 Task: Find connections with filter location Oliver-Valdefierro with filter topic #Feminismwith filter profile language English with filter current company Brillio with filter school FM University with filter industry Fundraising with filter service category Network Support with filter keywords title Virtual Assistant
Action: Mouse moved to (174, 272)
Screenshot: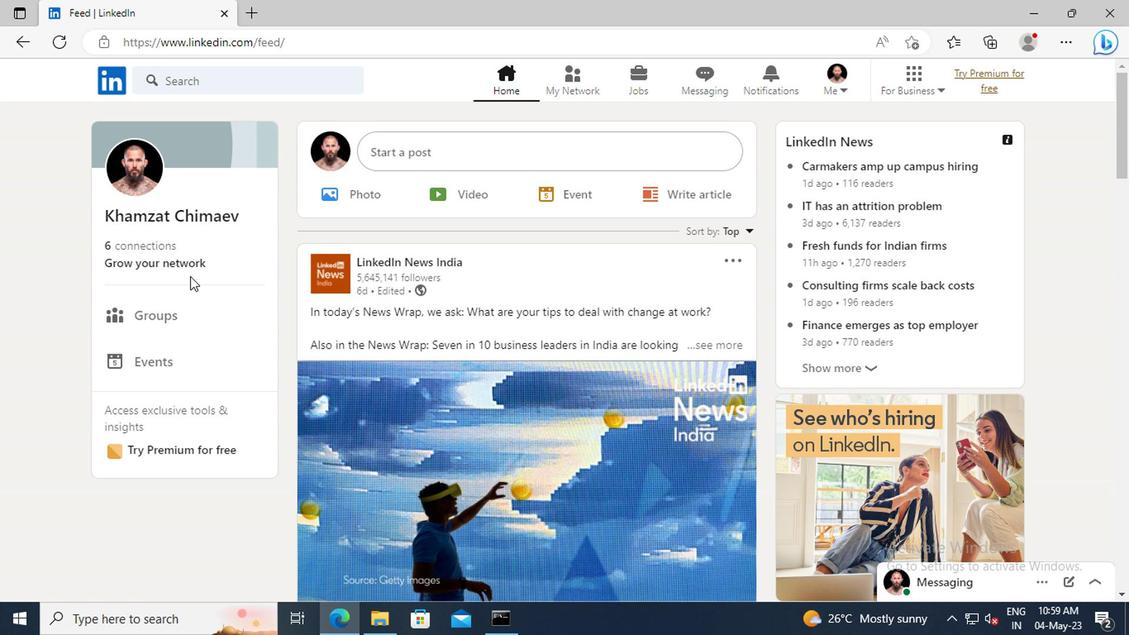 
Action: Mouse pressed left at (174, 272)
Screenshot: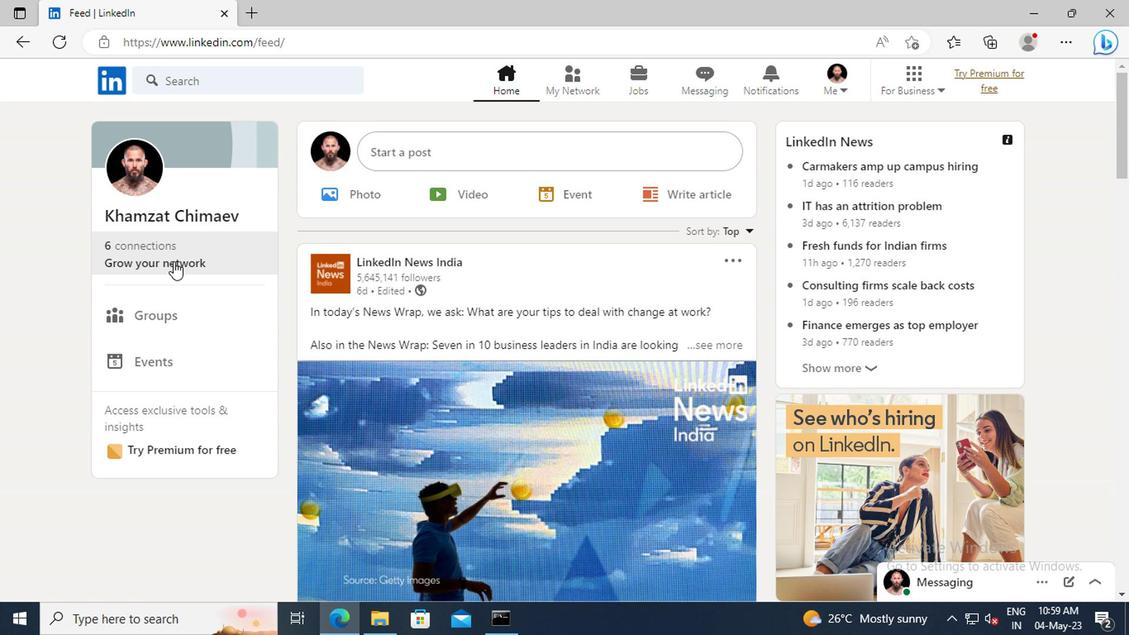 
Action: Mouse moved to (177, 192)
Screenshot: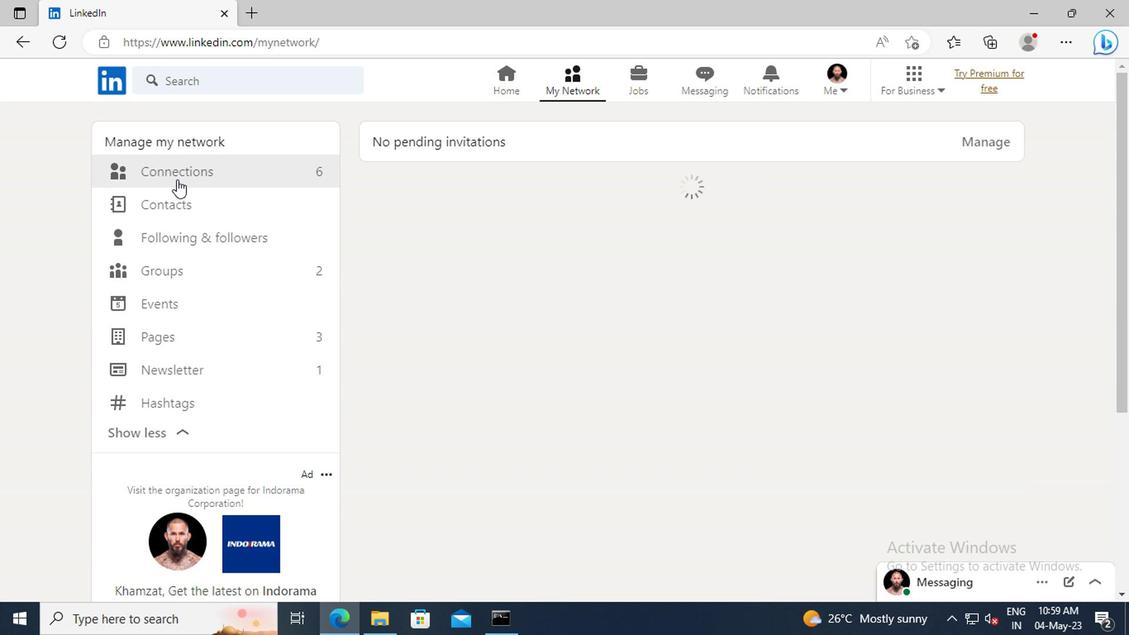 
Action: Mouse pressed left at (177, 192)
Screenshot: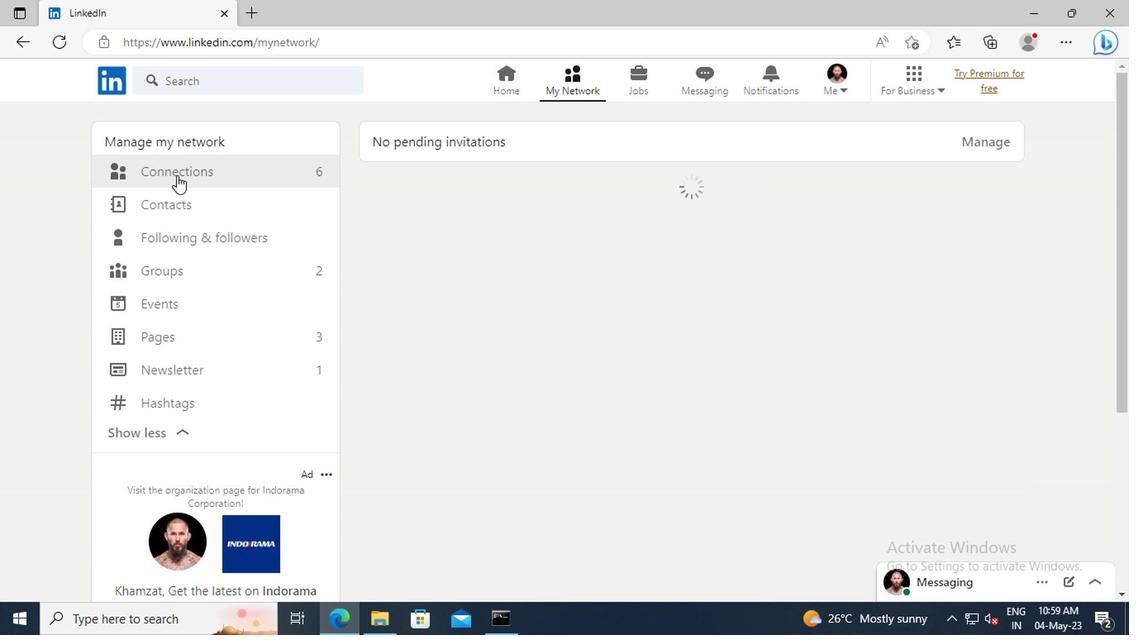 
Action: Mouse moved to (688, 195)
Screenshot: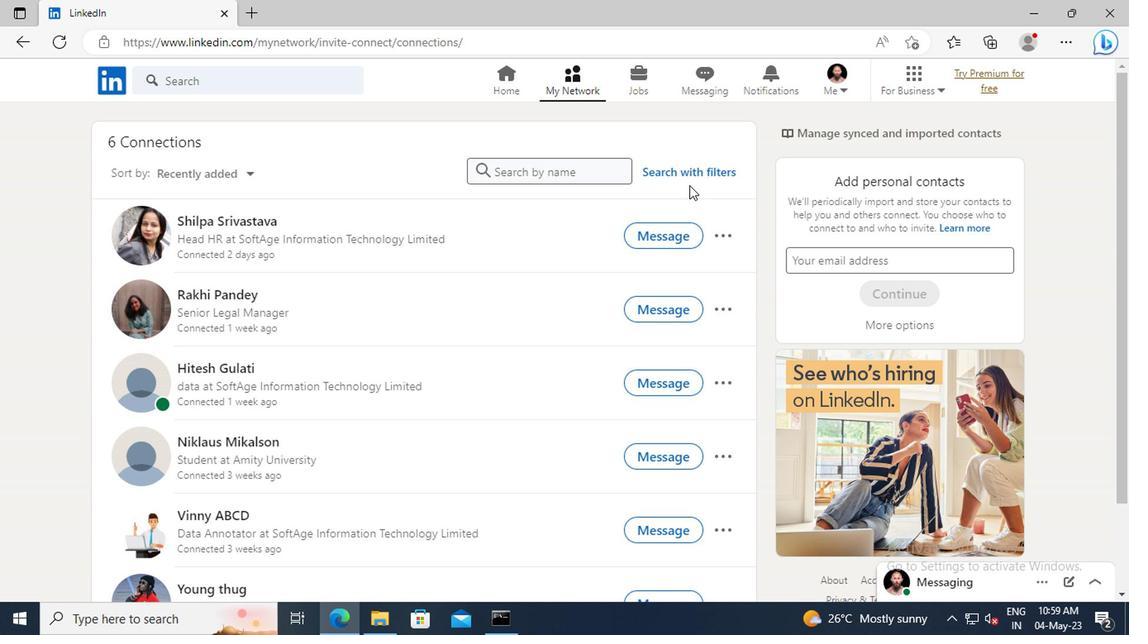 
Action: Mouse pressed left at (688, 195)
Screenshot: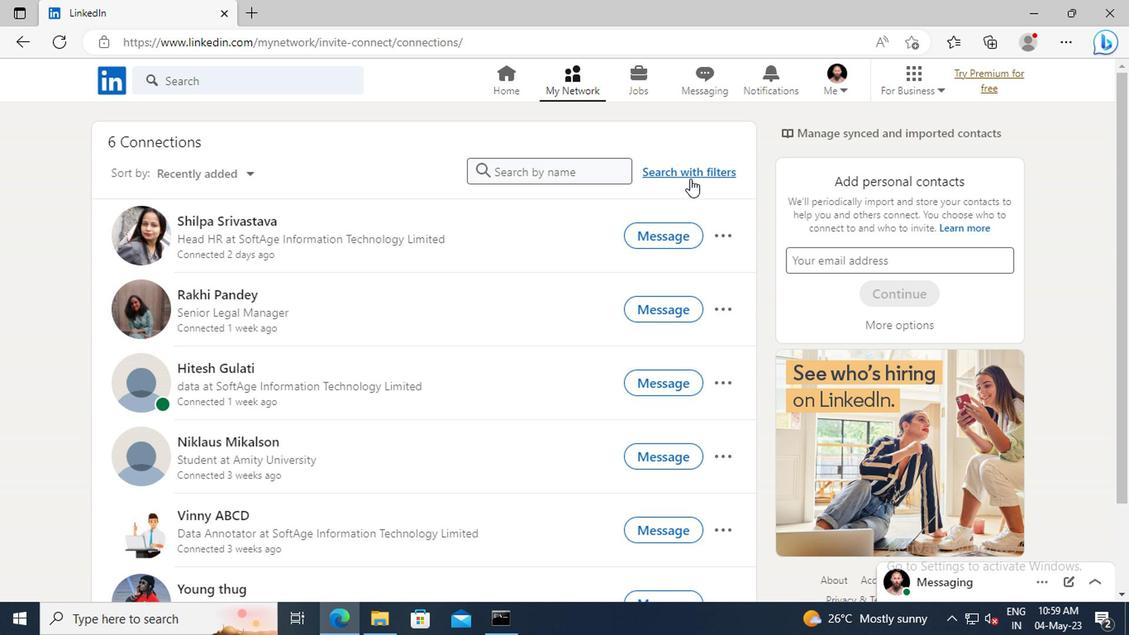 
Action: Mouse moved to (628, 150)
Screenshot: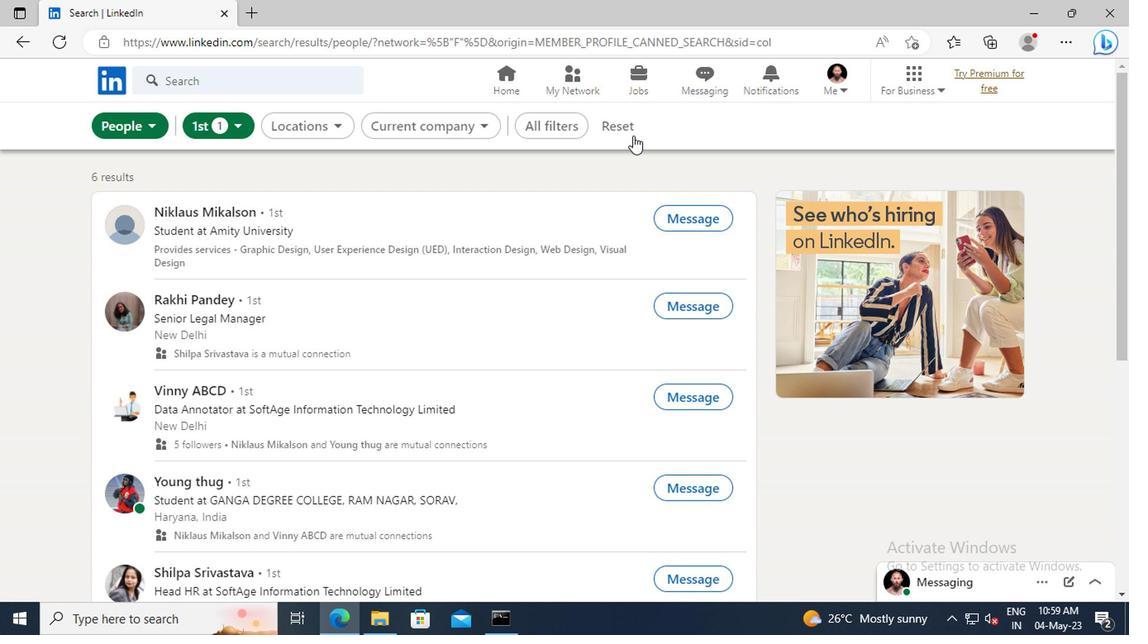 
Action: Mouse pressed left at (628, 150)
Screenshot: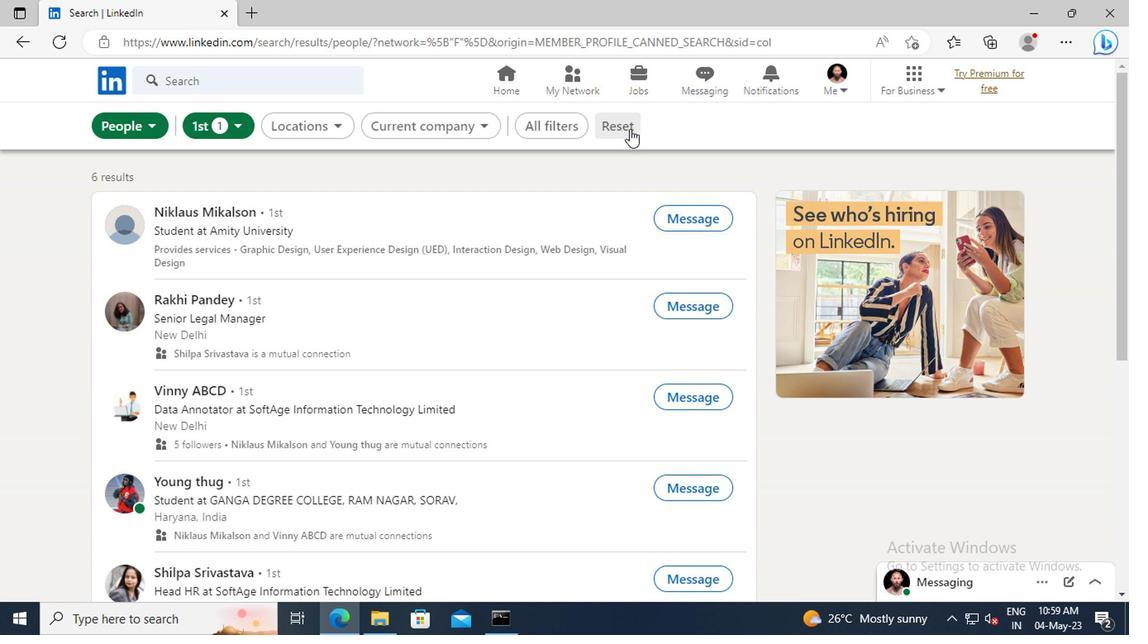 
Action: Mouse moved to (607, 150)
Screenshot: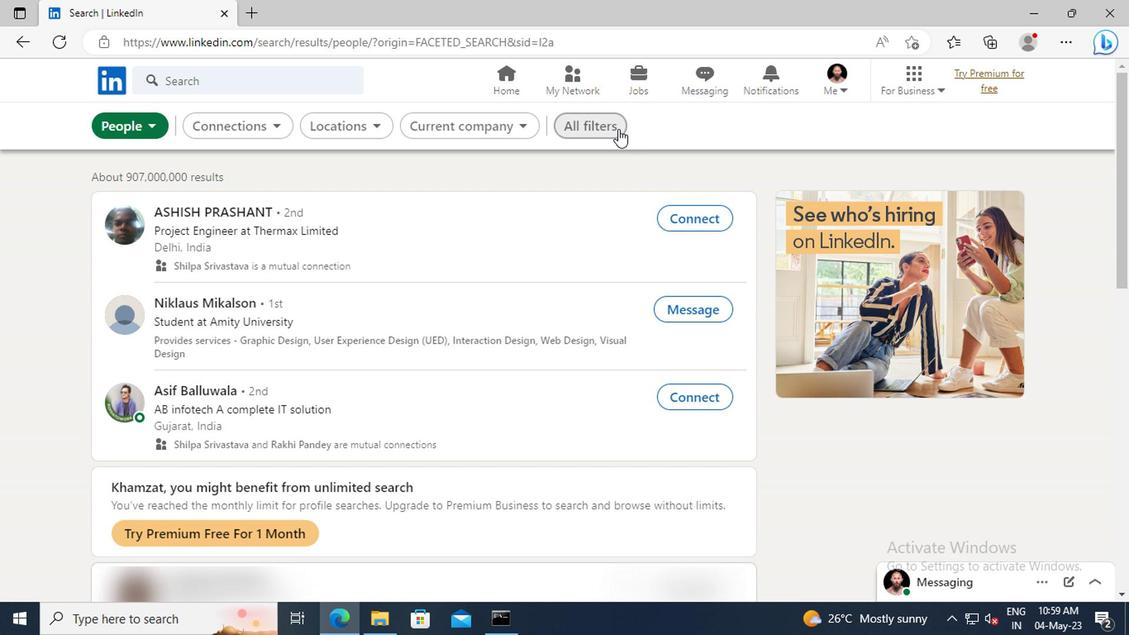 
Action: Mouse pressed left at (607, 150)
Screenshot: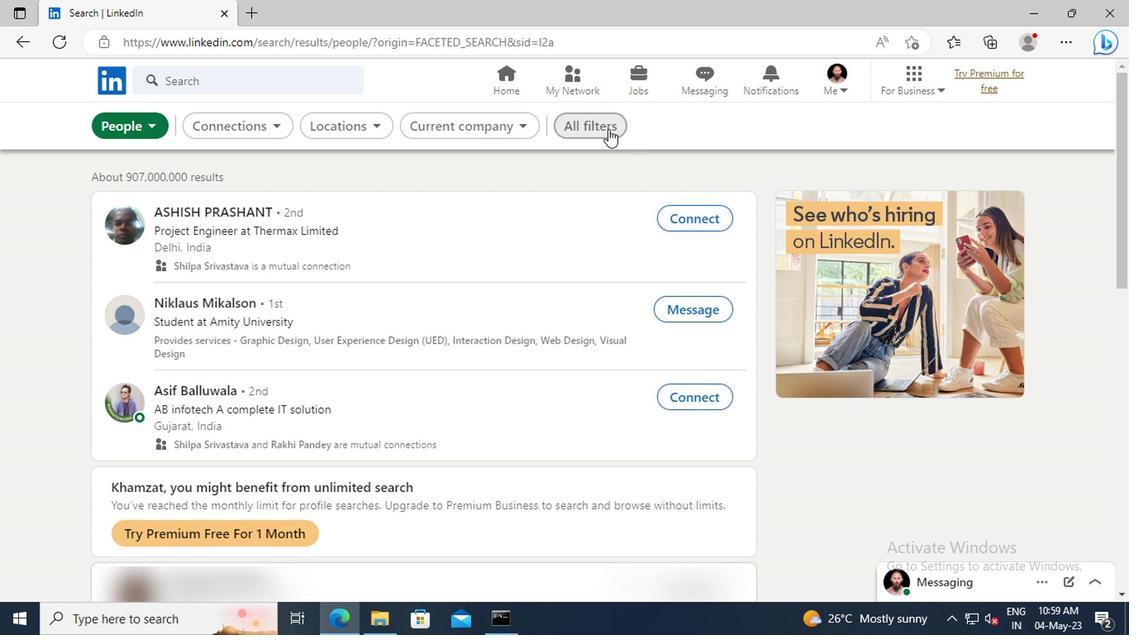 
Action: Mouse moved to (904, 312)
Screenshot: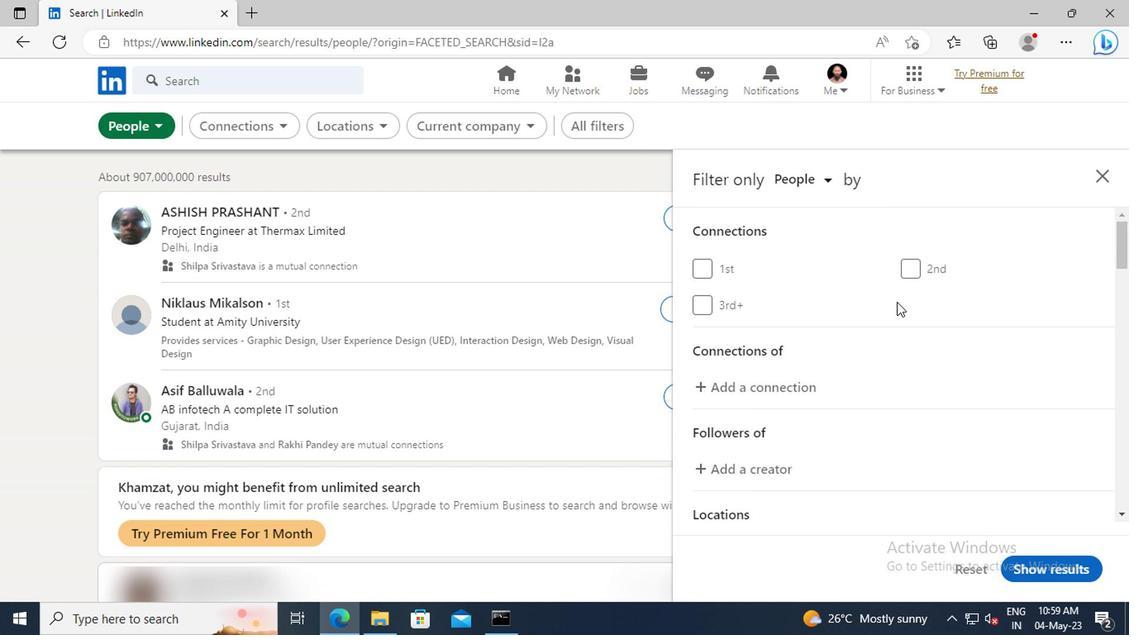 
Action: Mouse scrolled (904, 311) with delta (0, -1)
Screenshot: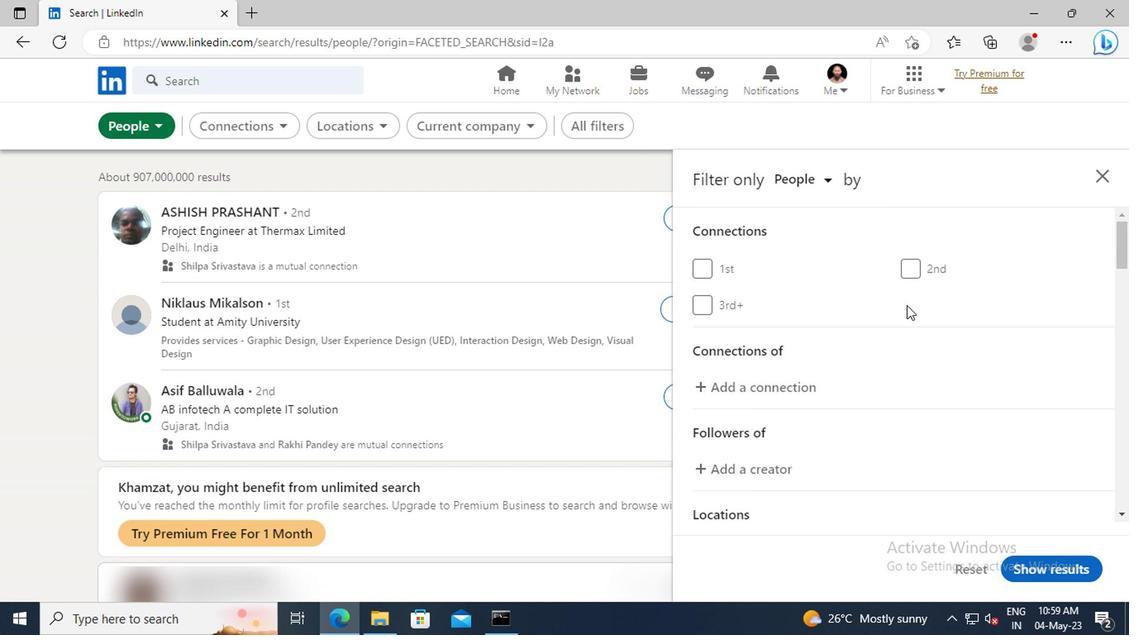 
Action: Mouse scrolled (904, 311) with delta (0, -1)
Screenshot: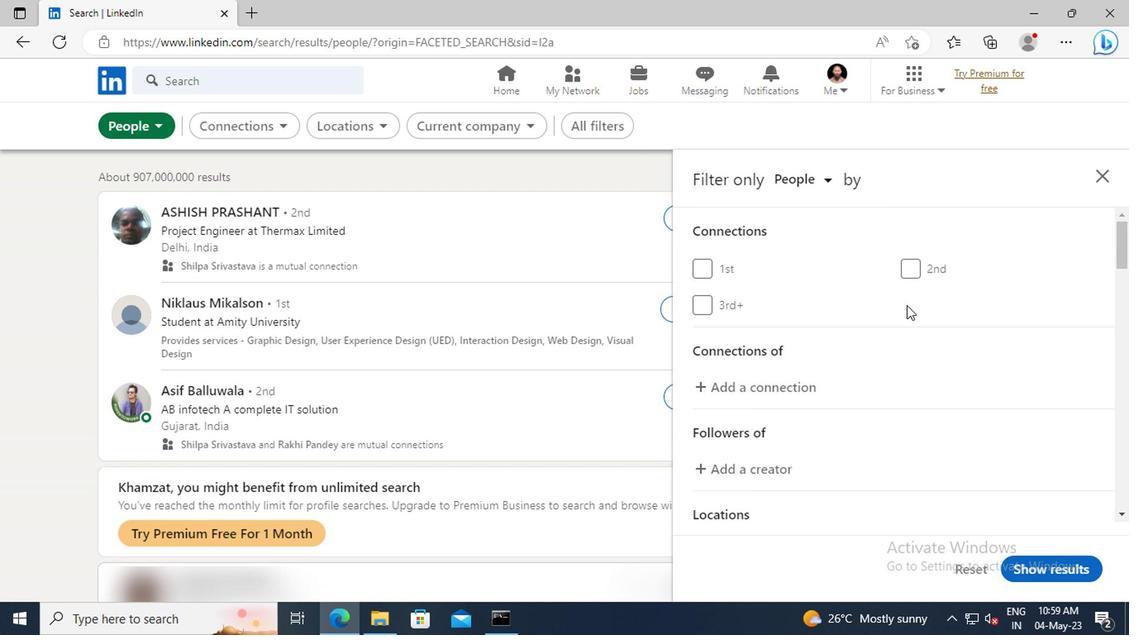 
Action: Mouse scrolled (904, 311) with delta (0, -1)
Screenshot: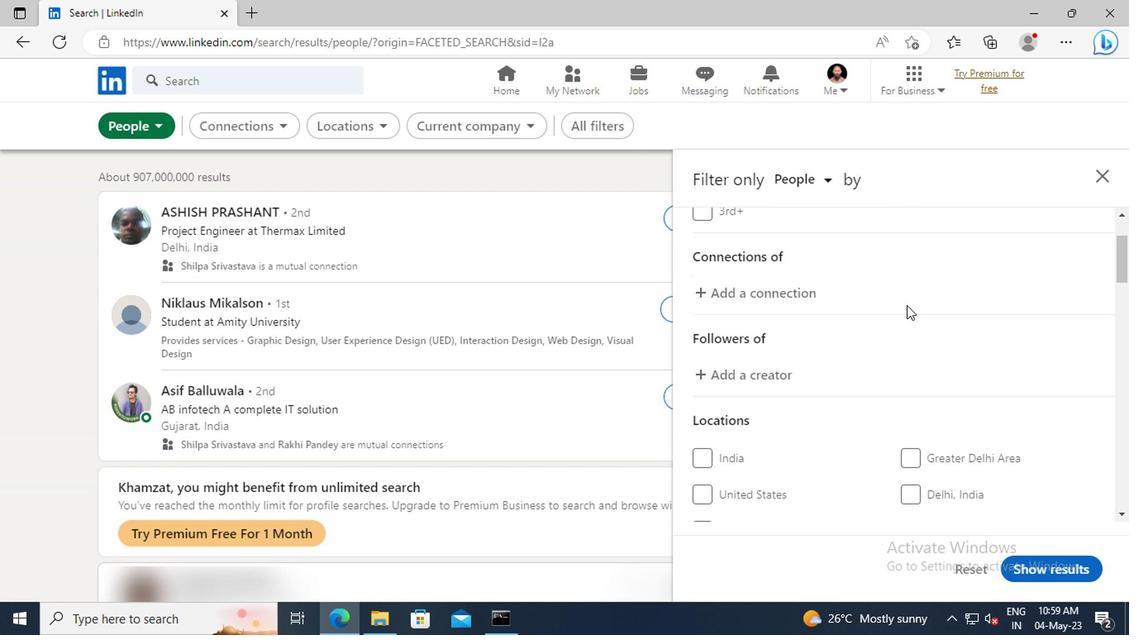 
Action: Mouse scrolled (904, 311) with delta (0, -1)
Screenshot: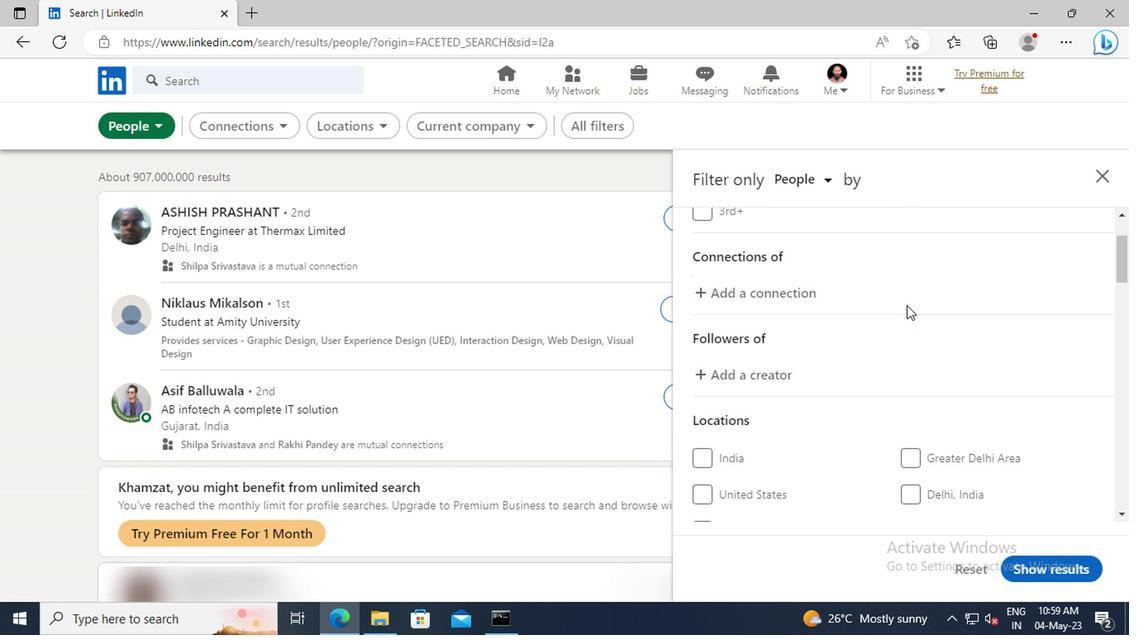
Action: Mouse scrolled (904, 311) with delta (0, -1)
Screenshot: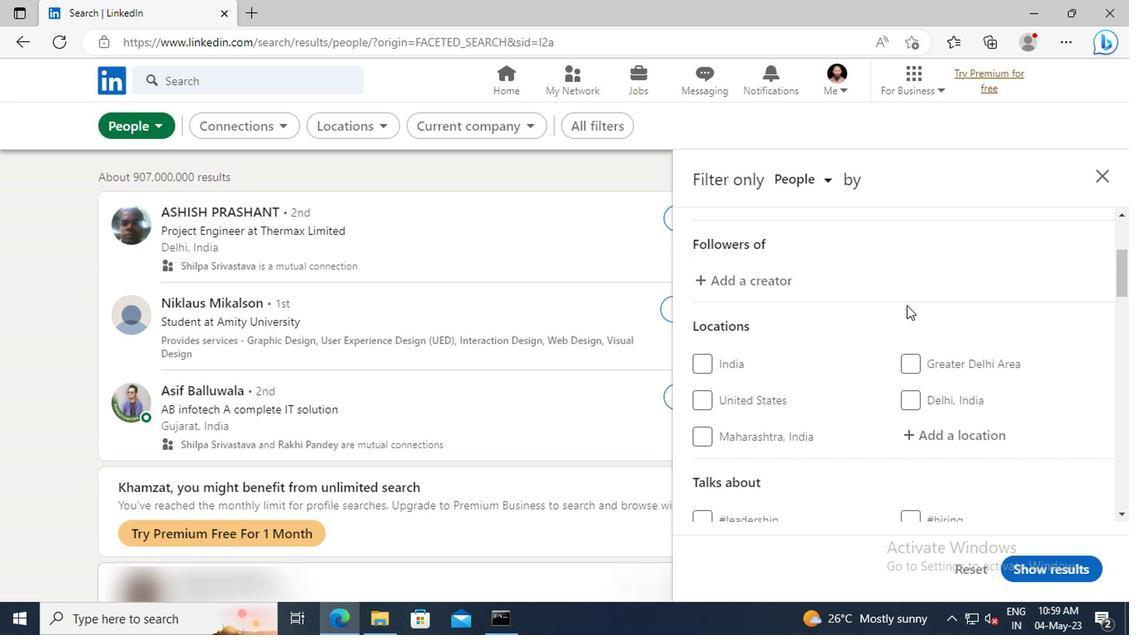 
Action: Mouse scrolled (904, 311) with delta (0, -1)
Screenshot: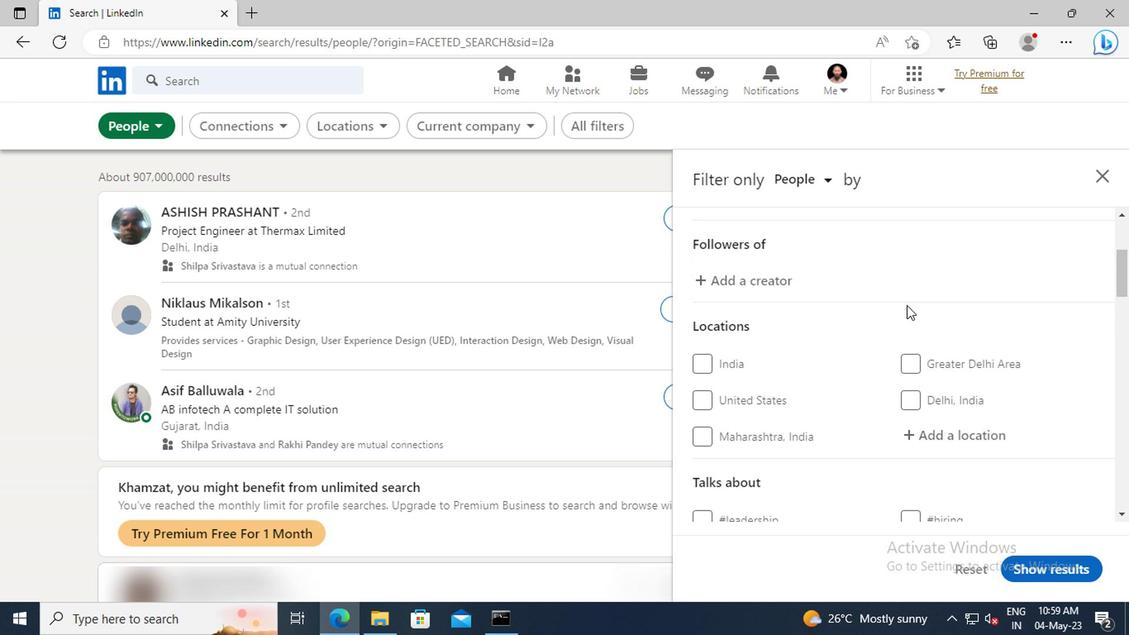 
Action: Mouse moved to (914, 344)
Screenshot: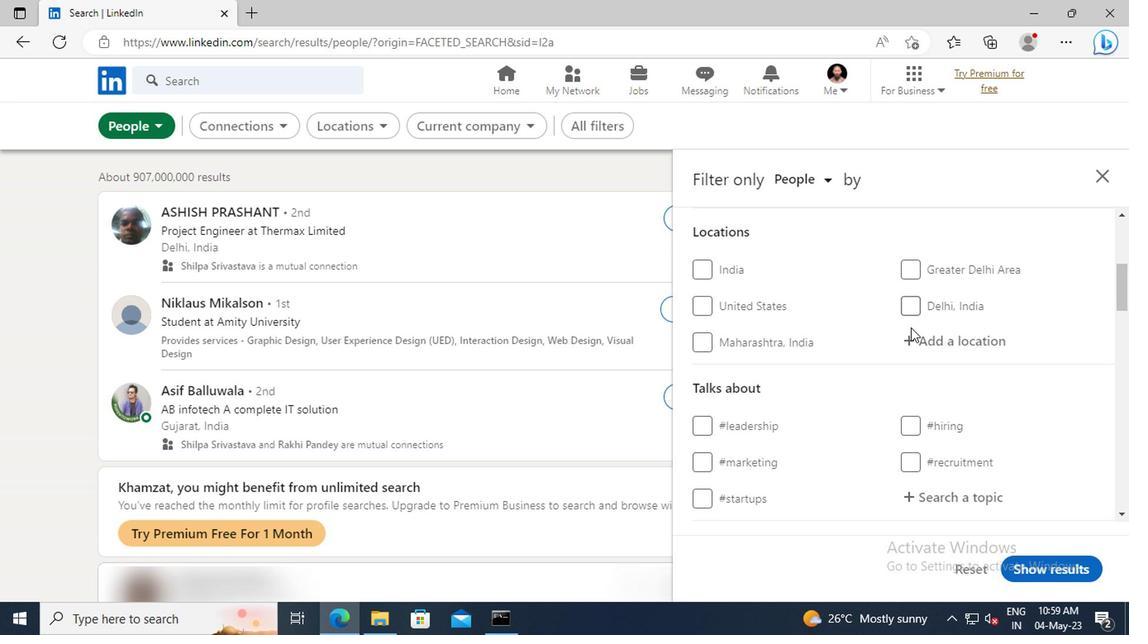 
Action: Mouse pressed left at (914, 344)
Screenshot: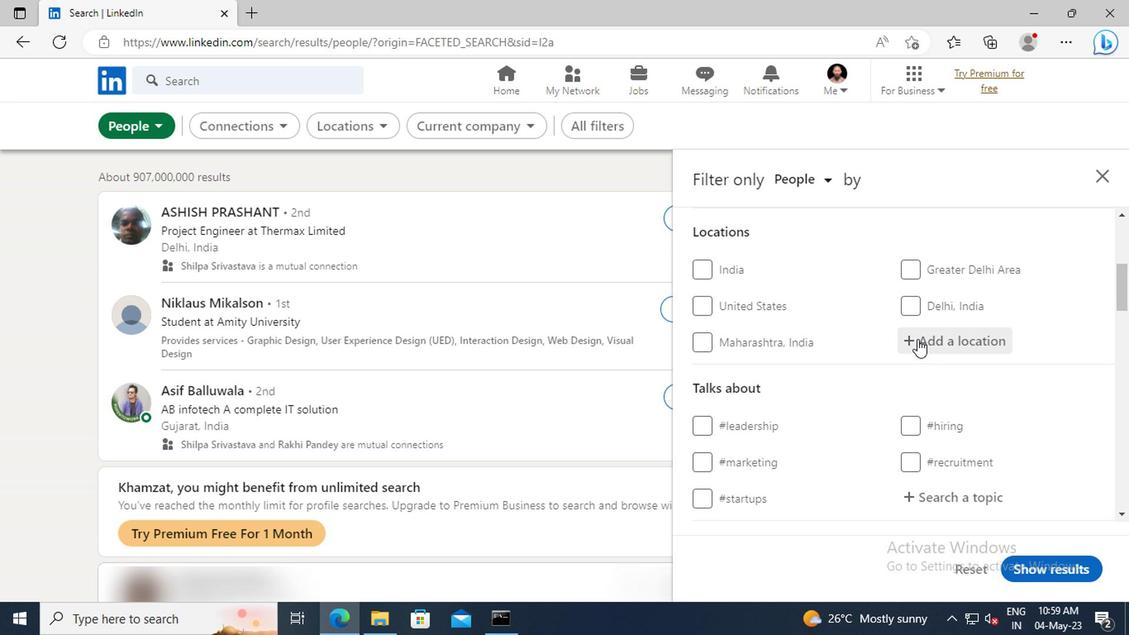 
Action: Key pressed <Key.shift>OLIVER-<Key.shift>VALDEFIERRO<Key.enter>
Screenshot: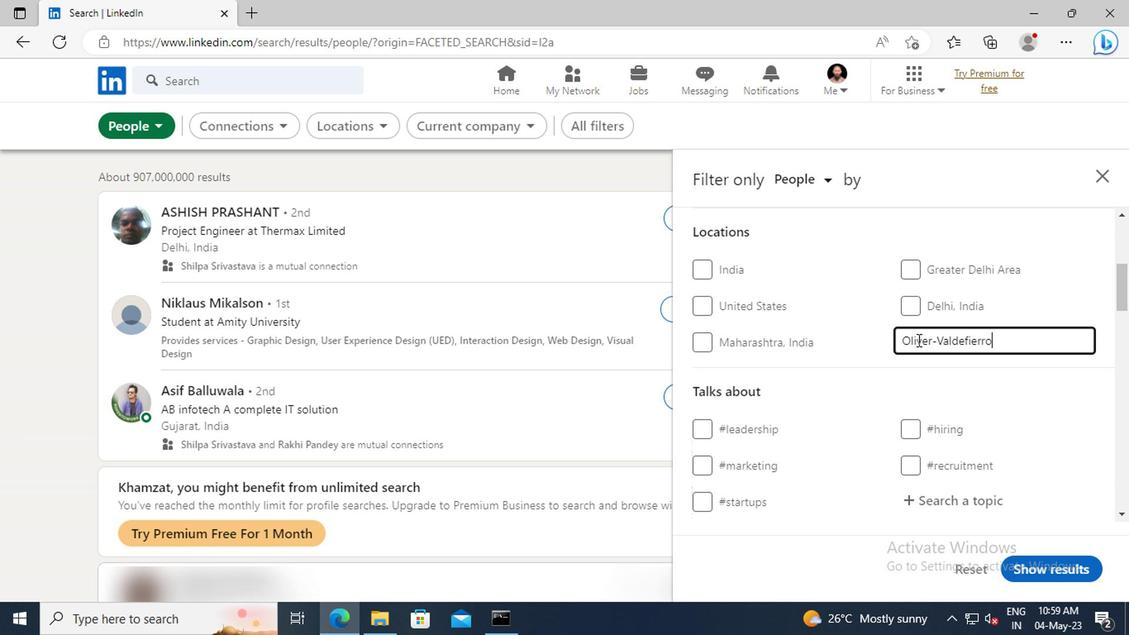 
Action: Mouse scrolled (914, 344) with delta (0, 0)
Screenshot: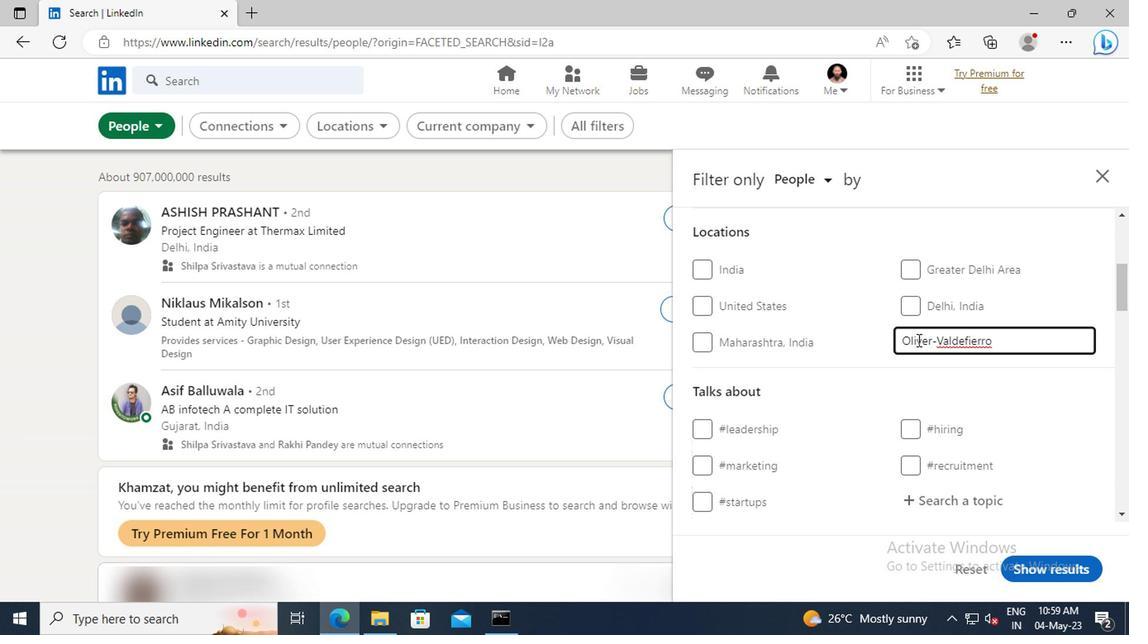 
Action: Mouse scrolled (914, 344) with delta (0, 0)
Screenshot: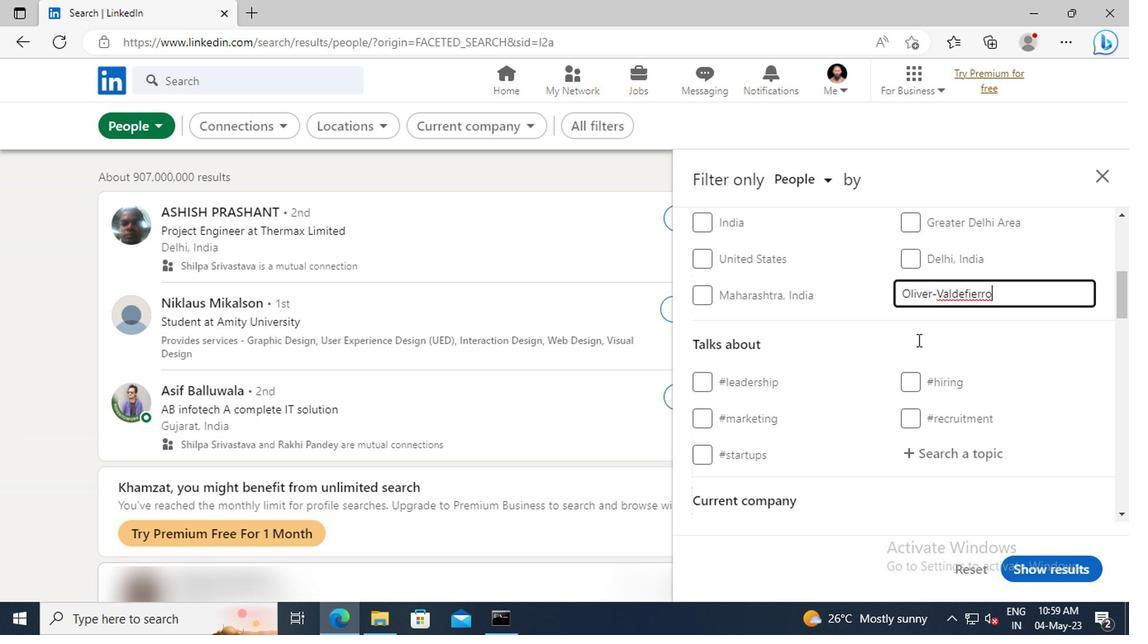
Action: Mouse scrolled (914, 344) with delta (0, 0)
Screenshot: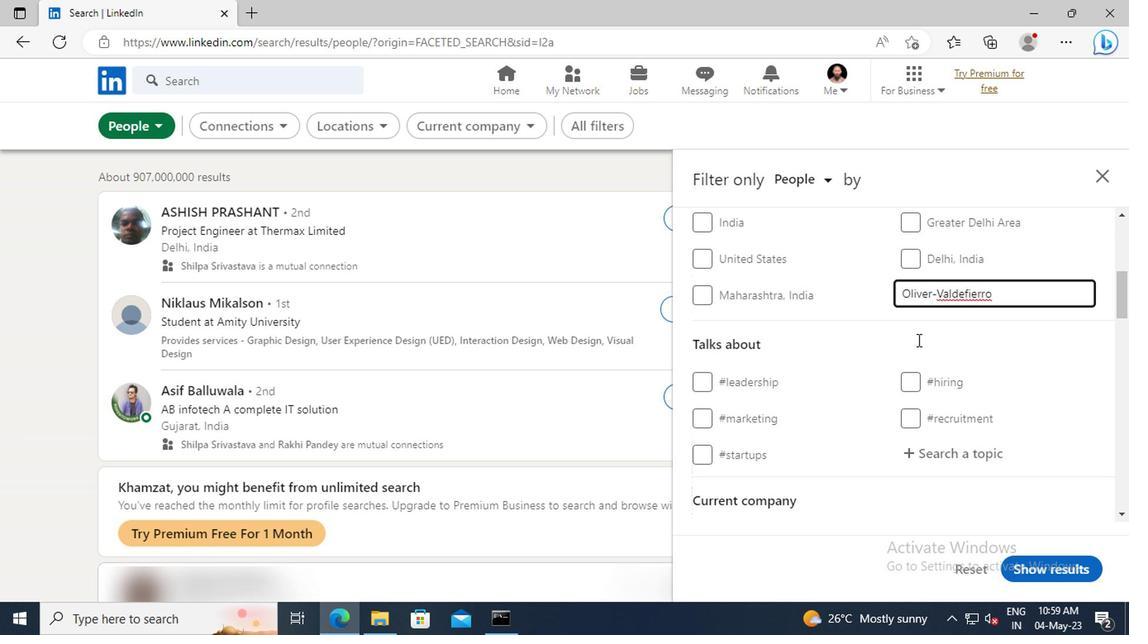 
Action: Mouse moved to (918, 364)
Screenshot: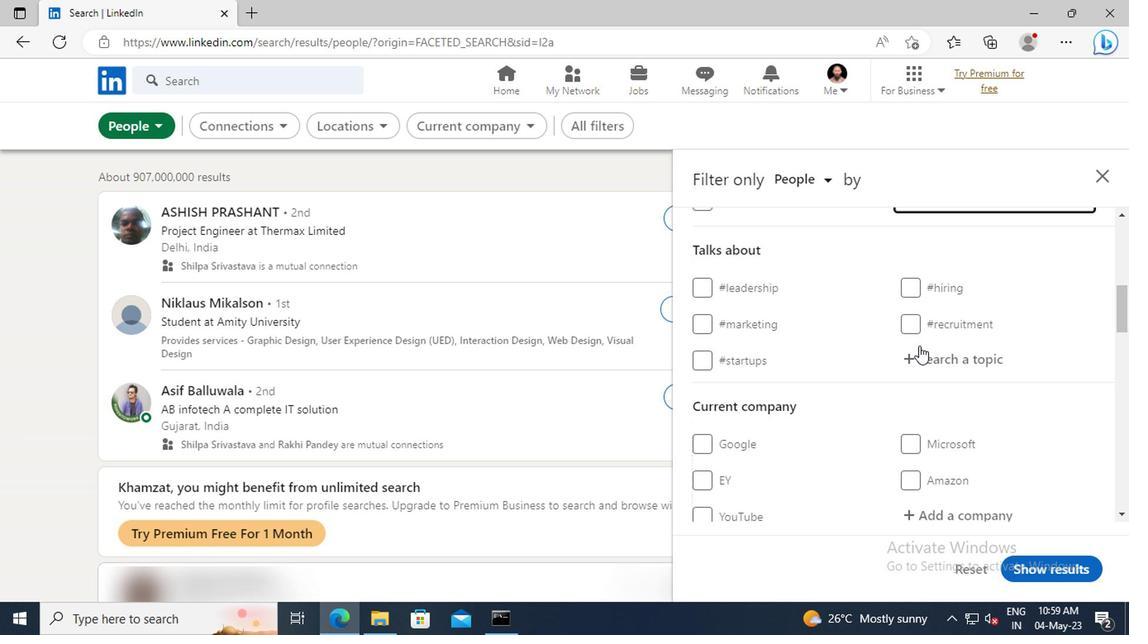 
Action: Mouse pressed left at (918, 364)
Screenshot: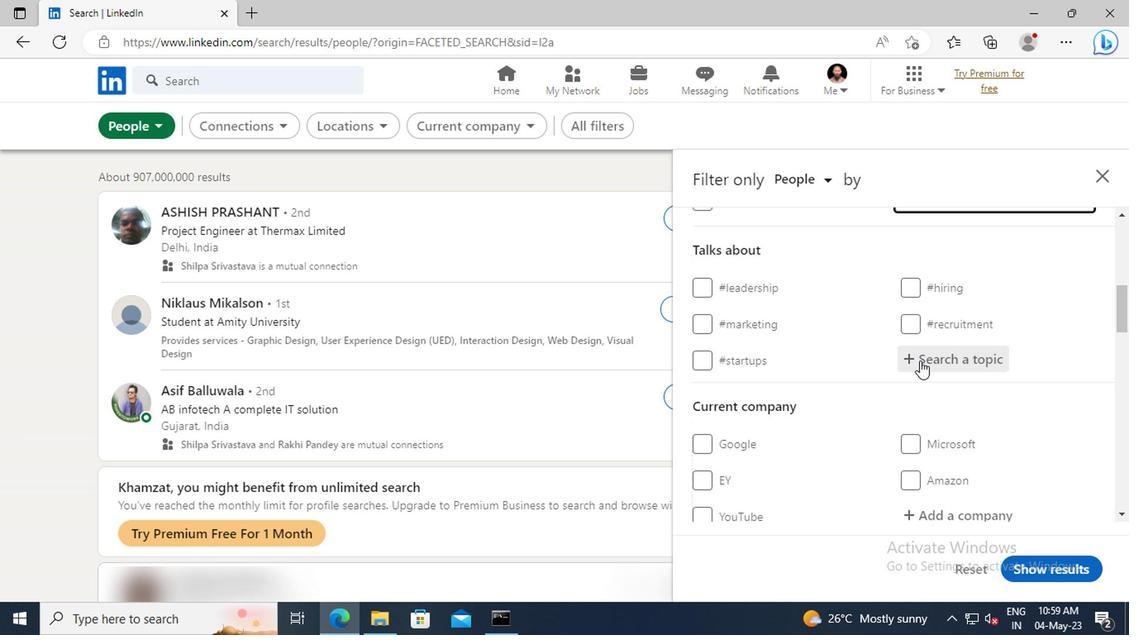 
Action: Mouse moved to (920, 365)
Screenshot: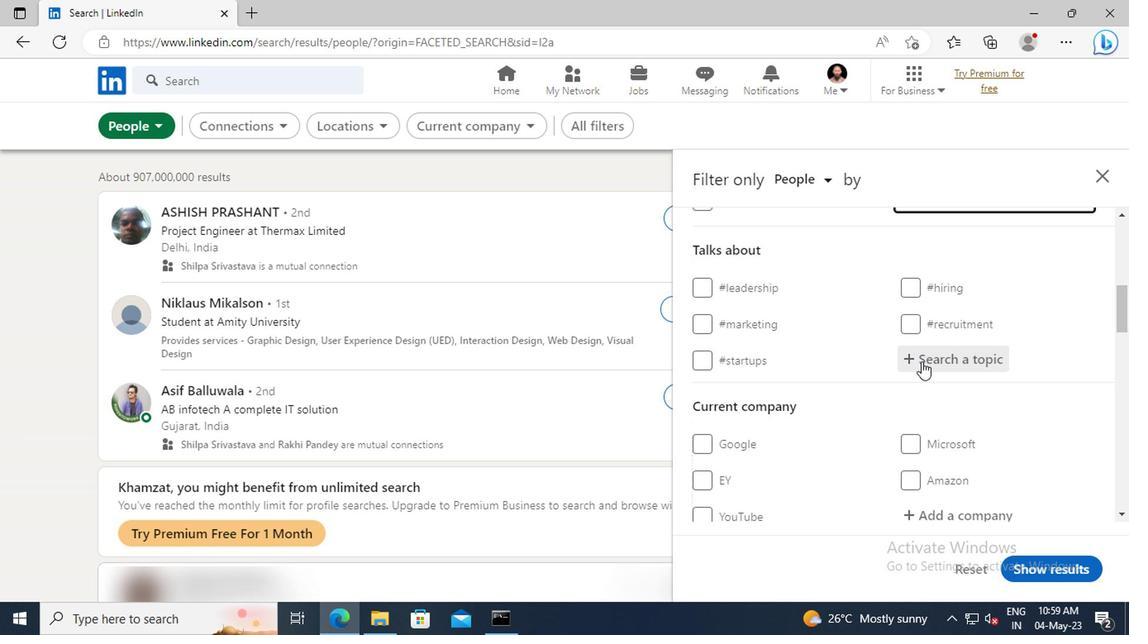 
Action: Key pressed <Key.shift>FEMINI
Screenshot: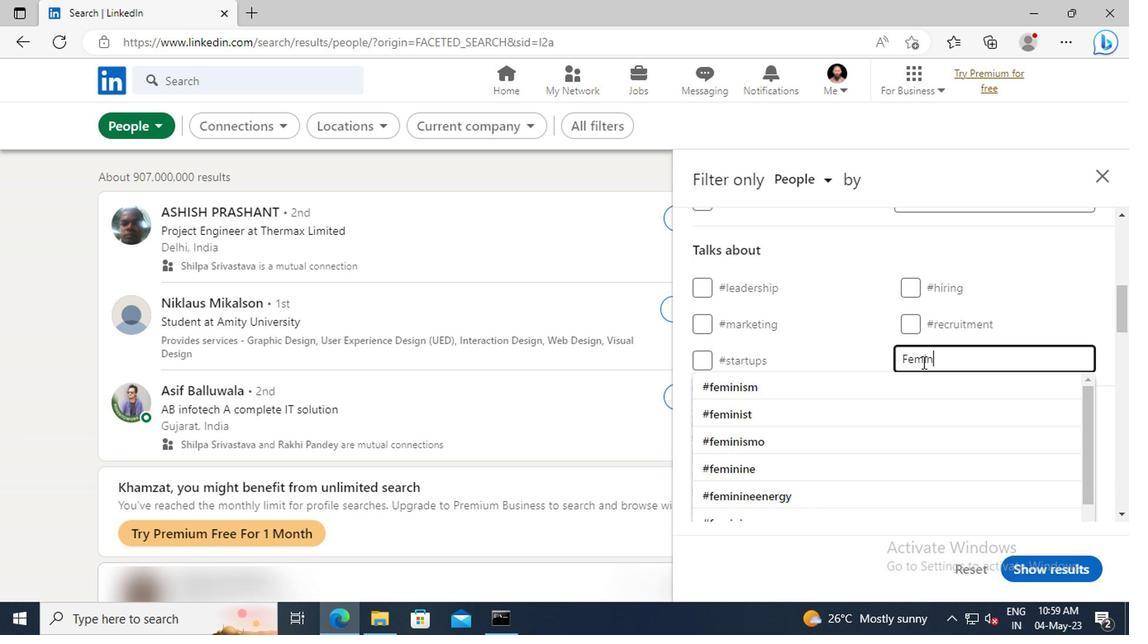 
Action: Mouse moved to (926, 390)
Screenshot: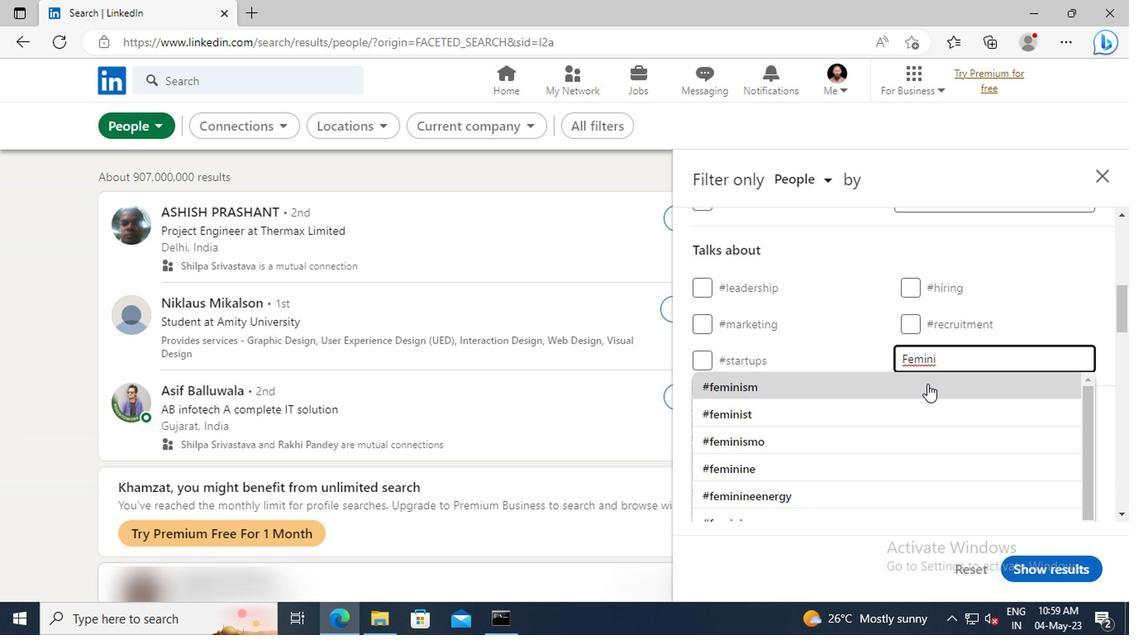 
Action: Mouse pressed left at (926, 390)
Screenshot: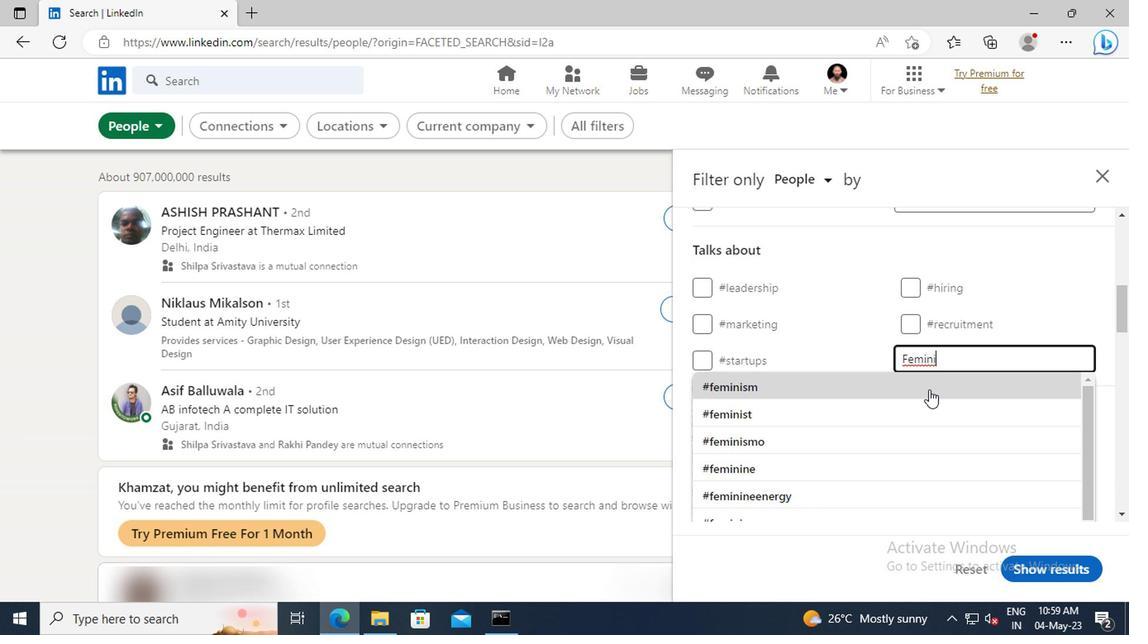 
Action: Mouse scrolled (926, 389) with delta (0, -1)
Screenshot: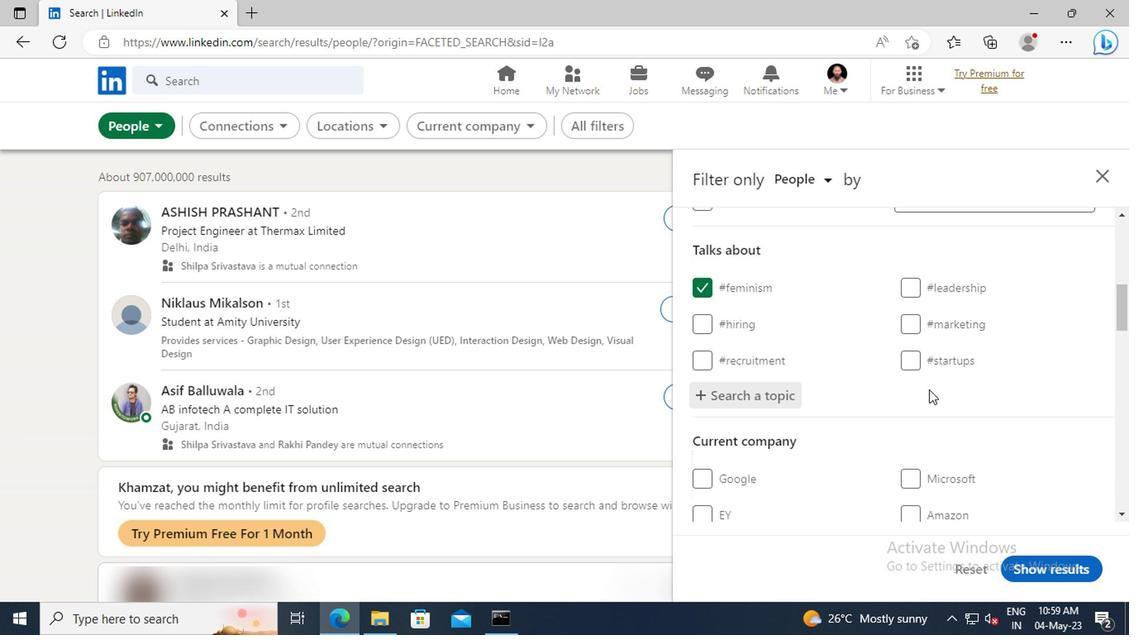 
Action: Mouse scrolled (926, 389) with delta (0, -1)
Screenshot: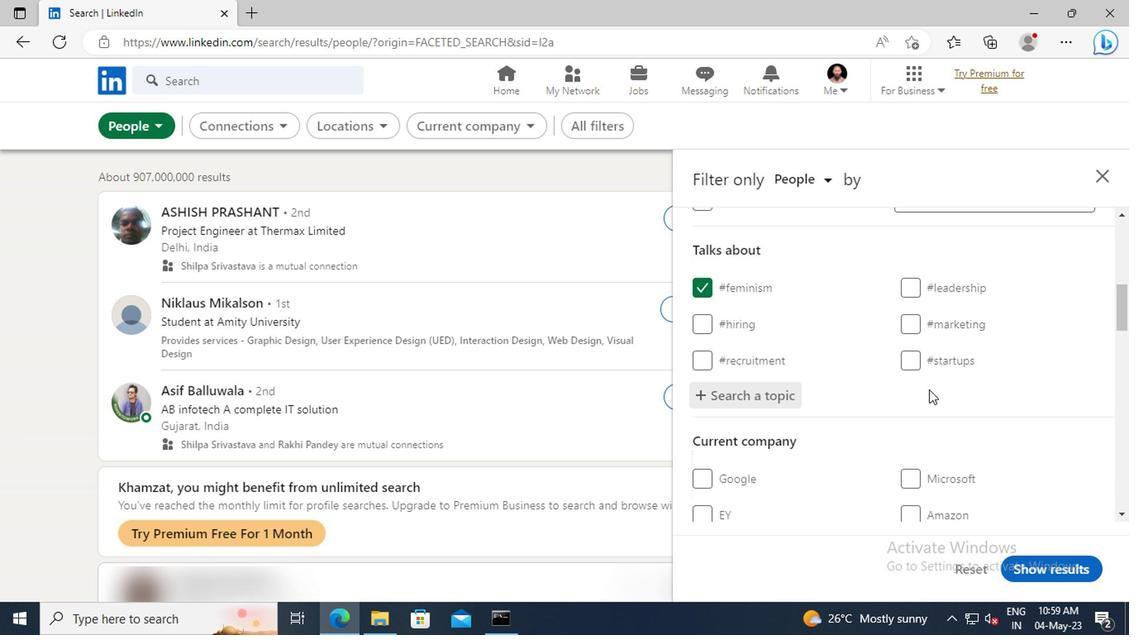 
Action: Mouse scrolled (926, 389) with delta (0, -1)
Screenshot: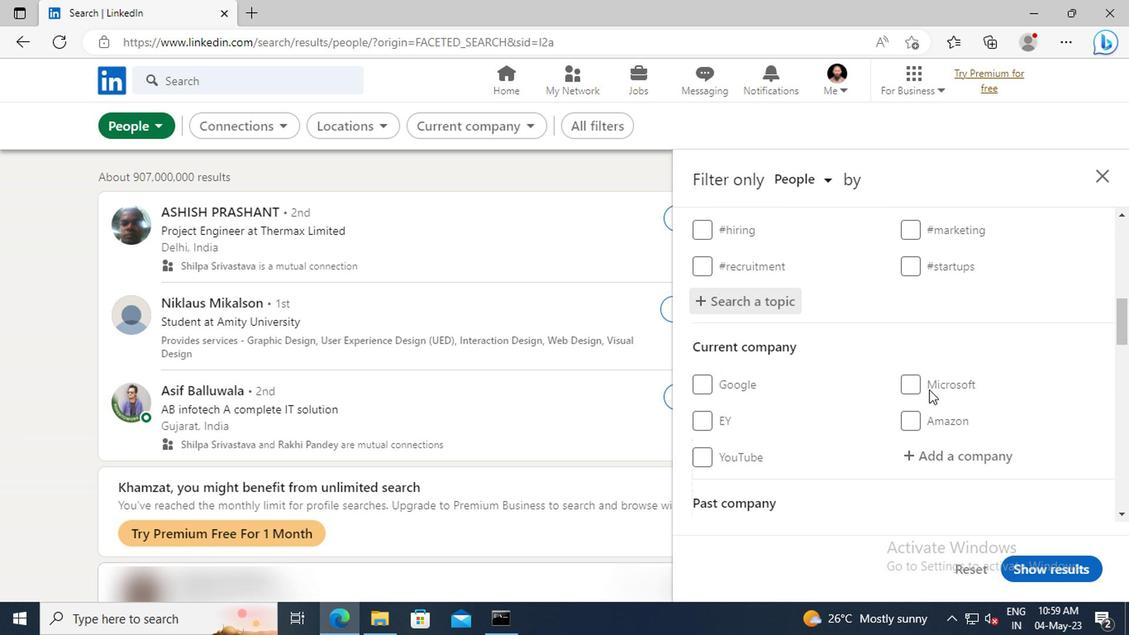 
Action: Mouse scrolled (926, 389) with delta (0, -1)
Screenshot: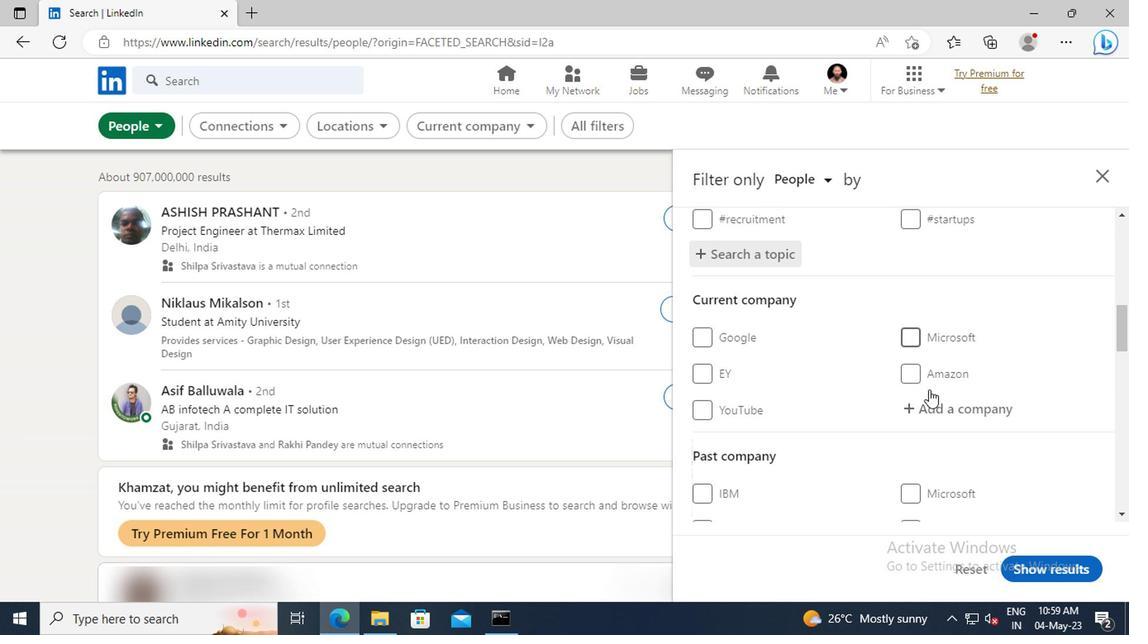
Action: Mouse scrolled (926, 389) with delta (0, -1)
Screenshot: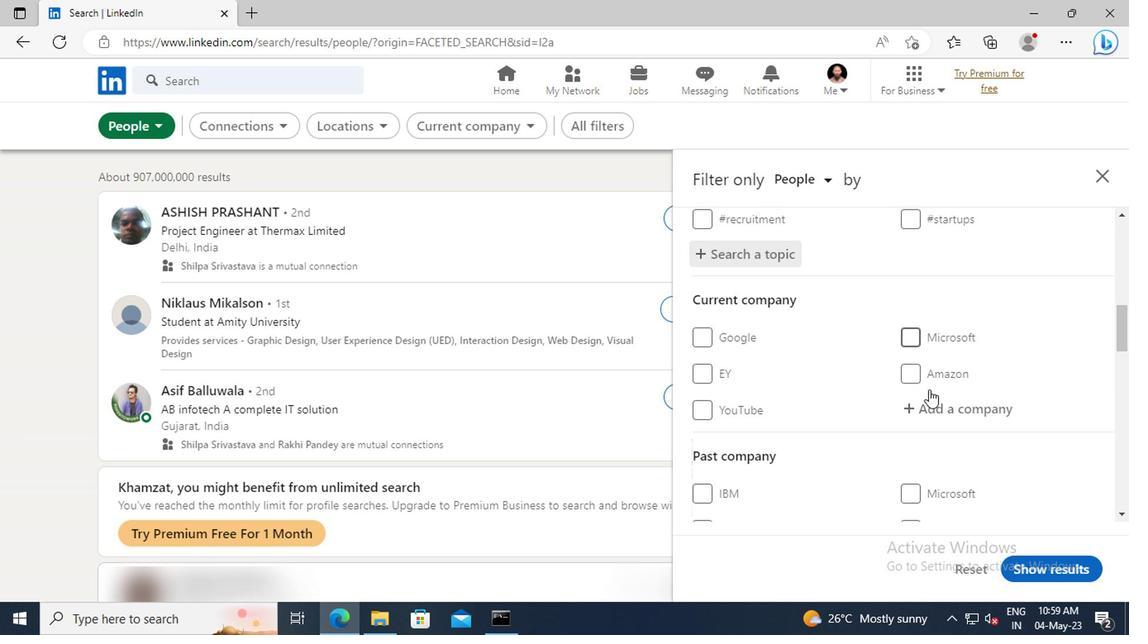 
Action: Mouse scrolled (926, 389) with delta (0, -1)
Screenshot: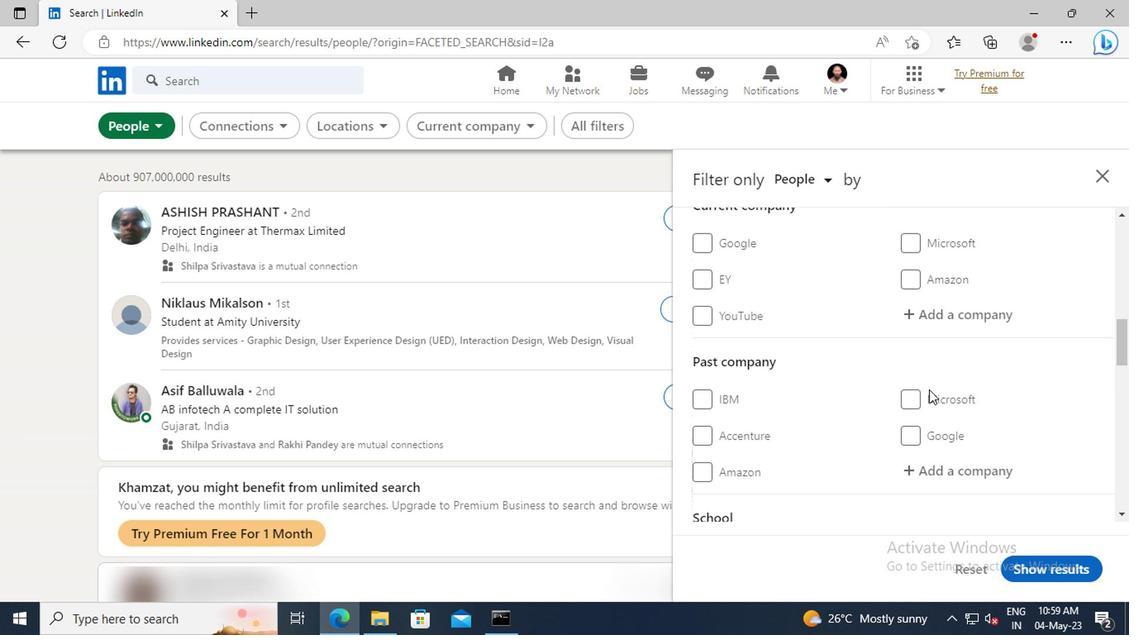 
Action: Mouse scrolled (926, 389) with delta (0, -1)
Screenshot: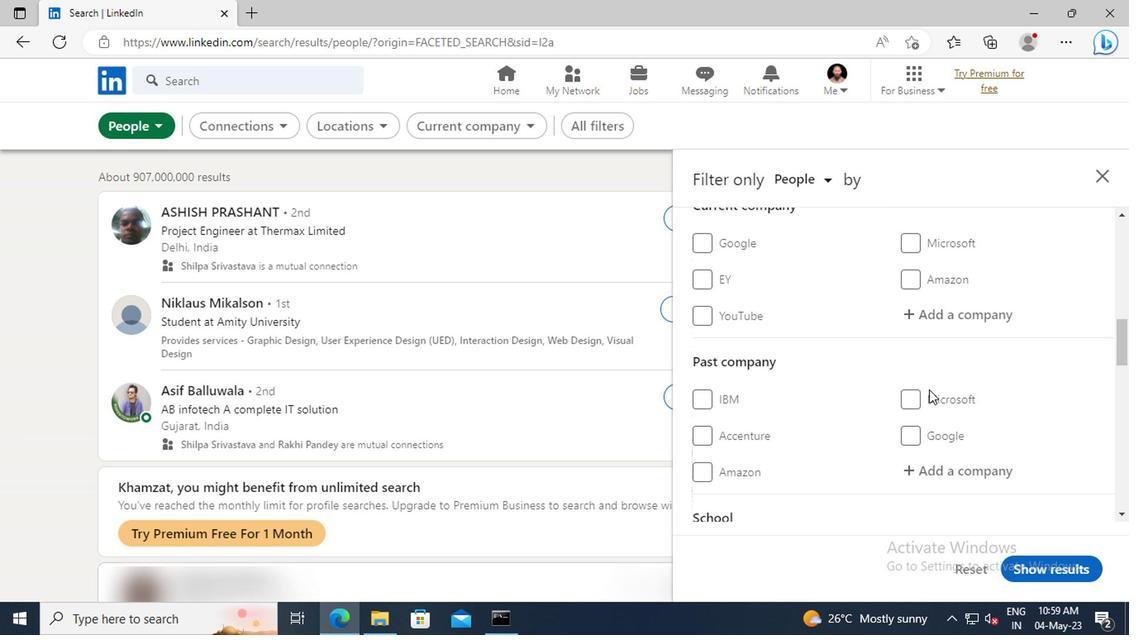 
Action: Mouse scrolled (926, 389) with delta (0, -1)
Screenshot: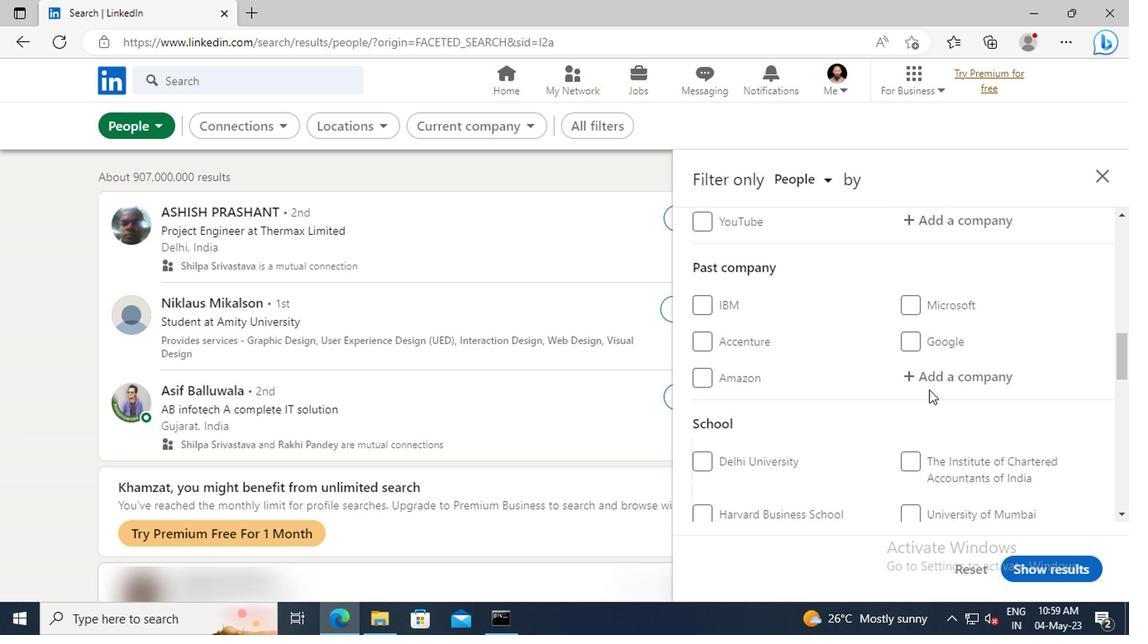 
Action: Mouse scrolled (926, 389) with delta (0, -1)
Screenshot: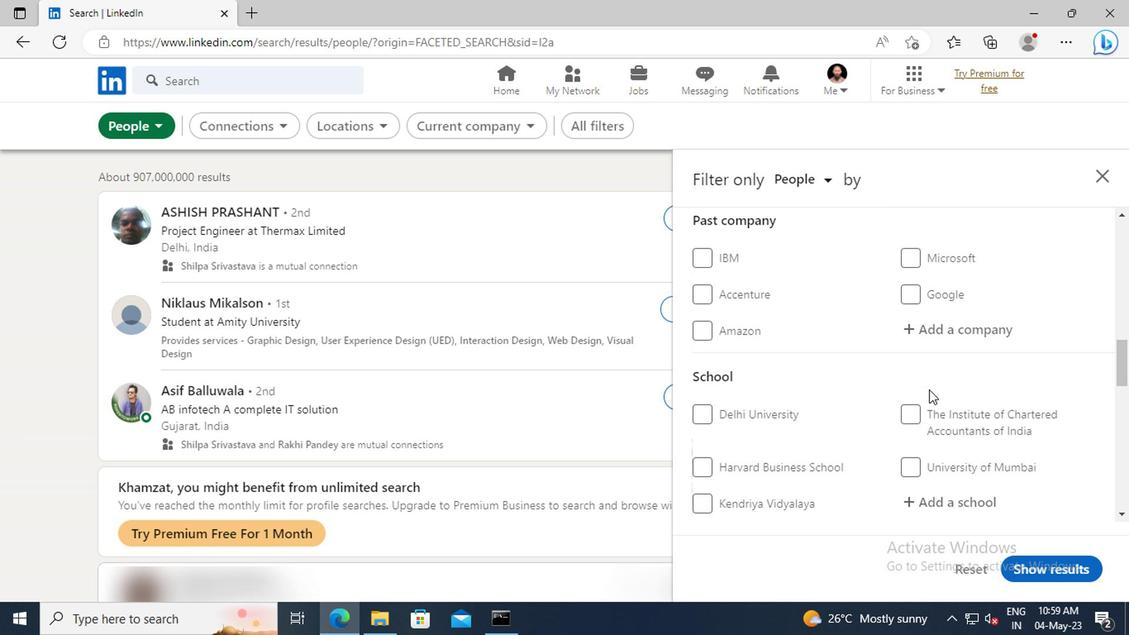 
Action: Mouse scrolled (926, 389) with delta (0, -1)
Screenshot: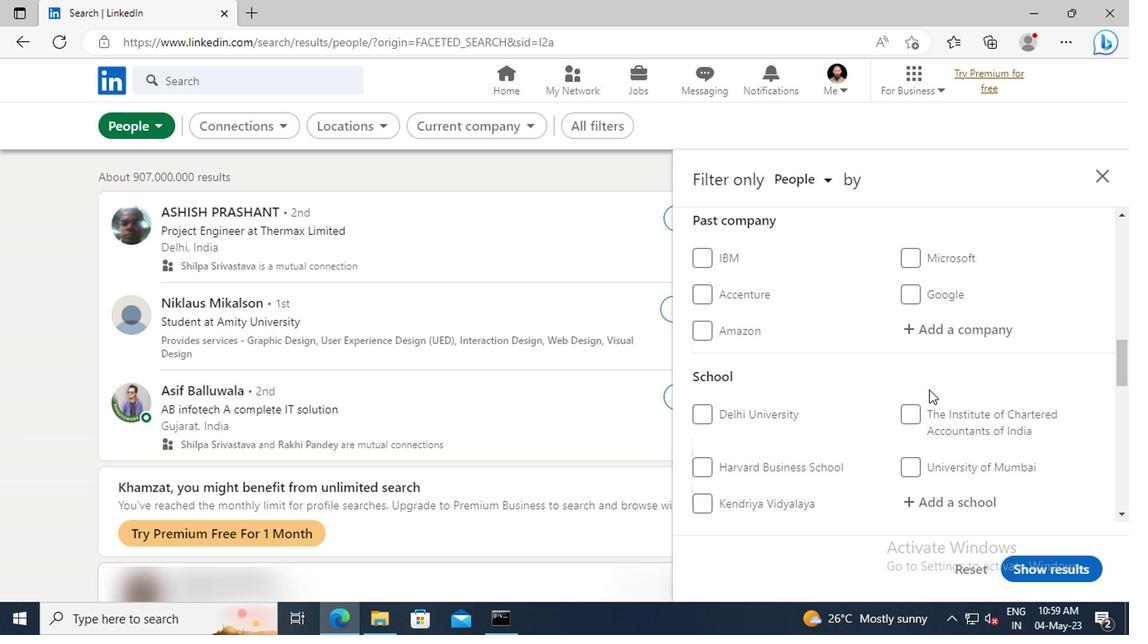 
Action: Mouse scrolled (926, 389) with delta (0, -1)
Screenshot: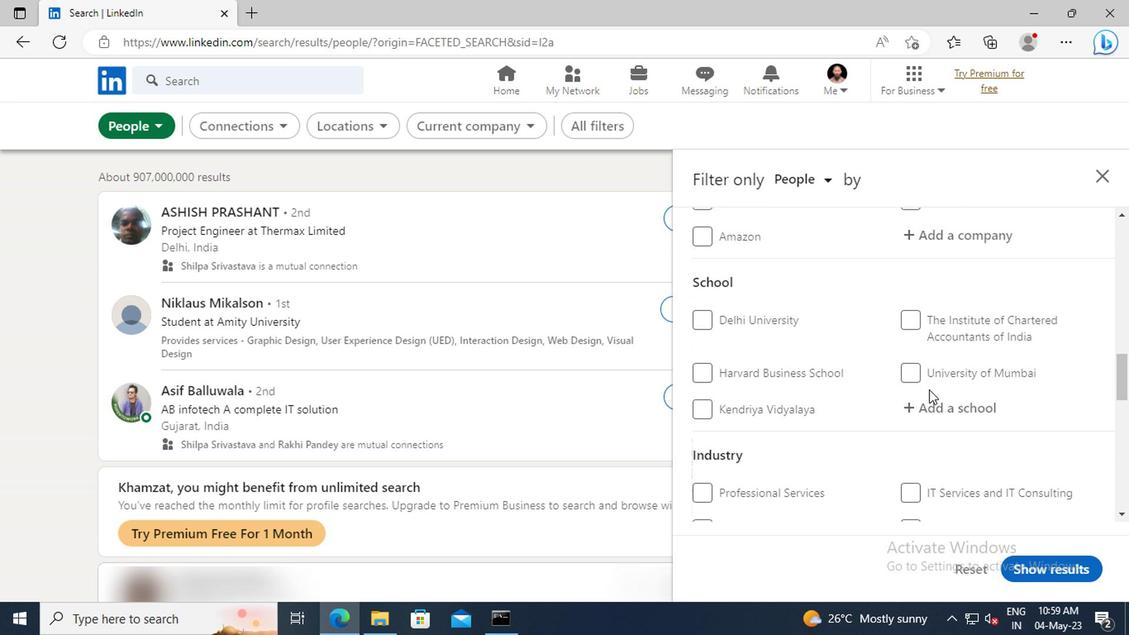 
Action: Mouse scrolled (926, 389) with delta (0, -1)
Screenshot: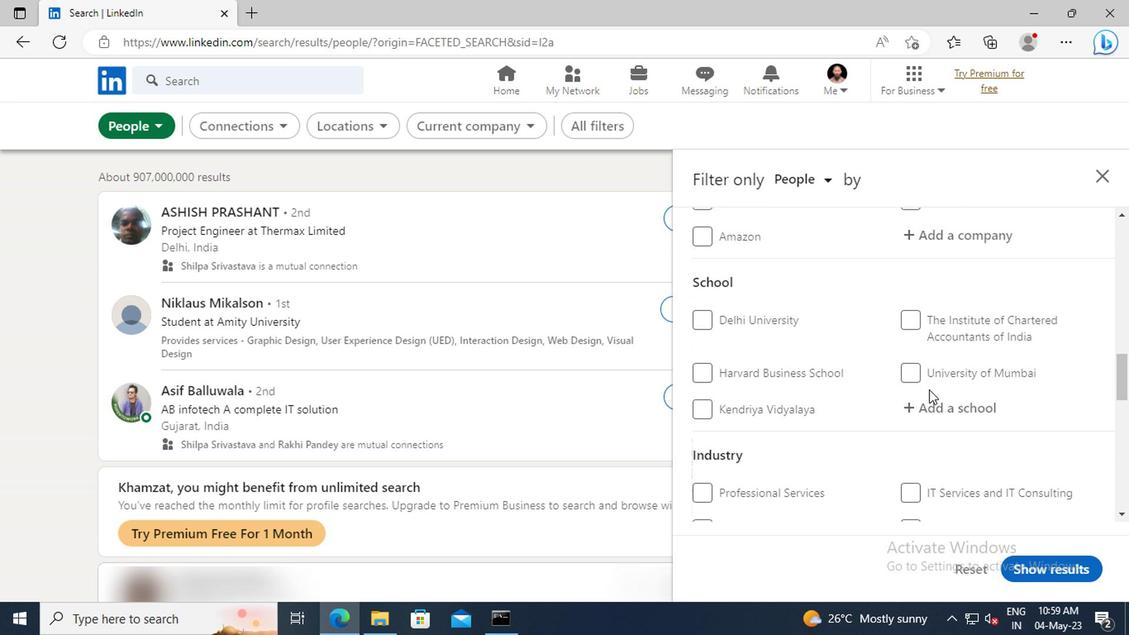 
Action: Mouse scrolled (926, 389) with delta (0, -1)
Screenshot: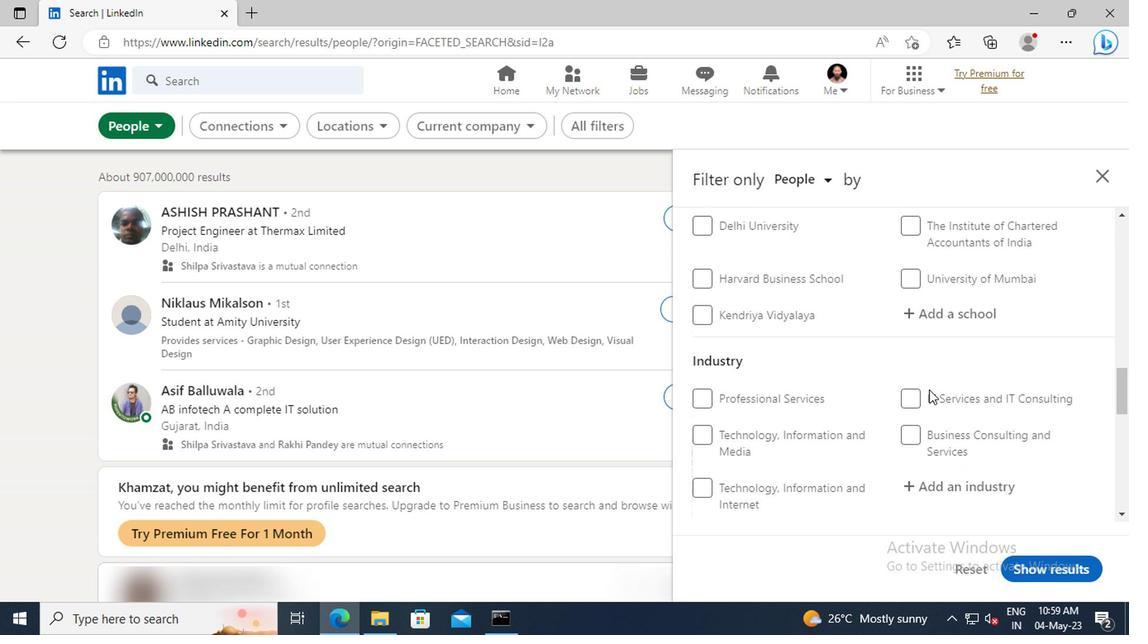 
Action: Mouse scrolled (926, 389) with delta (0, -1)
Screenshot: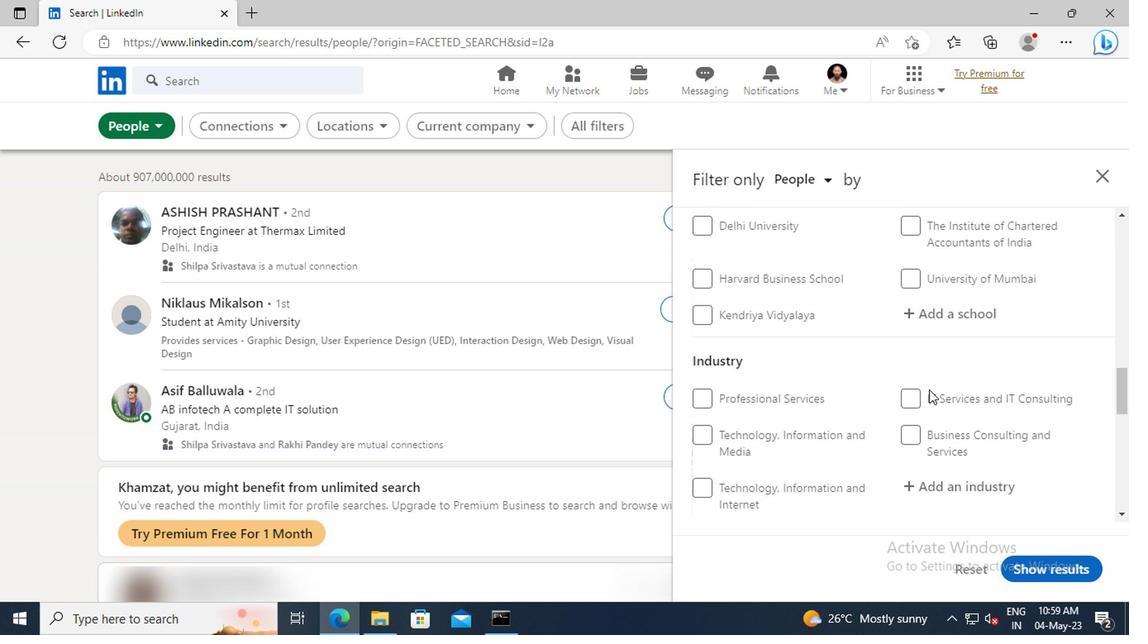 
Action: Mouse scrolled (926, 389) with delta (0, -1)
Screenshot: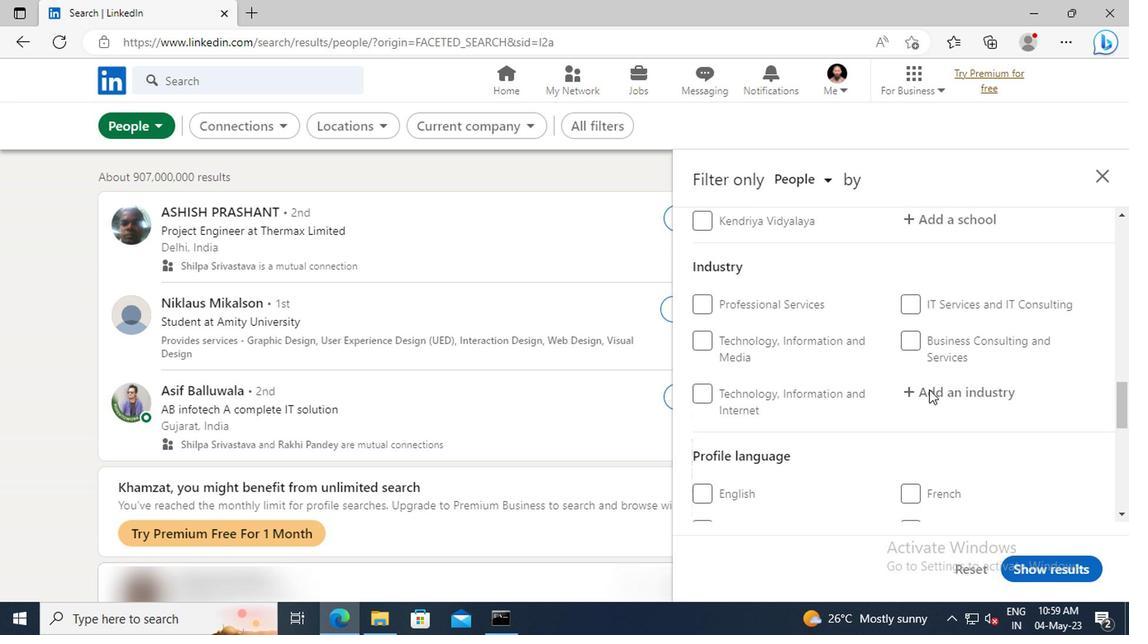 
Action: Mouse scrolled (926, 389) with delta (0, -1)
Screenshot: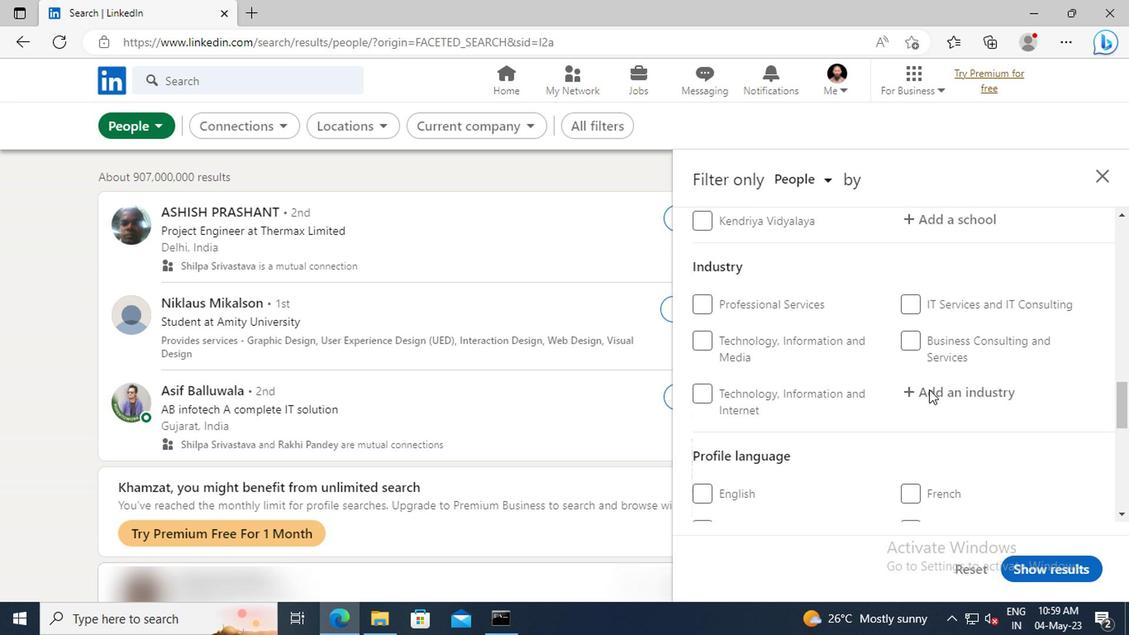 
Action: Mouse moved to (705, 402)
Screenshot: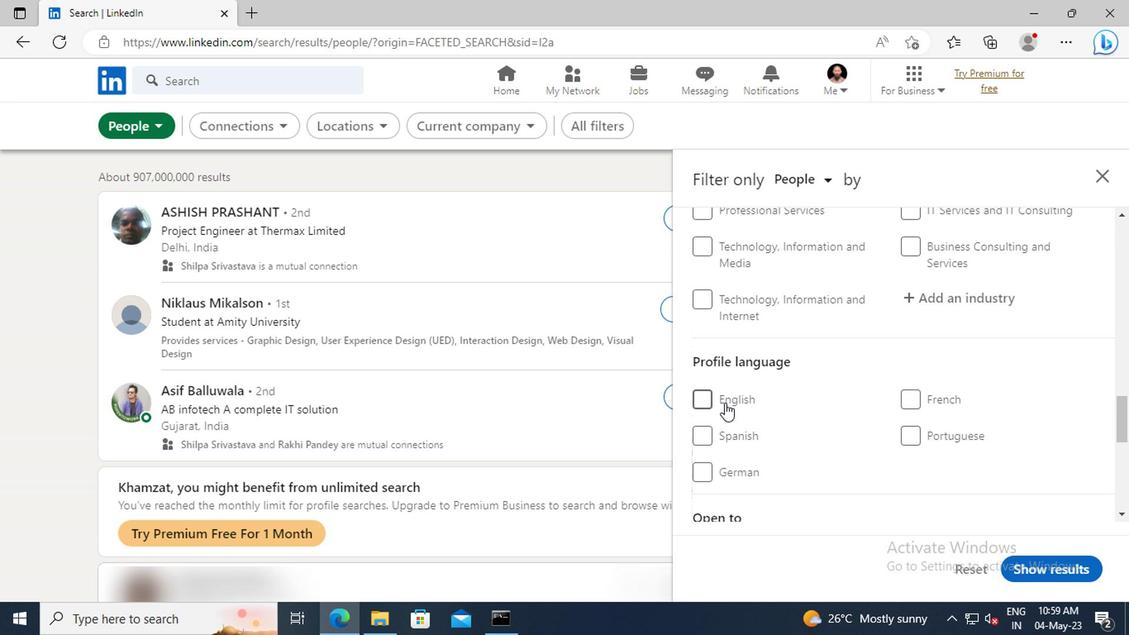 
Action: Mouse pressed left at (705, 402)
Screenshot: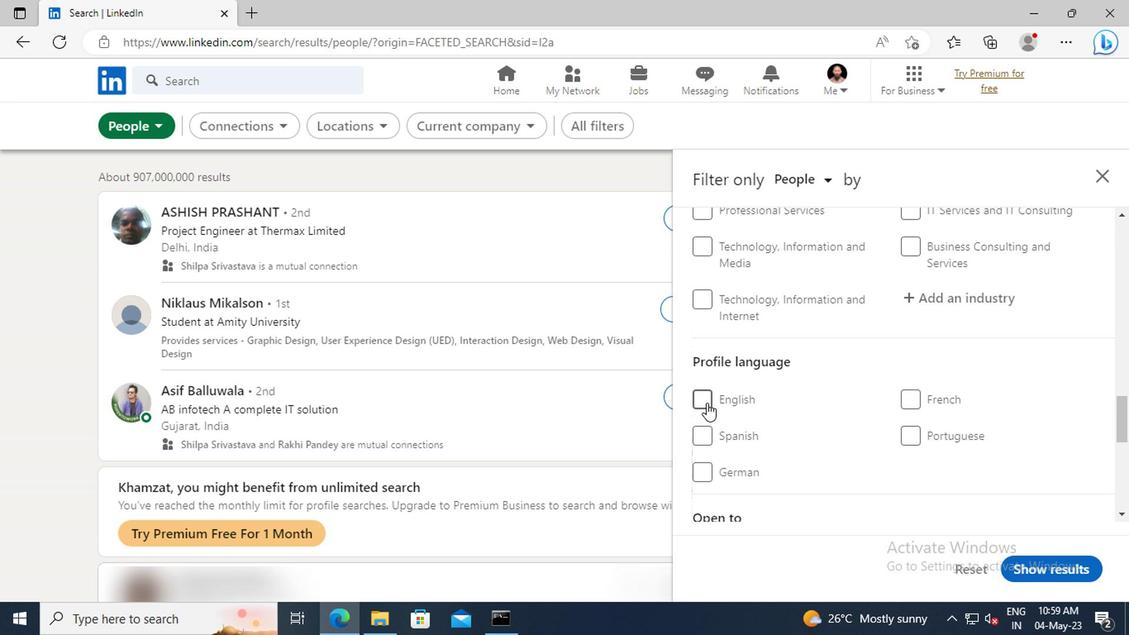 
Action: Mouse moved to (887, 396)
Screenshot: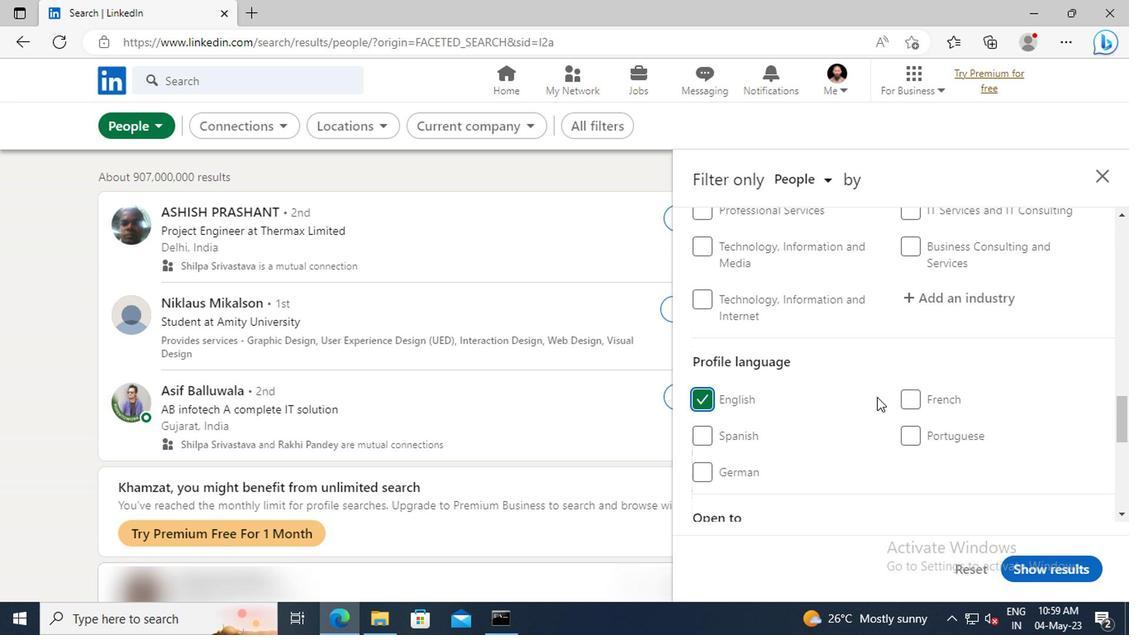 
Action: Mouse scrolled (887, 397) with delta (0, 0)
Screenshot: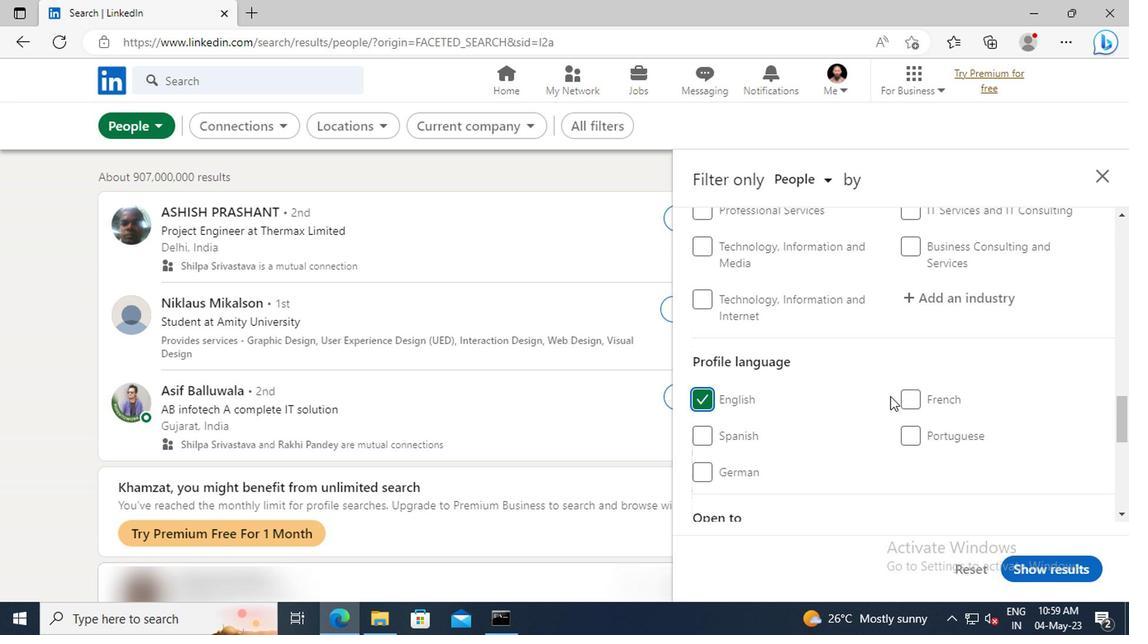 
Action: Mouse scrolled (887, 397) with delta (0, 0)
Screenshot: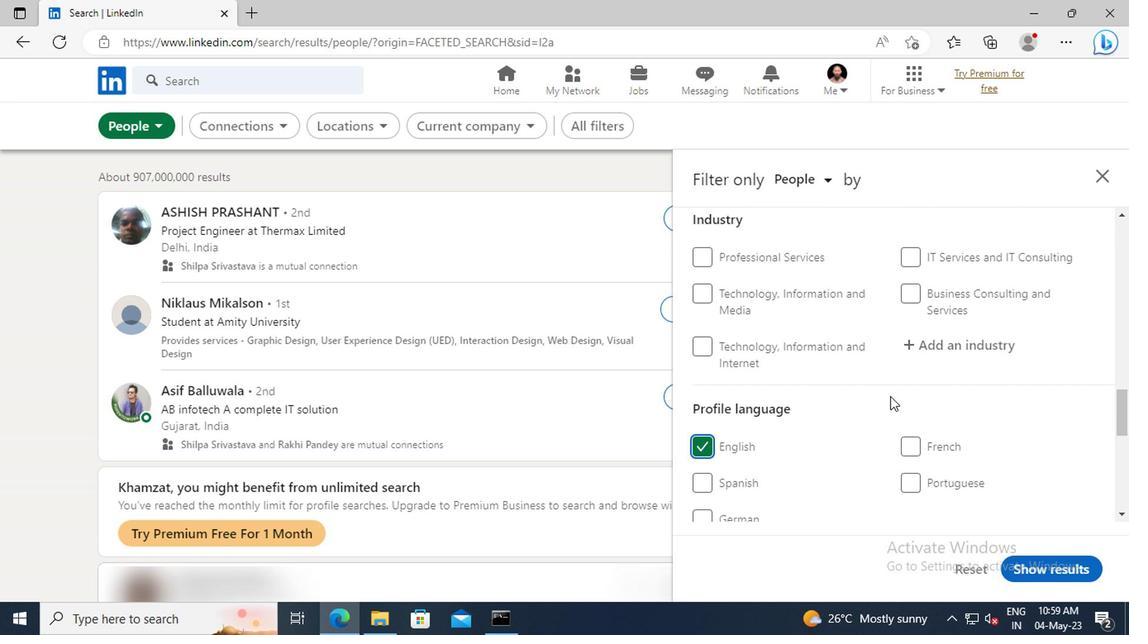 
Action: Mouse scrolled (887, 397) with delta (0, 0)
Screenshot: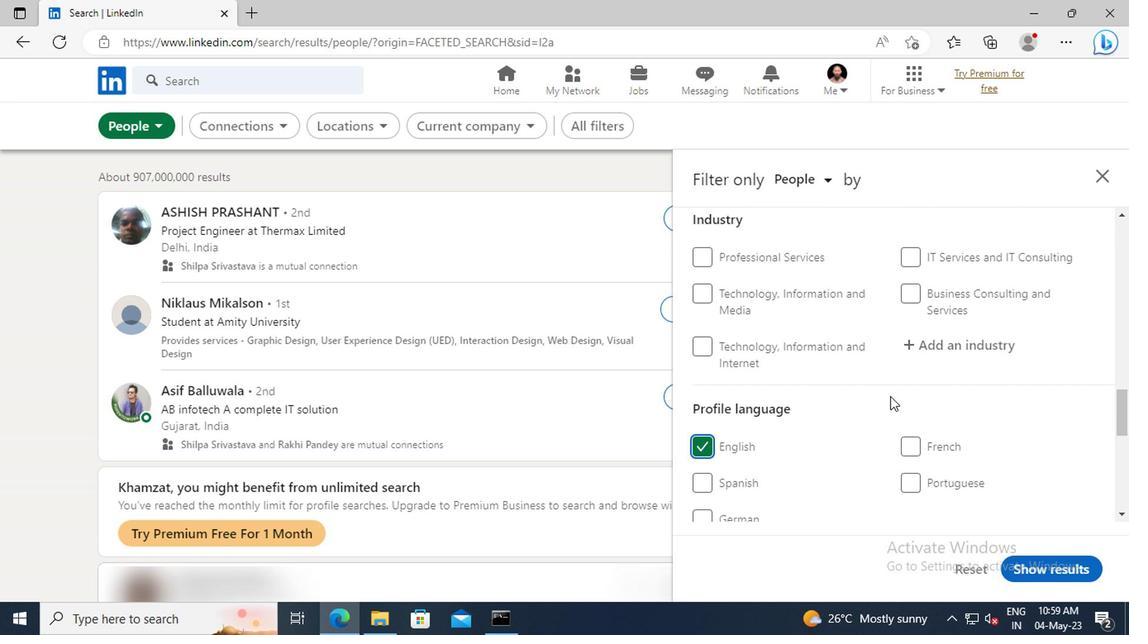 
Action: Mouse scrolled (887, 397) with delta (0, 0)
Screenshot: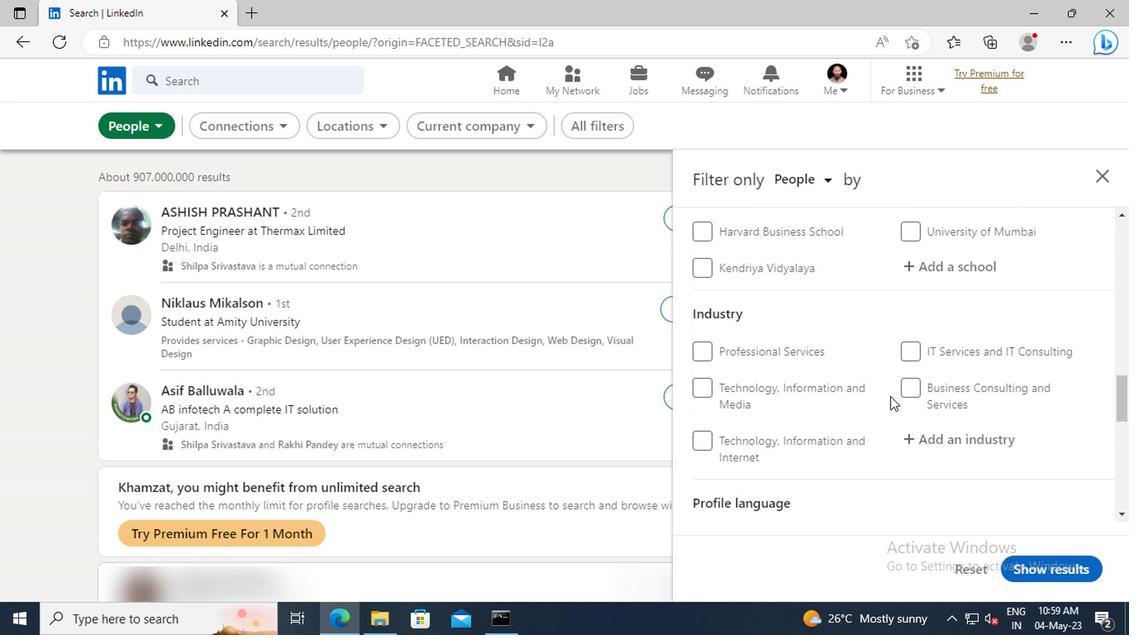 
Action: Mouse scrolled (887, 397) with delta (0, 0)
Screenshot: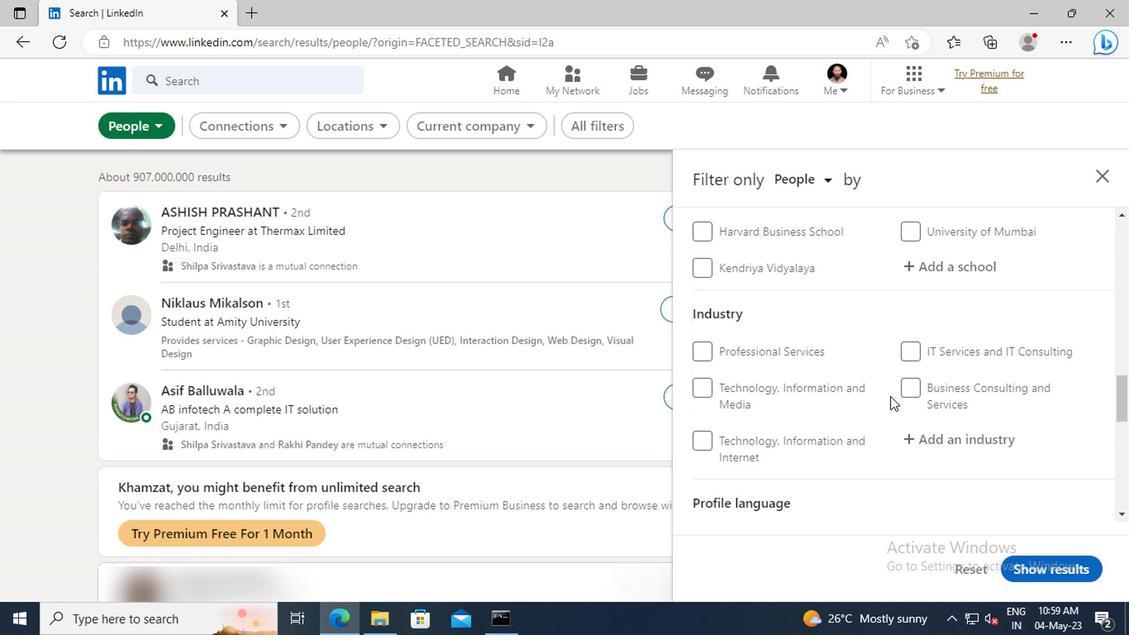 
Action: Mouse scrolled (887, 397) with delta (0, 0)
Screenshot: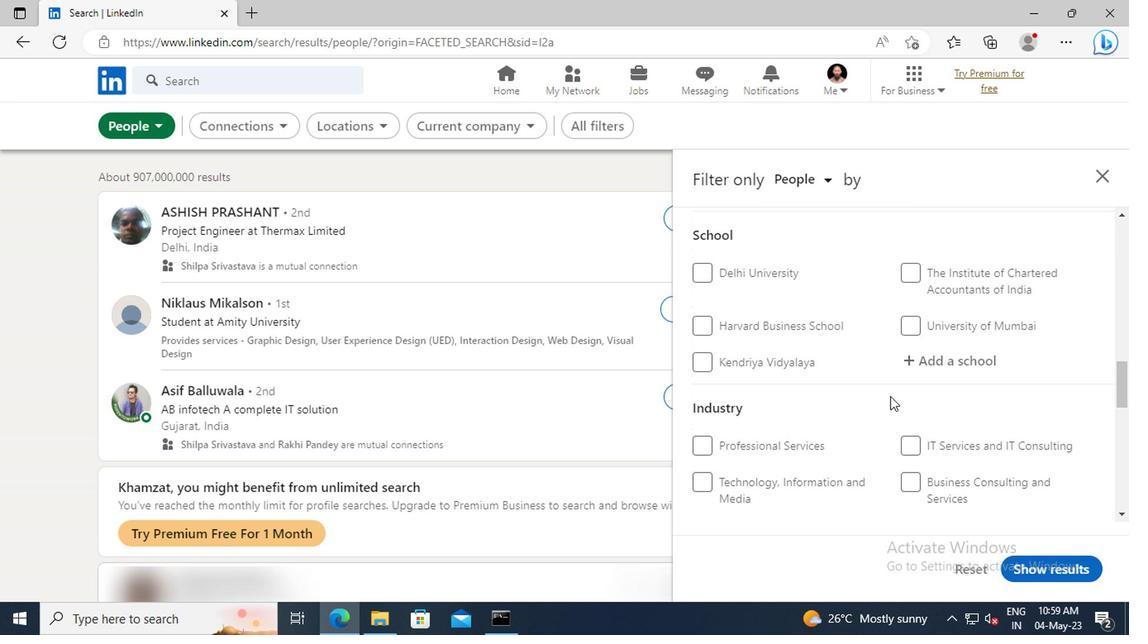 
Action: Mouse scrolled (887, 397) with delta (0, 0)
Screenshot: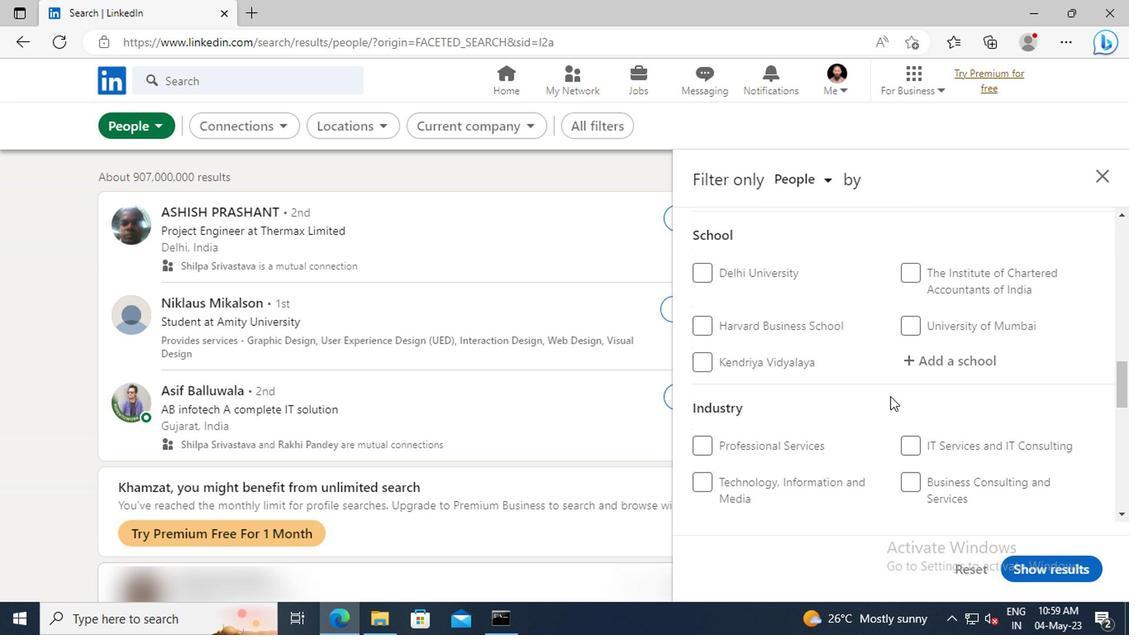 
Action: Mouse scrolled (887, 397) with delta (0, 0)
Screenshot: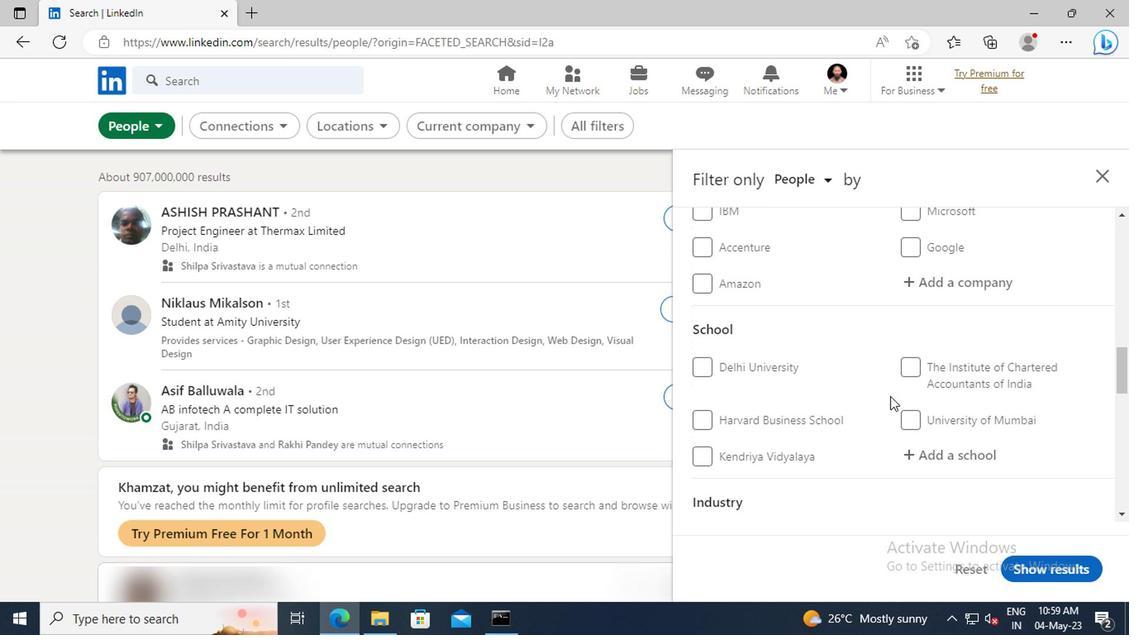 
Action: Mouse scrolled (887, 397) with delta (0, 0)
Screenshot: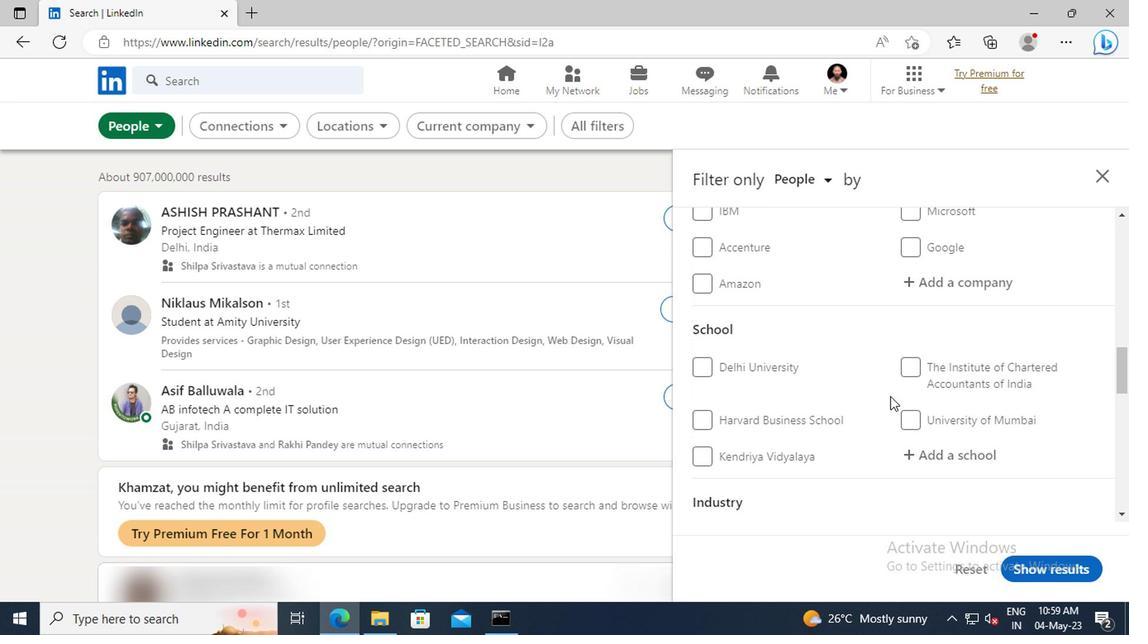 
Action: Mouse scrolled (887, 397) with delta (0, 0)
Screenshot: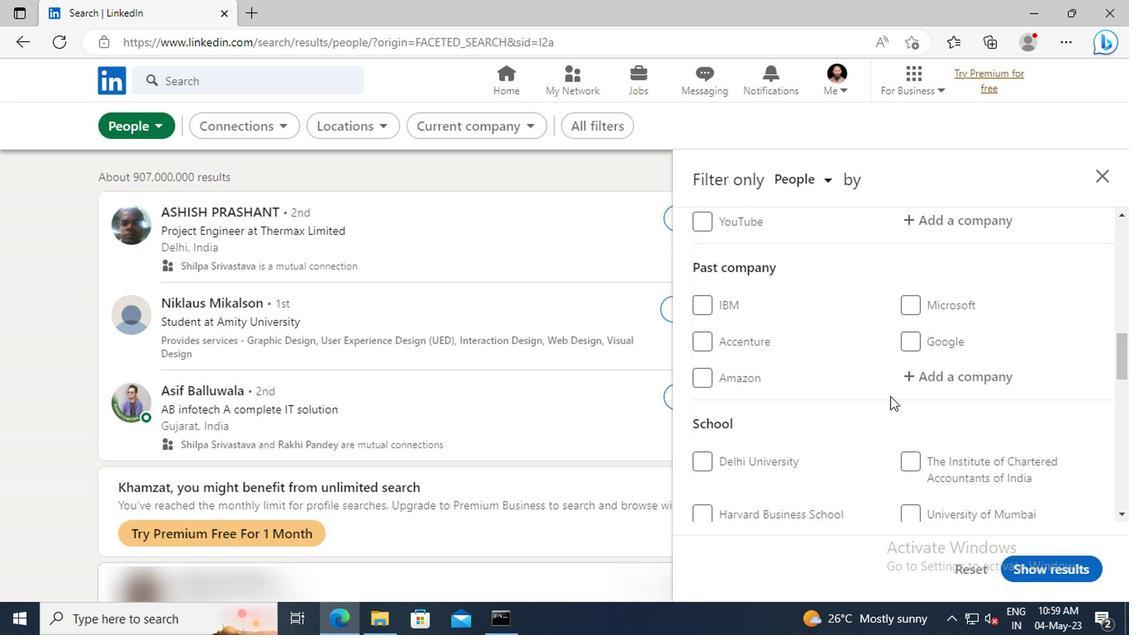 
Action: Mouse scrolled (887, 397) with delta (0, 0)
Screenshot: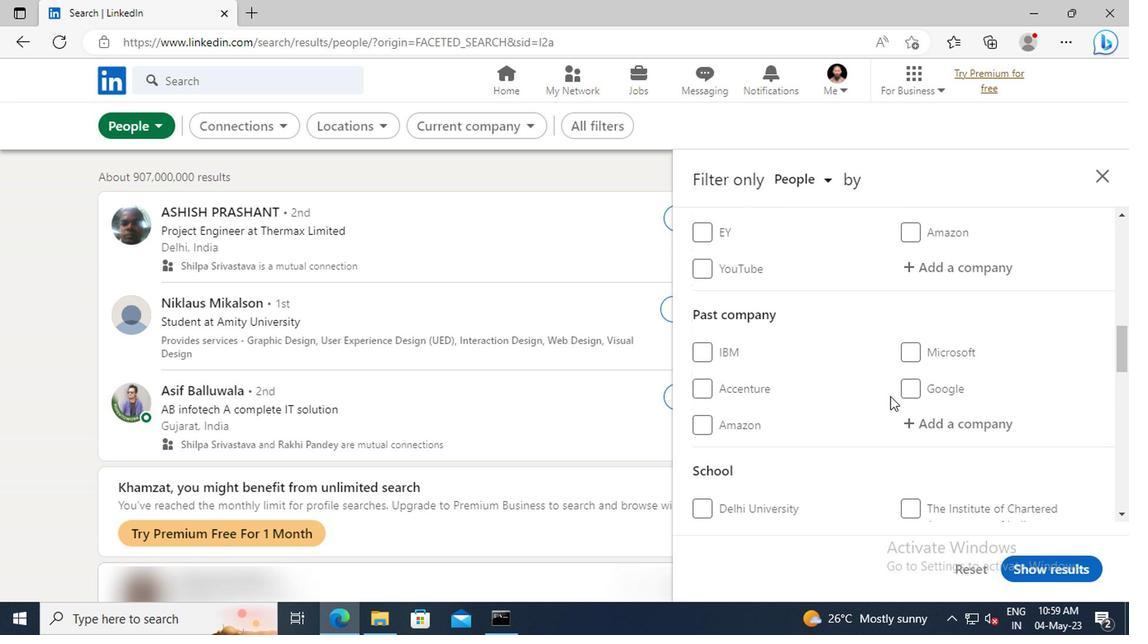 
Action: Mouse scrolled (887, 397) with delta (0, 0)
Screenshot: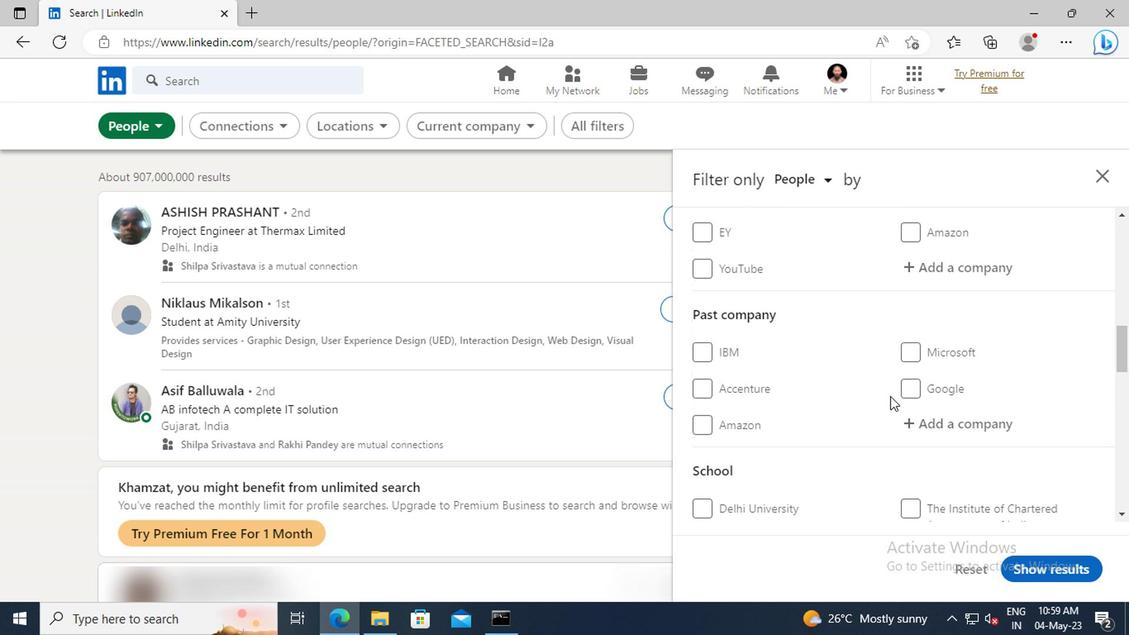 
Action: Mouse scrolled (887, 397) with delta (0, 0)
Screenshot: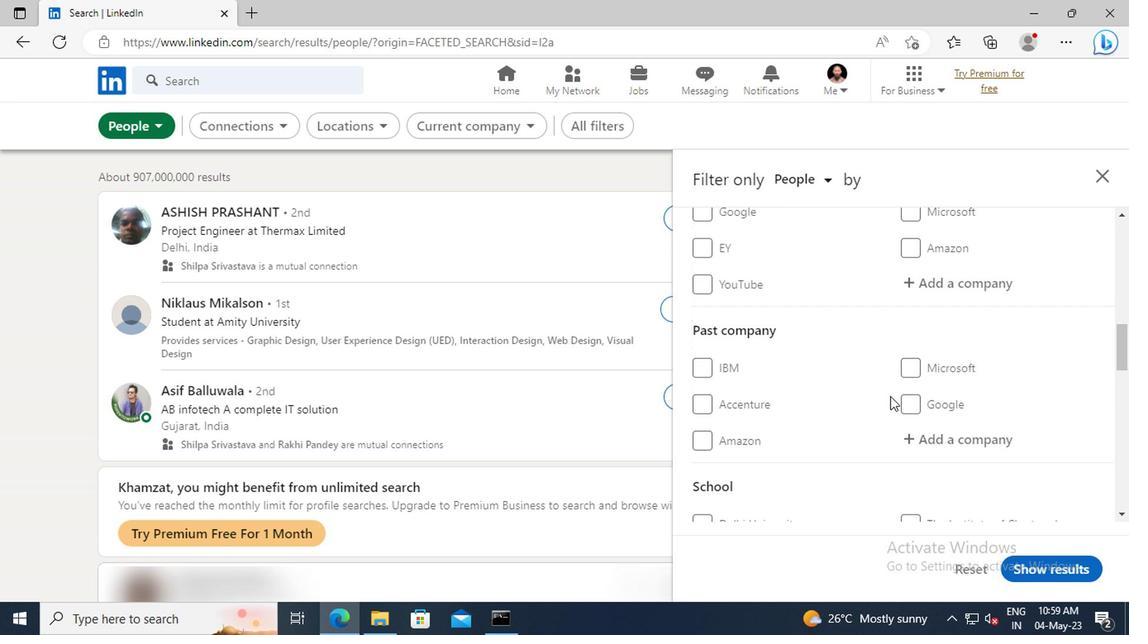 
Action: Mouse moved to (908, 404)
Screenshot: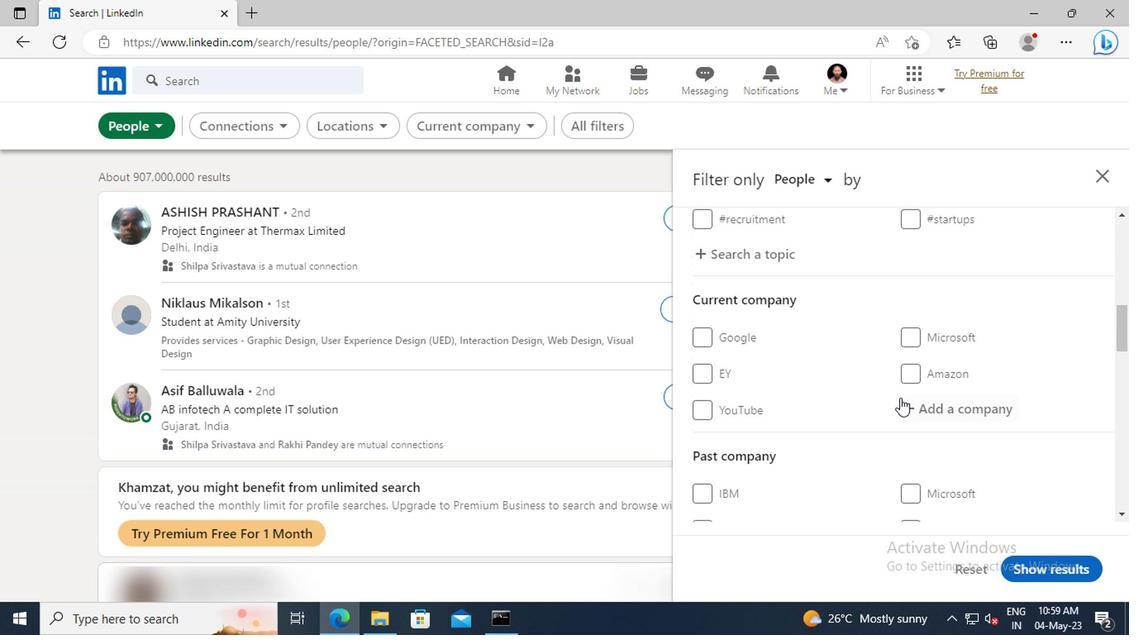 
Action: Mouse pressed left at (908, 404)
Screenshot: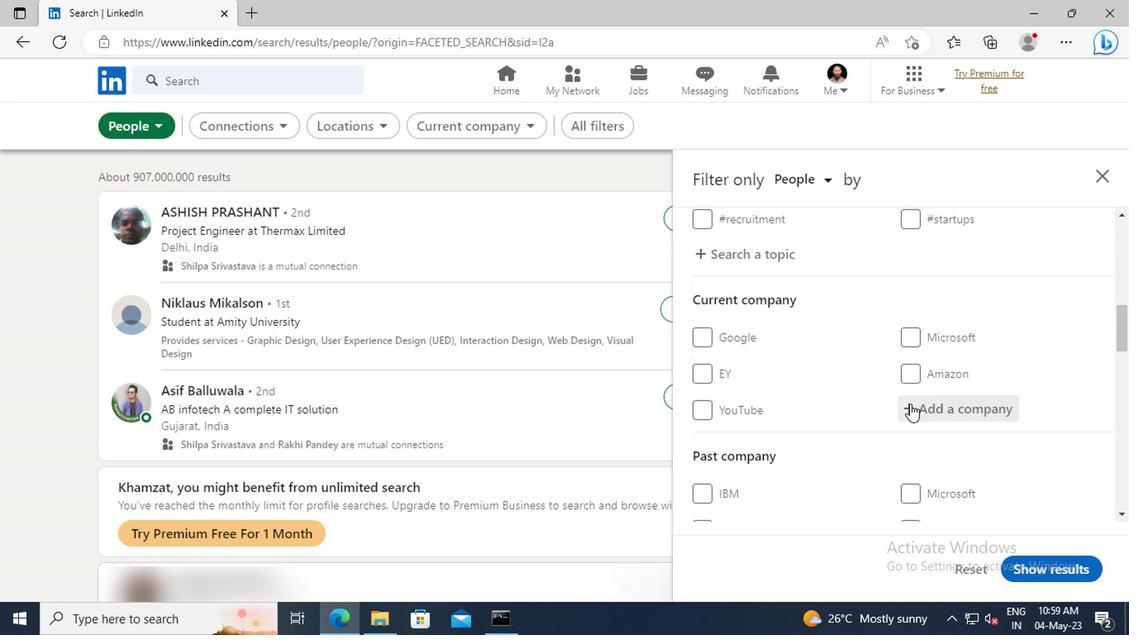 
Action: Mouse moved to (904, 409)
Screenshot: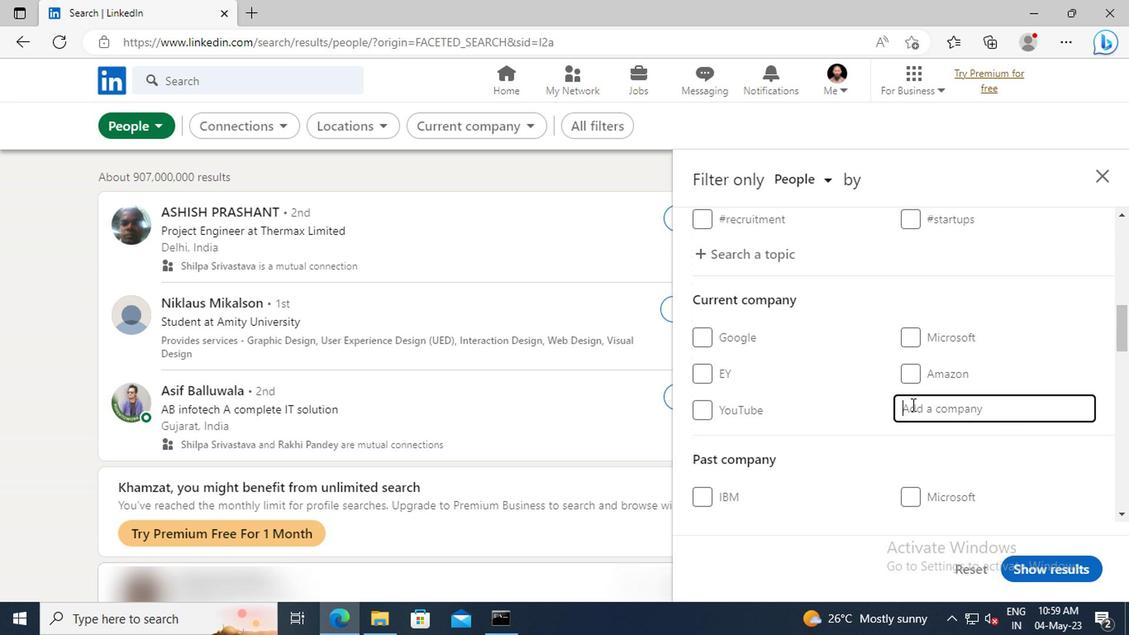 
Action: Key pressed <Key.shift>BRIL
Screenshot: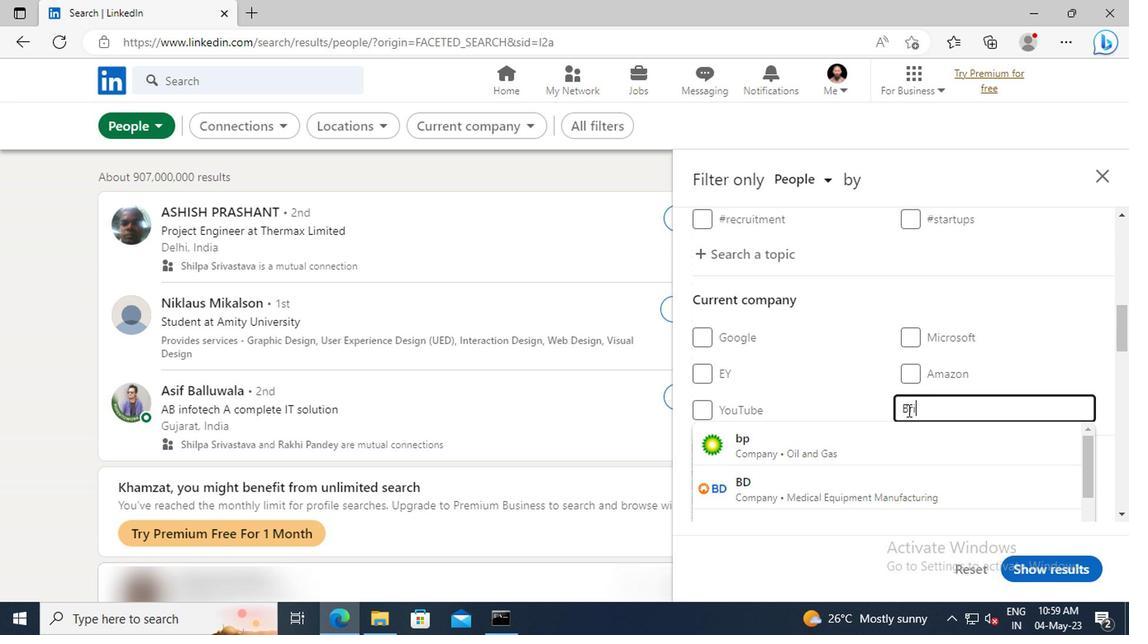 
Action: Mouse moved to (904, 409)
Screenshot: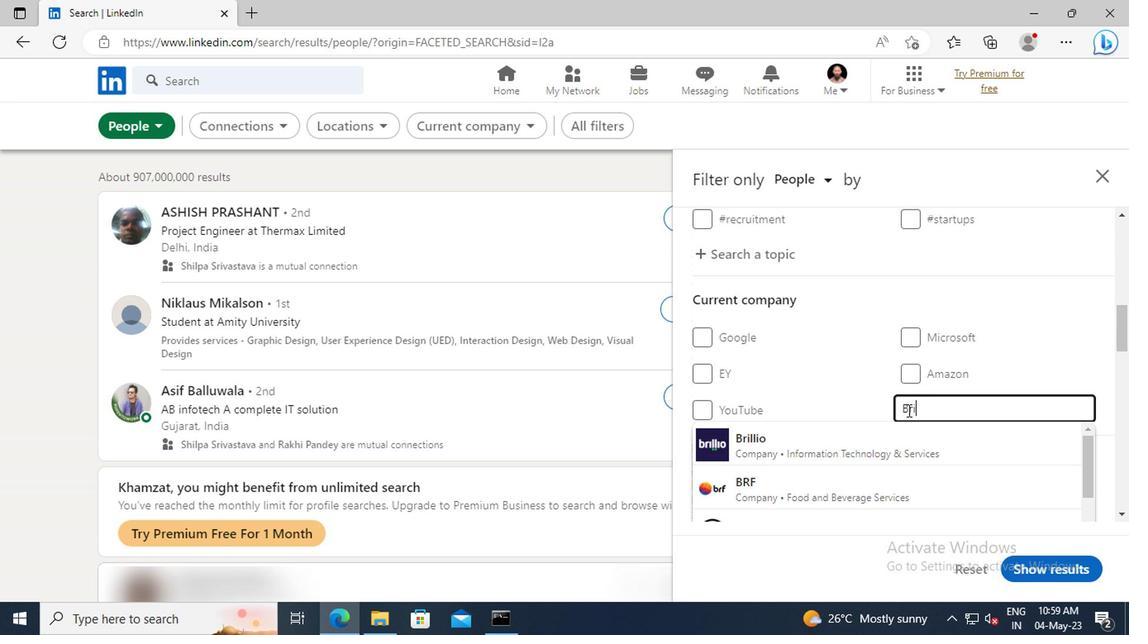 
Action: Key pressed LO
Screenshot: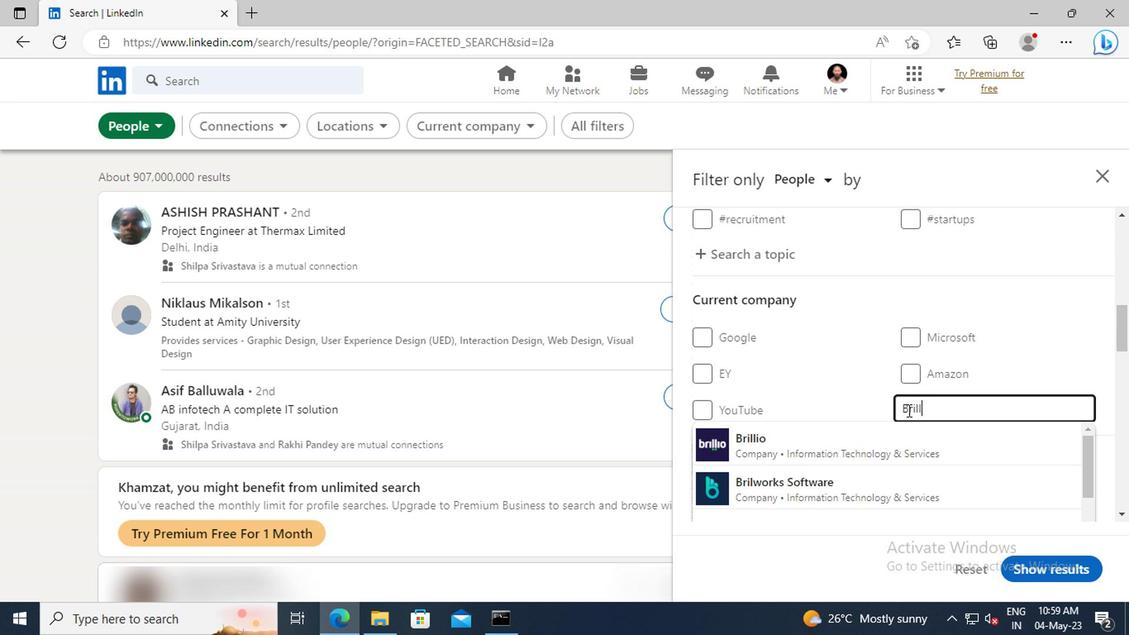 
Action: Mouse moved to (902, 409)
Screenshot: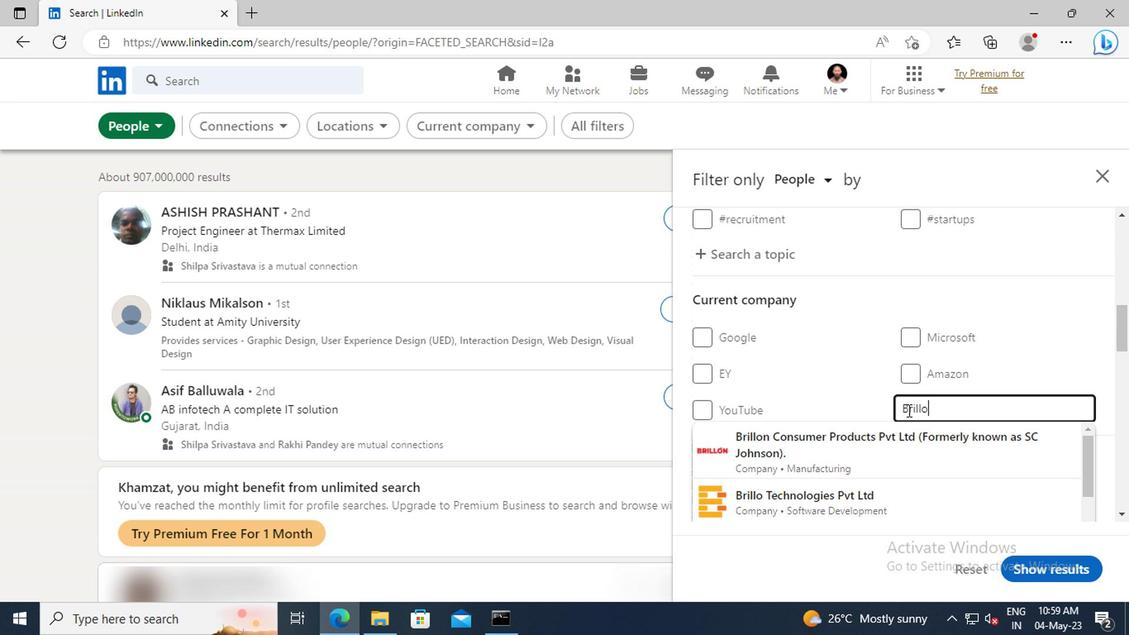 
Action: Key pressed <Key.enter>
Screenshot: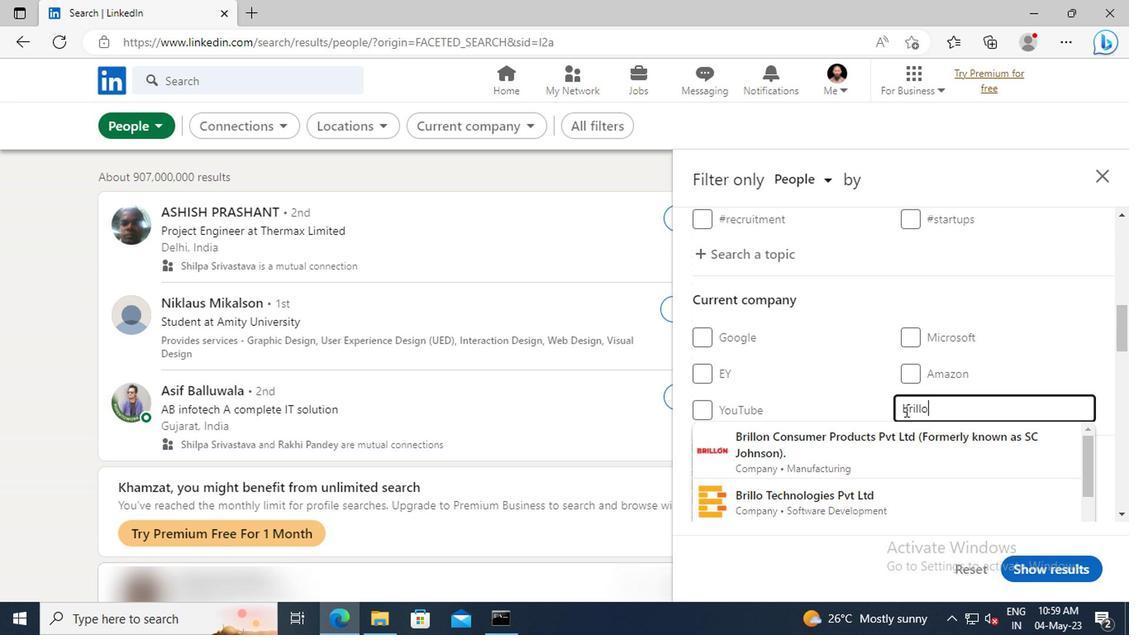 
Action: Mouse scrolled (902, 408) with delta (0, 0)
Screenshot: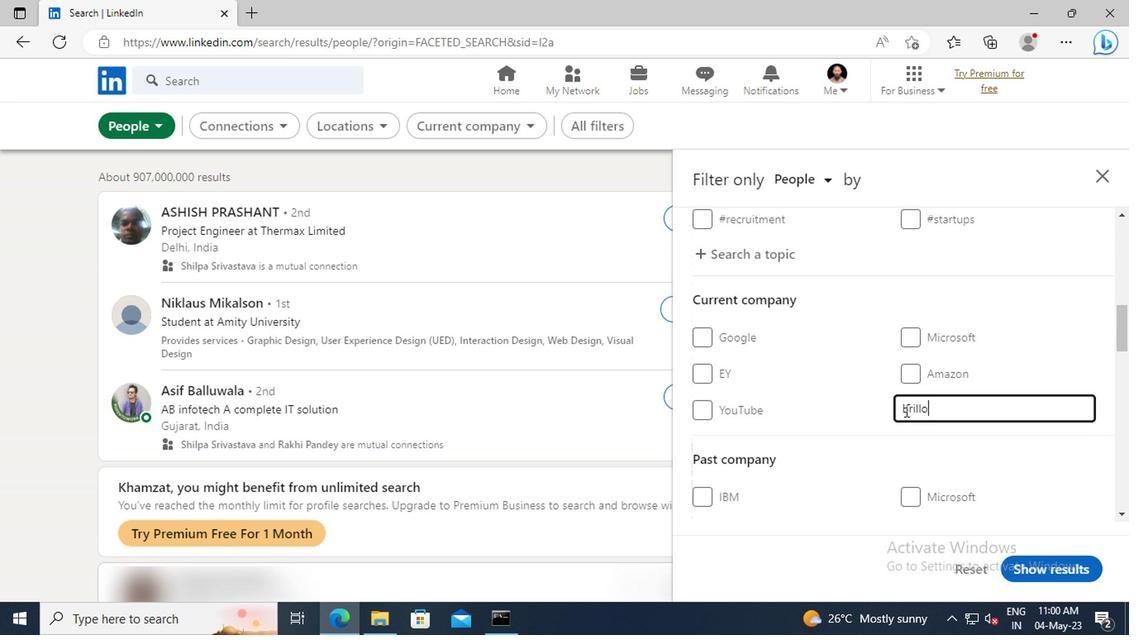 
Action: Mouse scrolled (902, 408) with delta (0, 0)
Screenshot: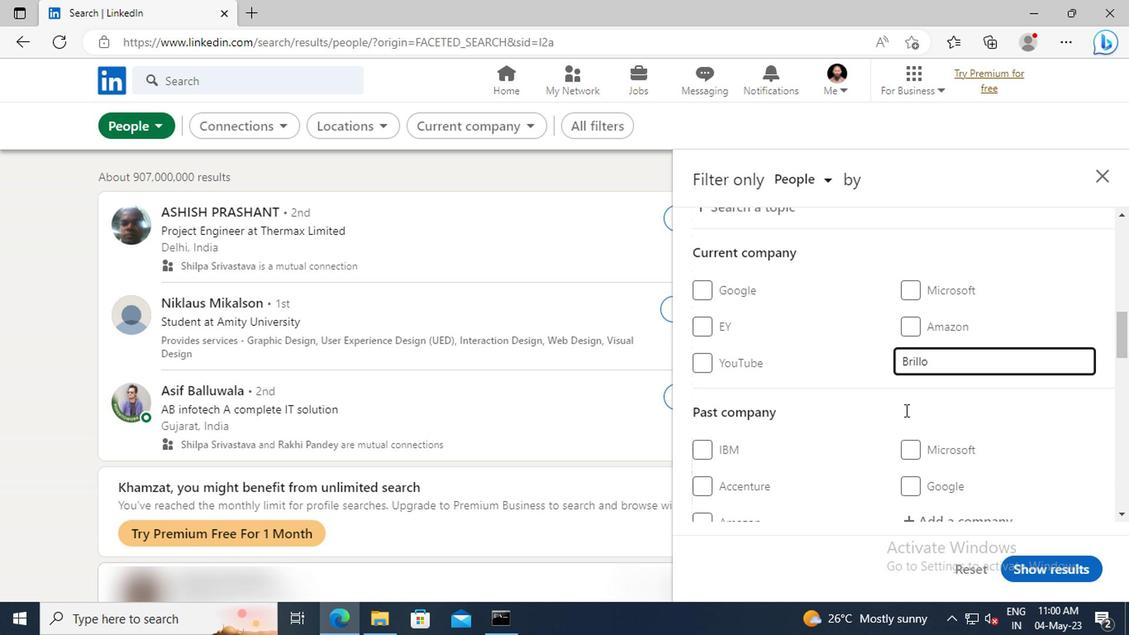 
Action: Mouse scrolled (902, 408) with delta (0, 0)
Screenshot: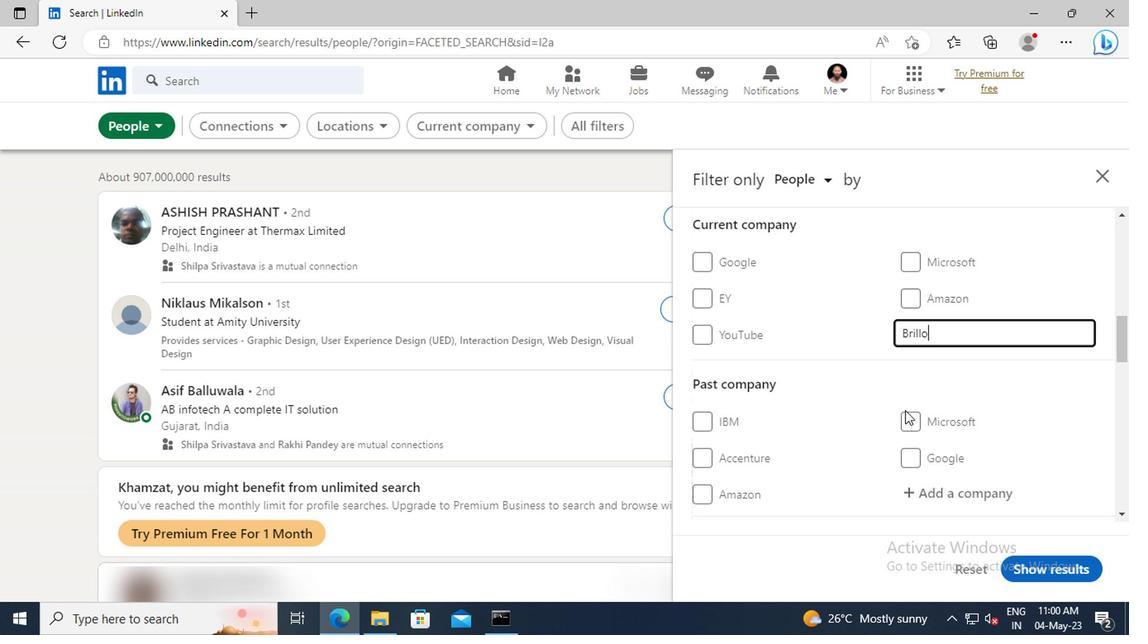 
Action: Mouse moved to (901, 409)
Screenshot: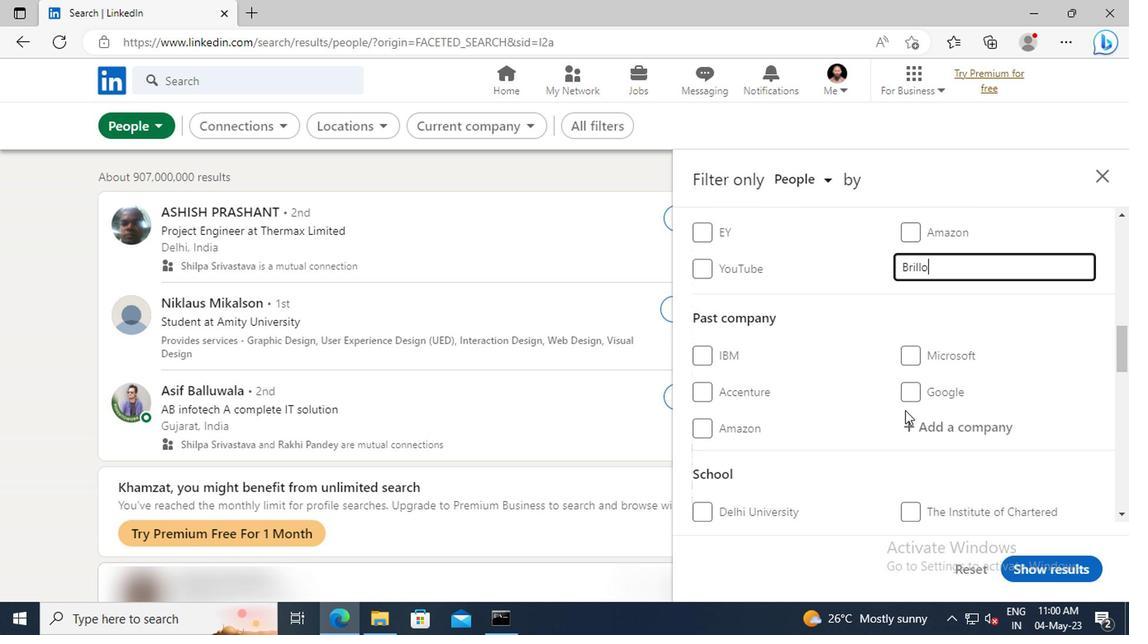 
Action: Mouse scrolled (901, 408) with delta (0, 0)
Screenshot: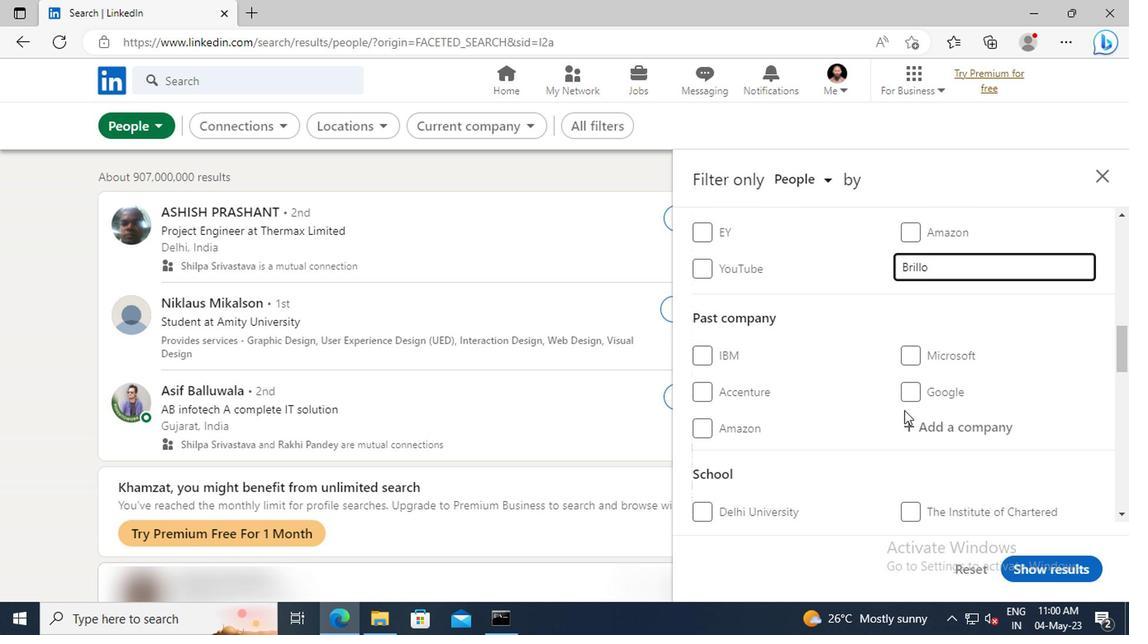 
Action: Mouse scrolled (901, 408) with delta (0, 0)
Screenshot: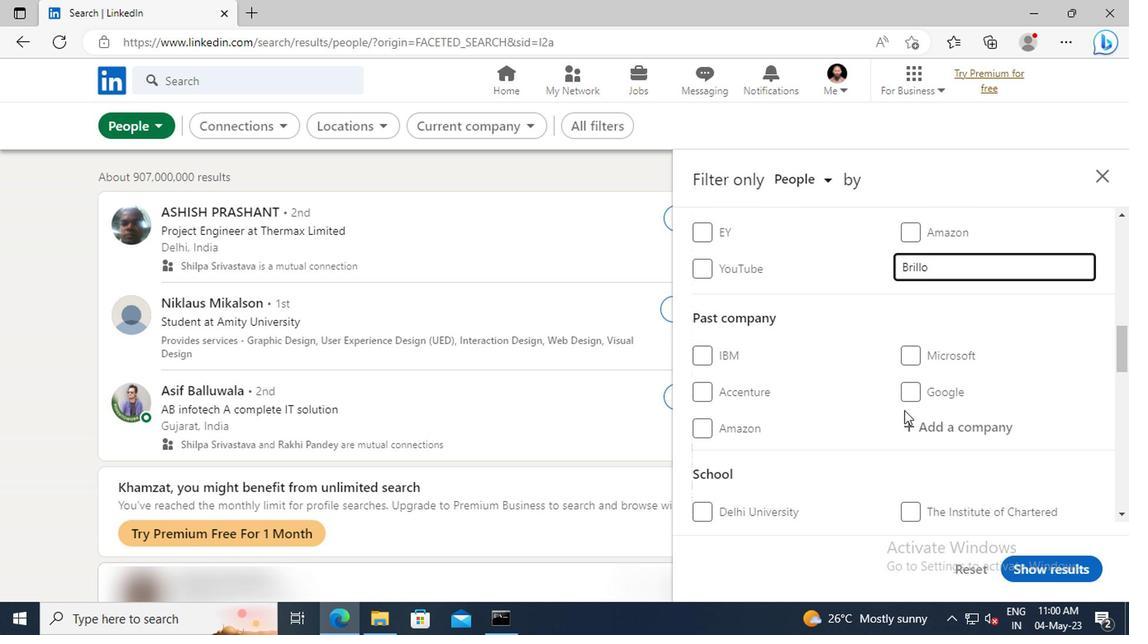 
Action: Mouse moved to (901, 408)
Screenshot: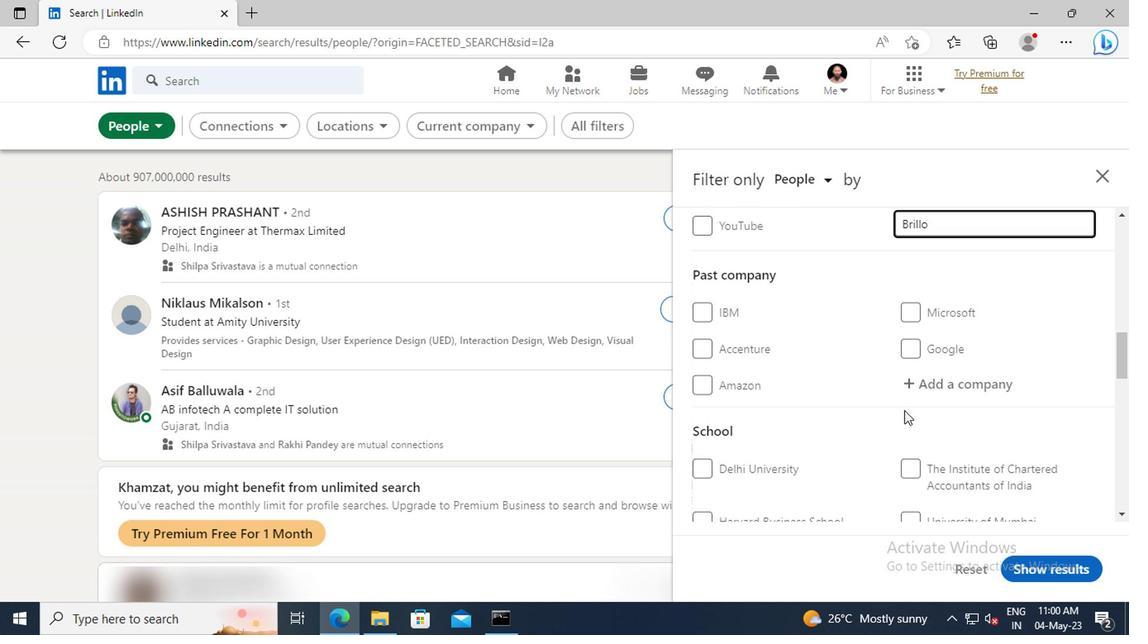 
Action: Mouse scrolled (901, 408) with delta (0, 0)
Screenshot: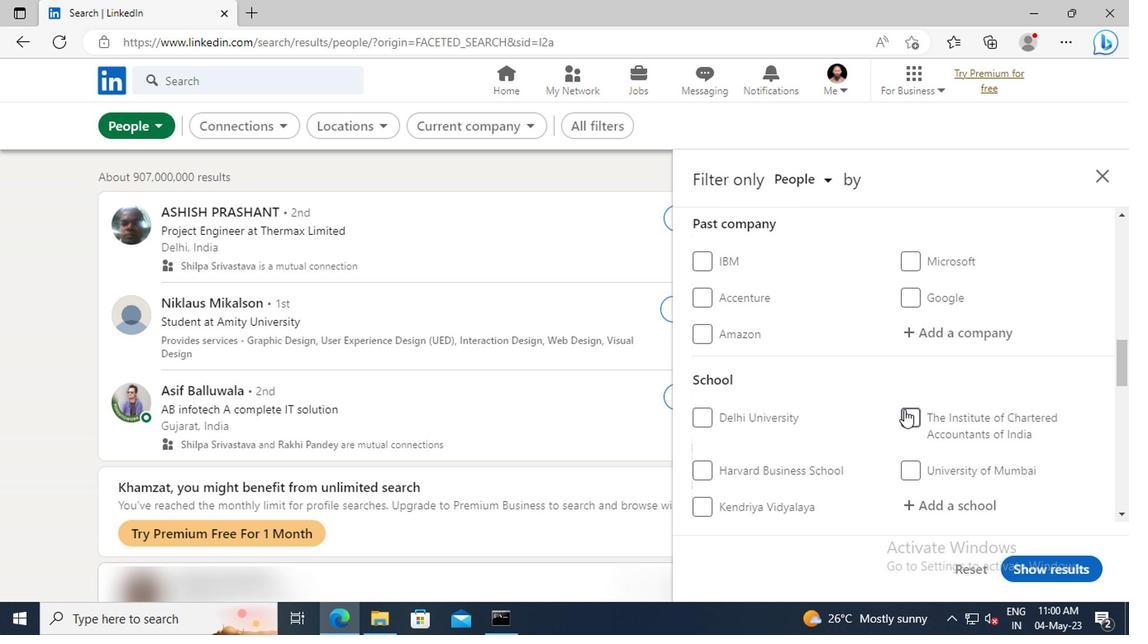 
Action: Mouse scrolled (901, 408) with delta (0, 0)
Screenshot: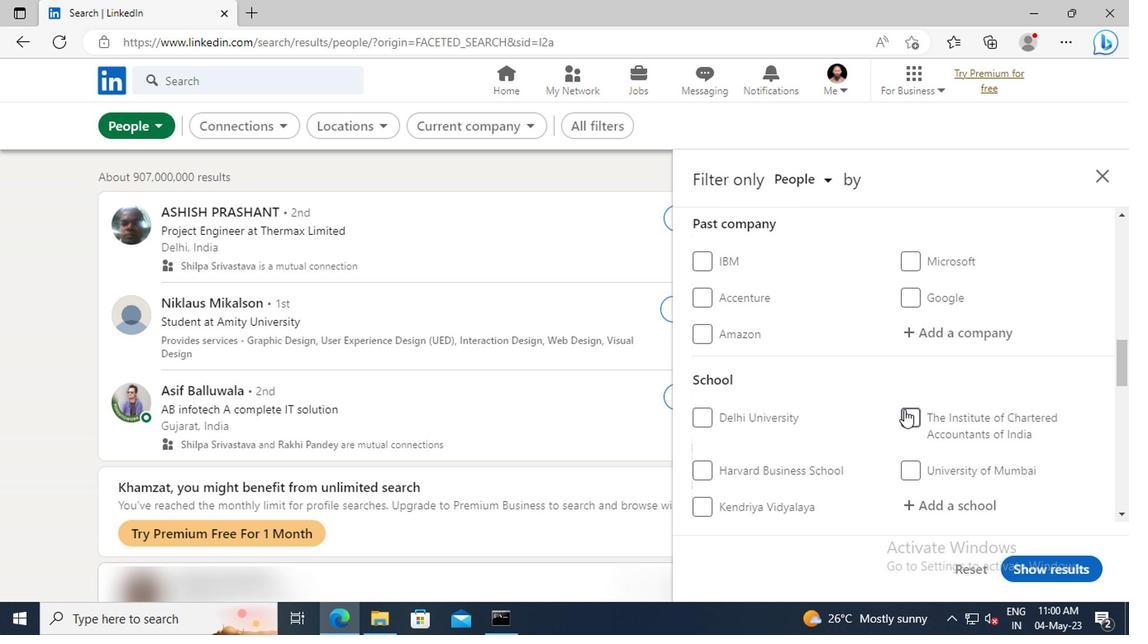
Action: Mouse moved to (912, 409)
Screenshot: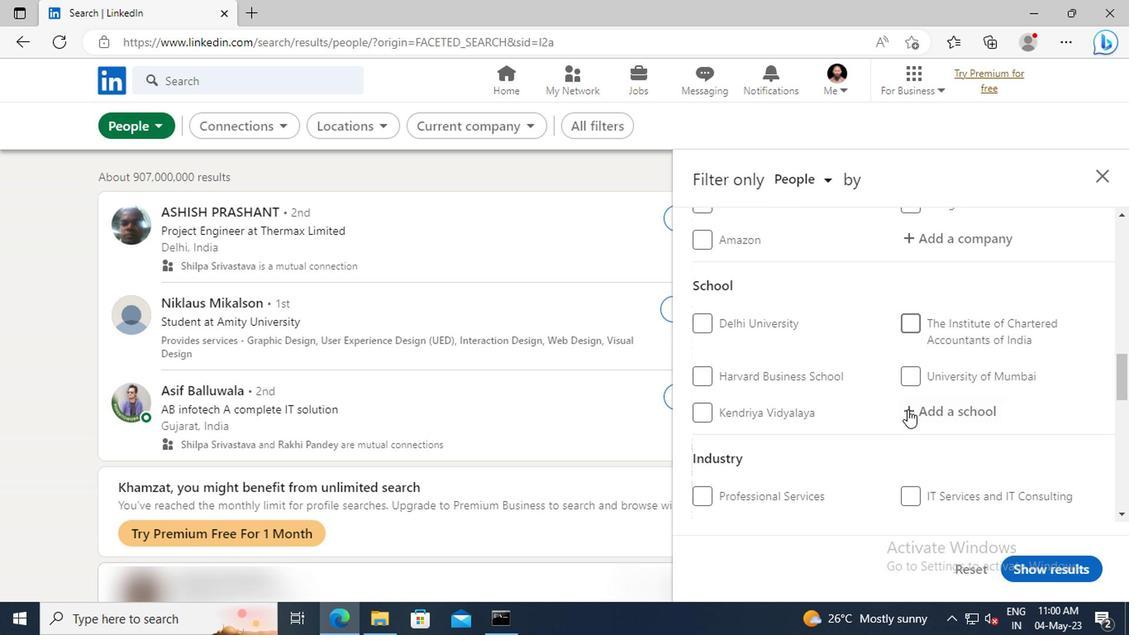 
Action: Mouse pressed left at (912, 409)
Screenshot: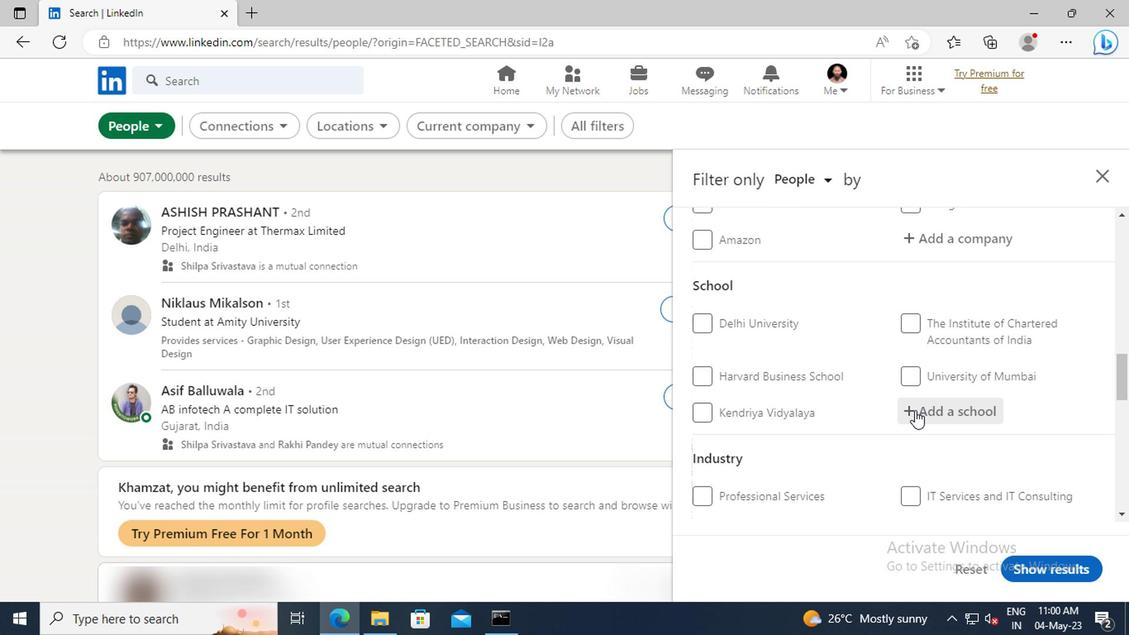 
Action: Key pressed <Key.shift>FM<Key.space><Key.shift>UNI
Screenshot: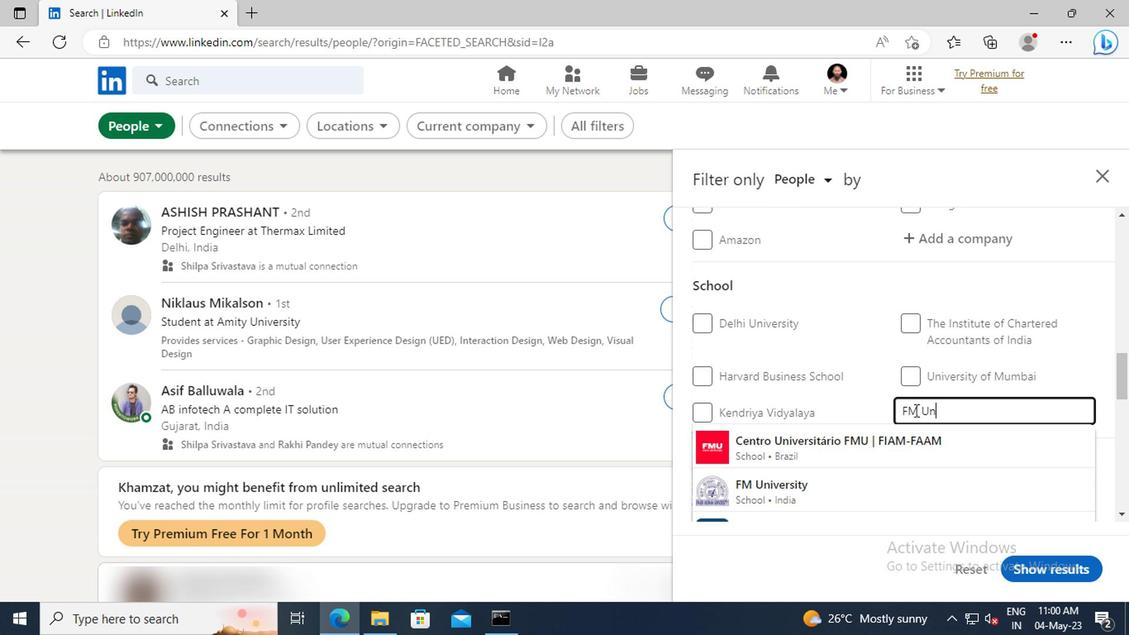 
Action: Mouse moved to (914, 435)
Screenshot: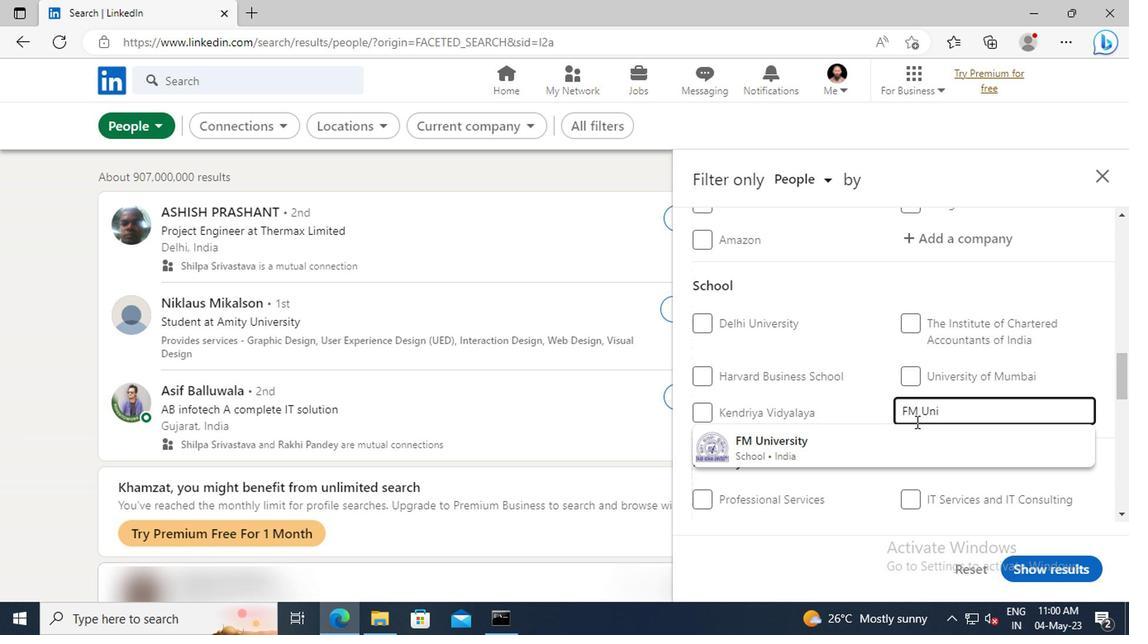 
Action: Mouse pressed left at (914, 435)
Screenshot: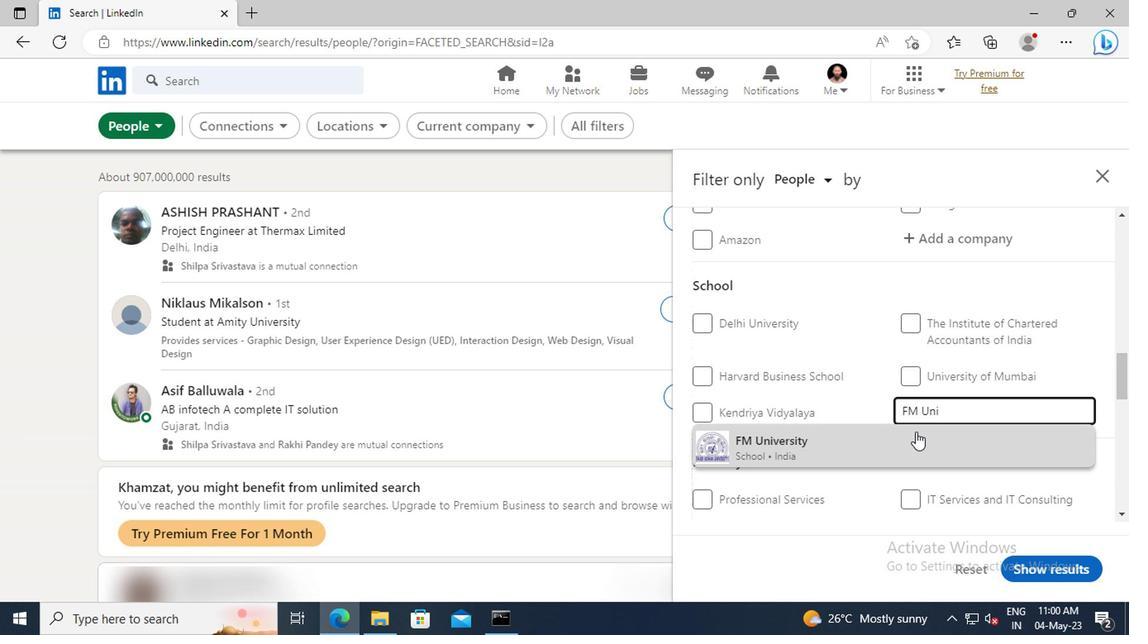
Action: Mouse scrolled (914, 434) with delta (0, 0)
Screenshot: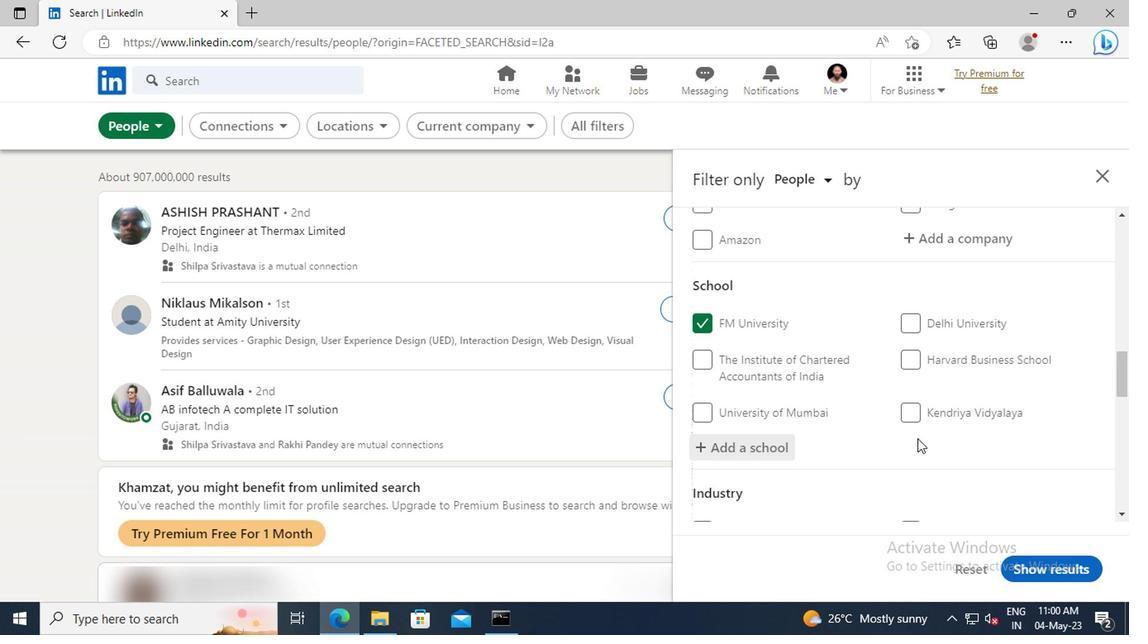 
Action: Mouse scrolled (914, 434) with delta (0, 0)
Screenshot: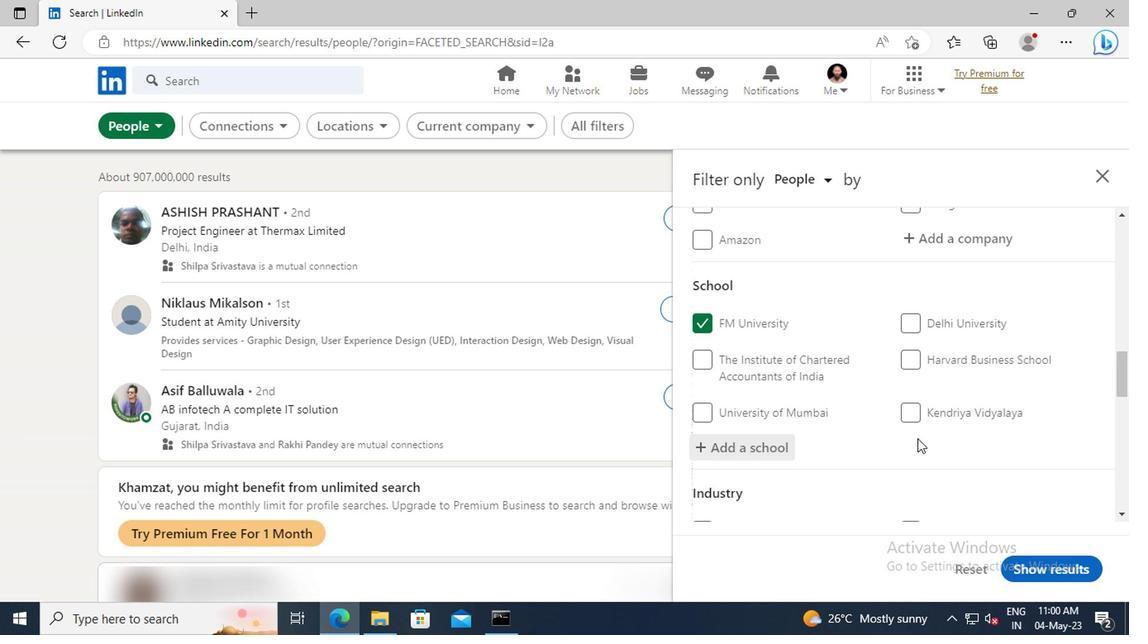 
Action: Mouse moved to (905, 401)
Screenshot: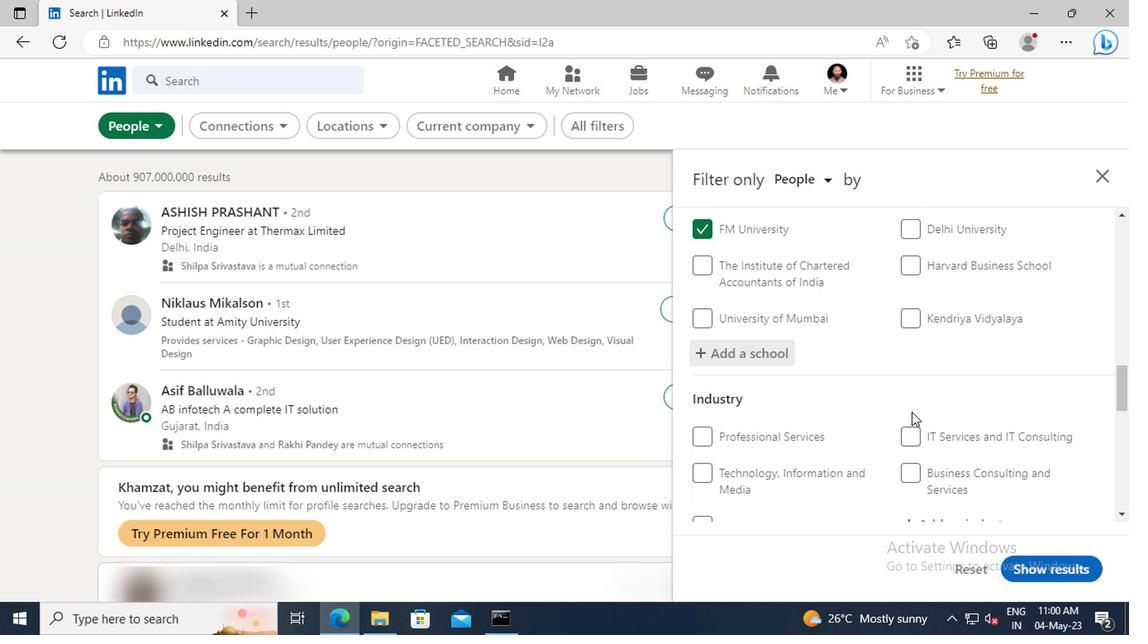 
Action: Mouse scrolled (905, 400) with delta (0, 0)
Screenshot: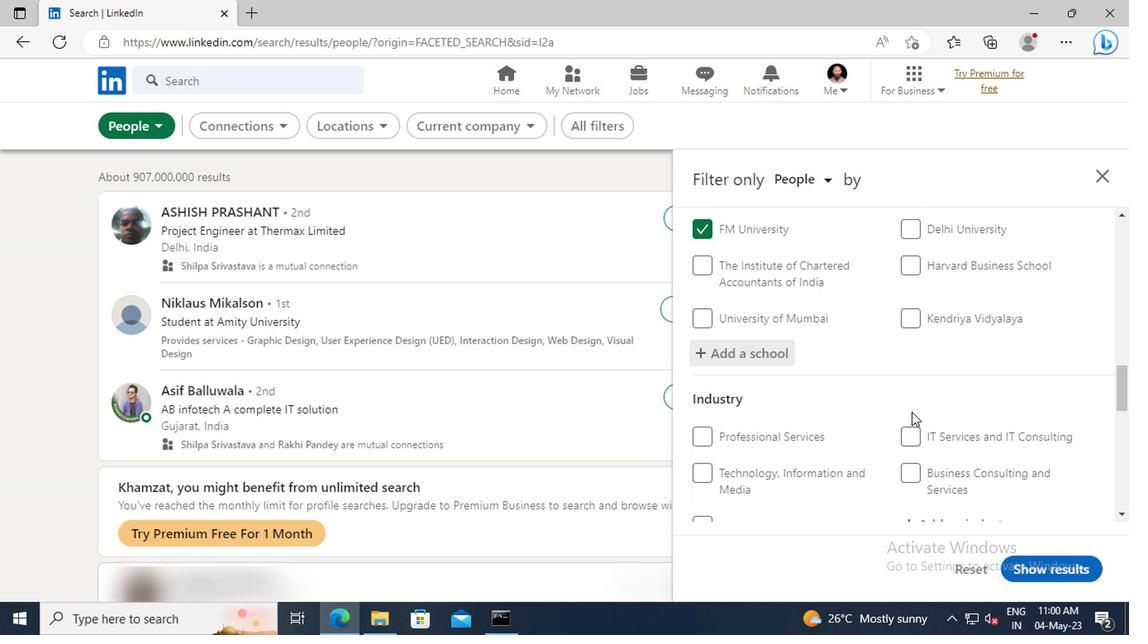 
Action: Mouse moved to (904, 399)
Screenshot: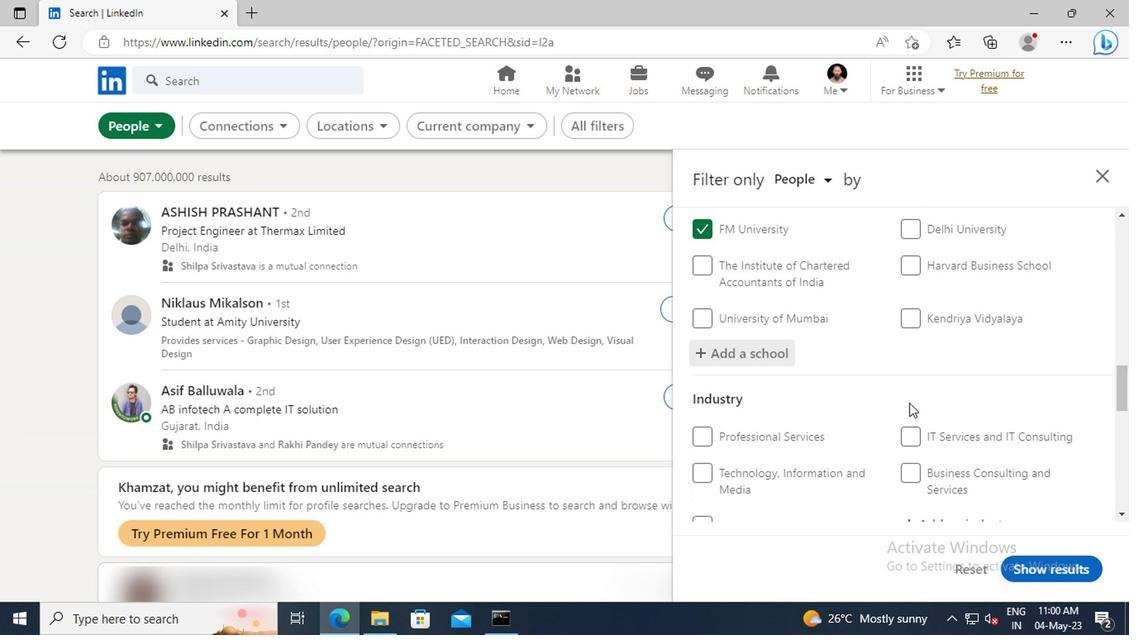
Action: Mouse scrolled (904, 398) with delta (0, 0)
Screenshot: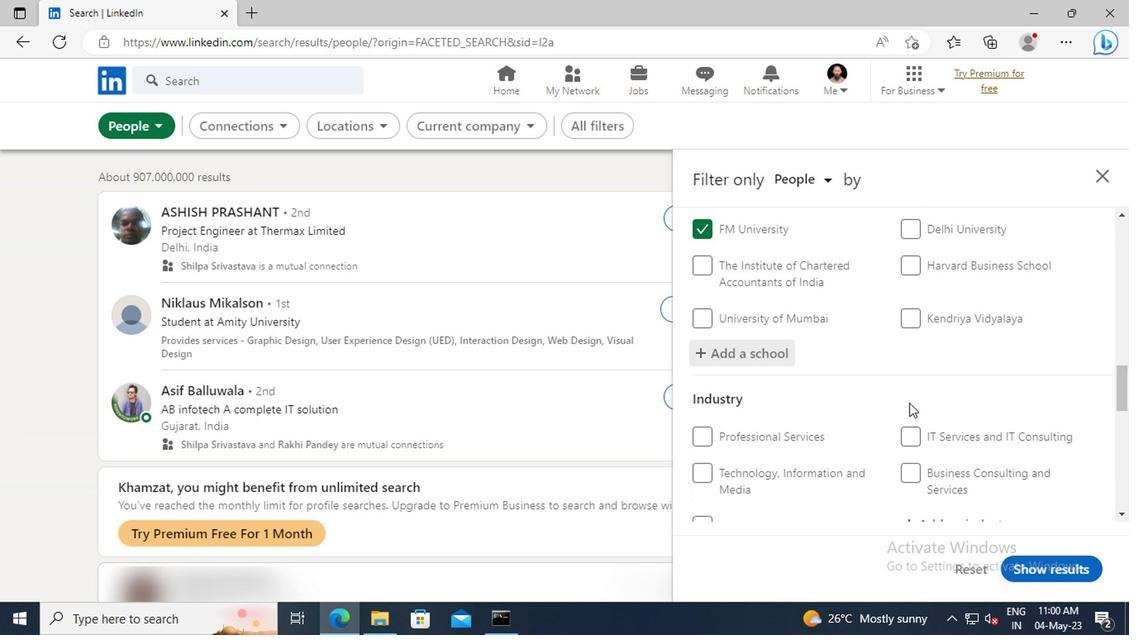 
Action: Mouse moved to (901, 391)
Screenshot: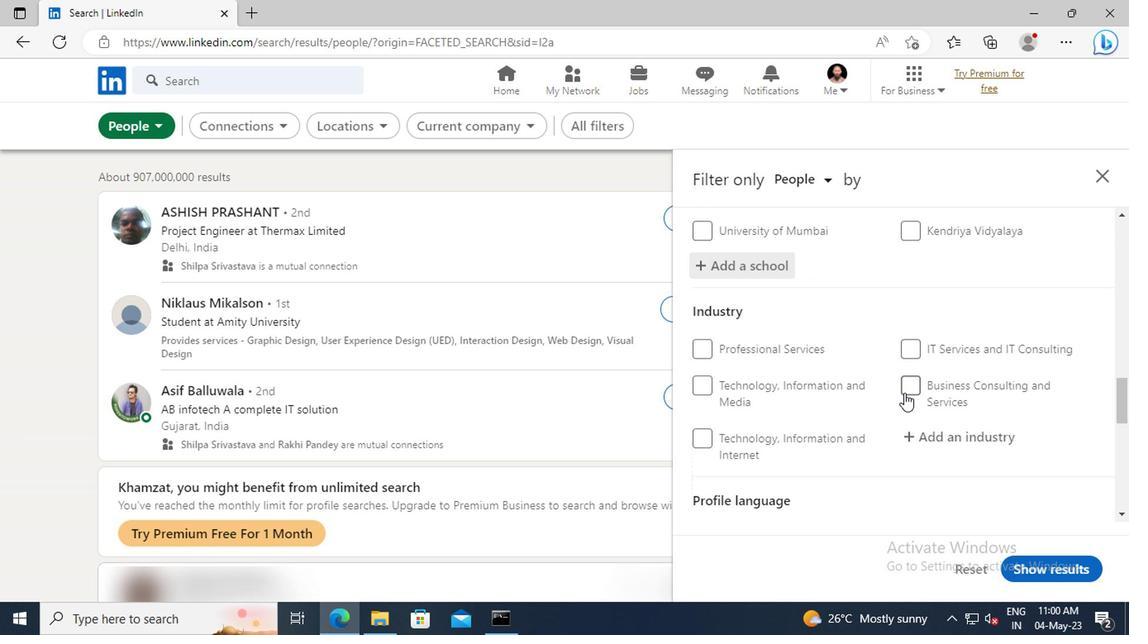 
Action: Mouse scrolled (901, 391) with delta (0, 0)
Screenshot: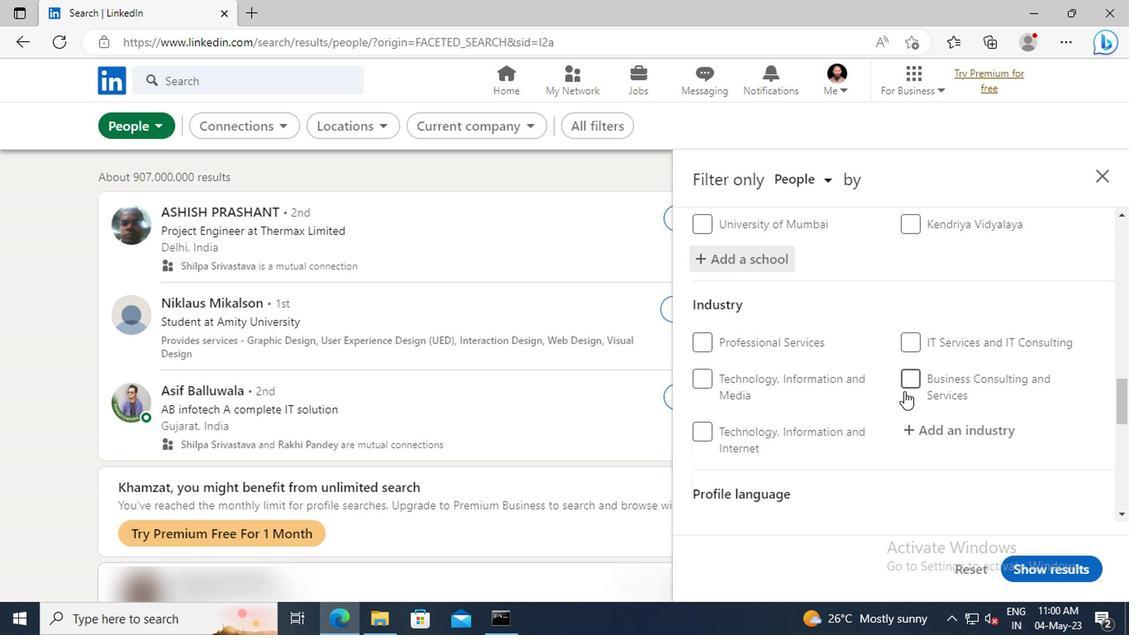 
Action: Mouse moved to (918, 386)
Screenshot: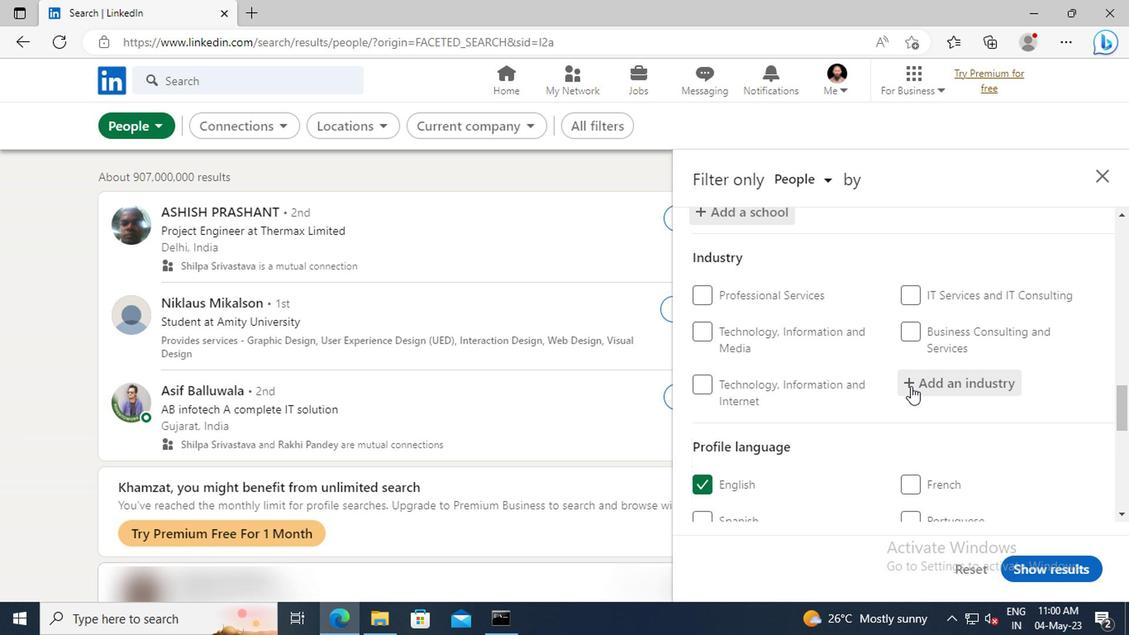 
Action: Mouse pressed left at (918, 386)
Screenshot: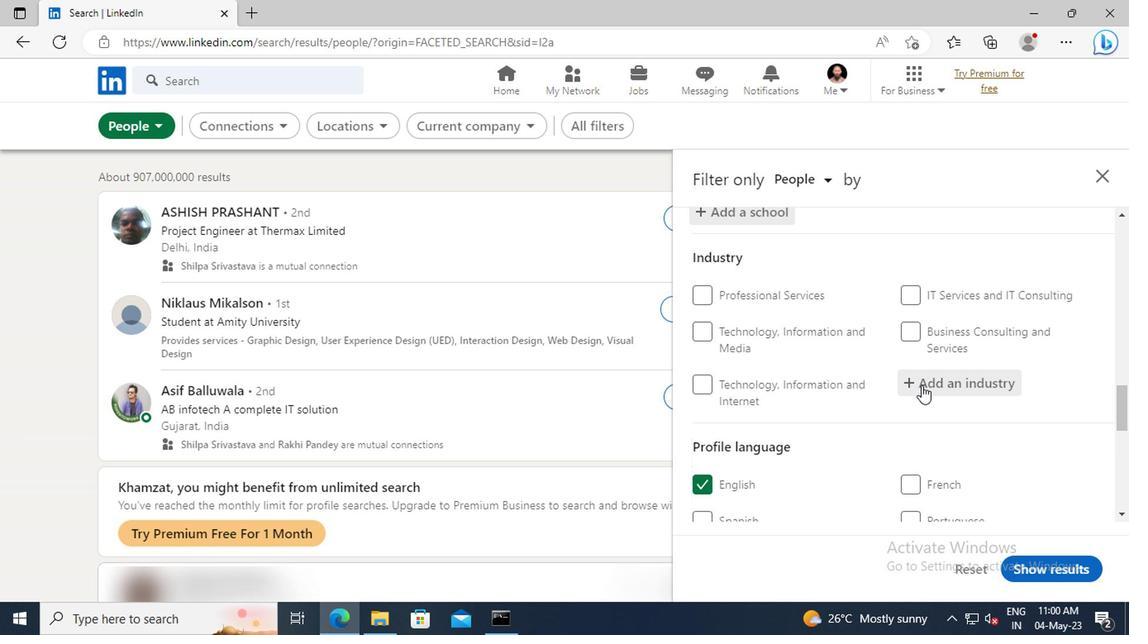 
Action: Mouse moved to (915, 386)
Screenshot: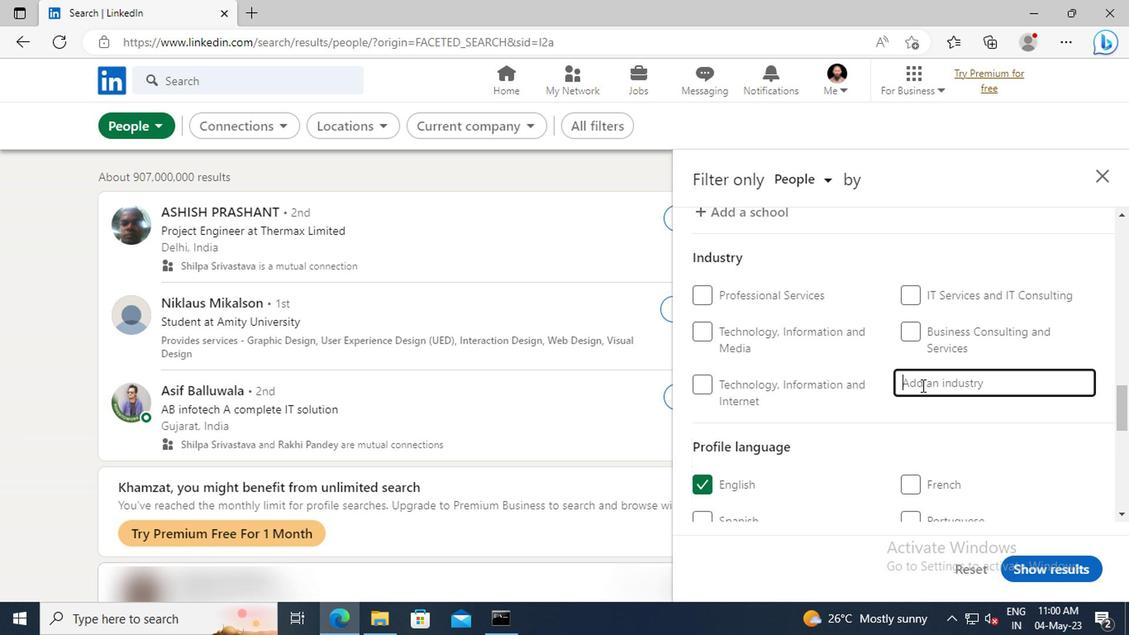 
Action: Key pressed <Key.shift>FUNDRA
Screenshot: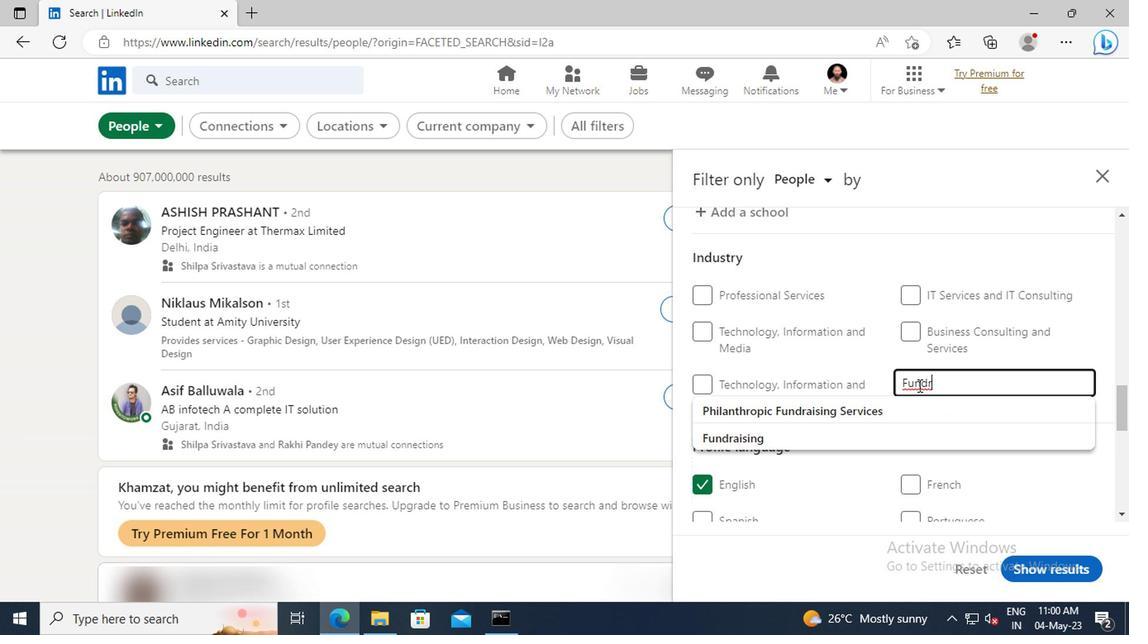 
Action: Mouse moved to (924, 432)
Screenshot: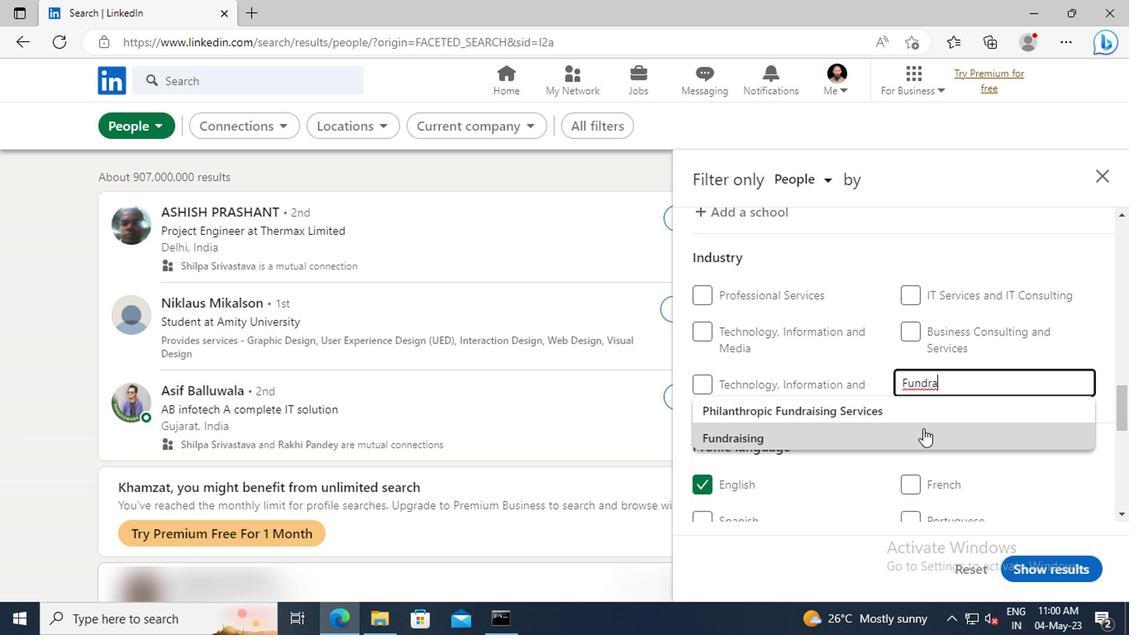 
Action: Mouse pressed left at (924, 432)
Screenshot: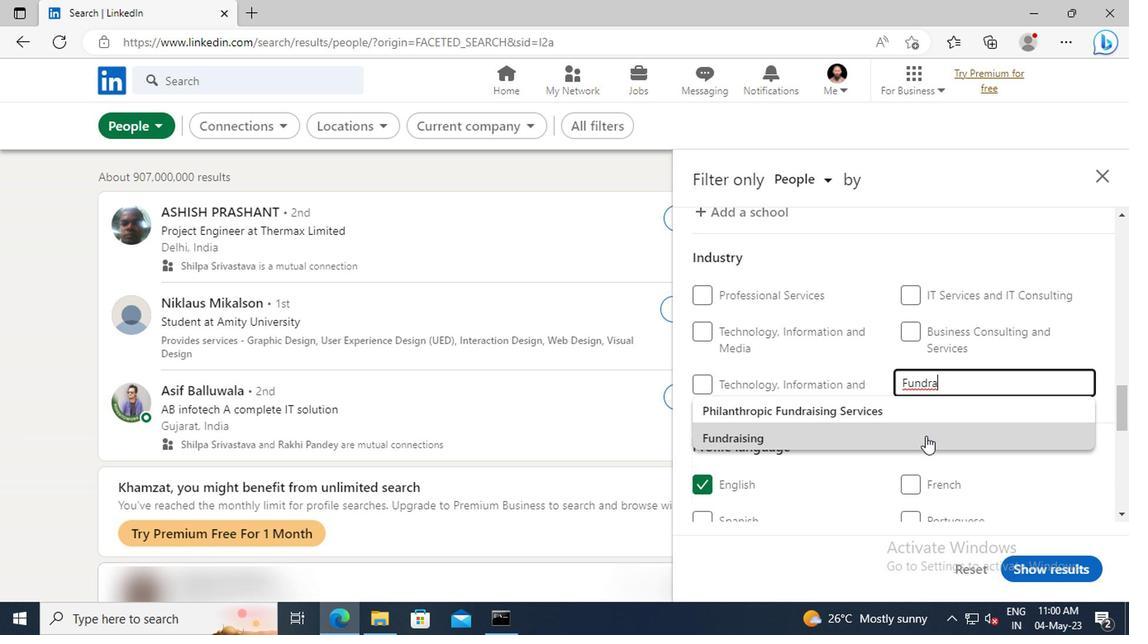 
Action: Mouse scrolled (924, 432) with delta (0, 0)
Screenshot: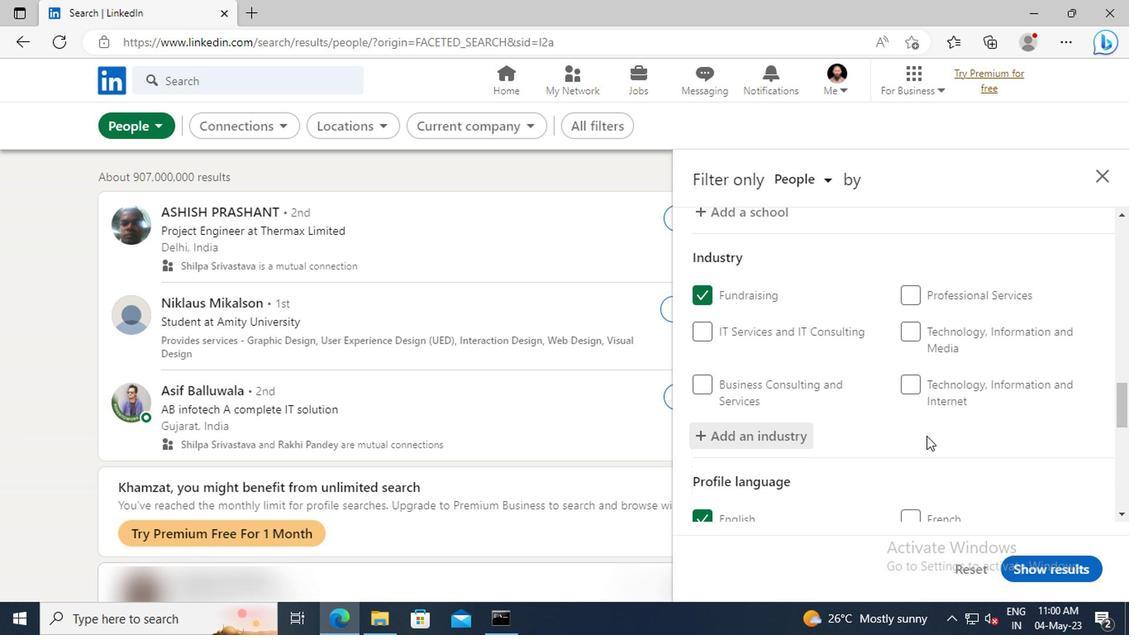 
Action: Mouse scrolled (924, 432) with delta (0, 0)
Screenshot: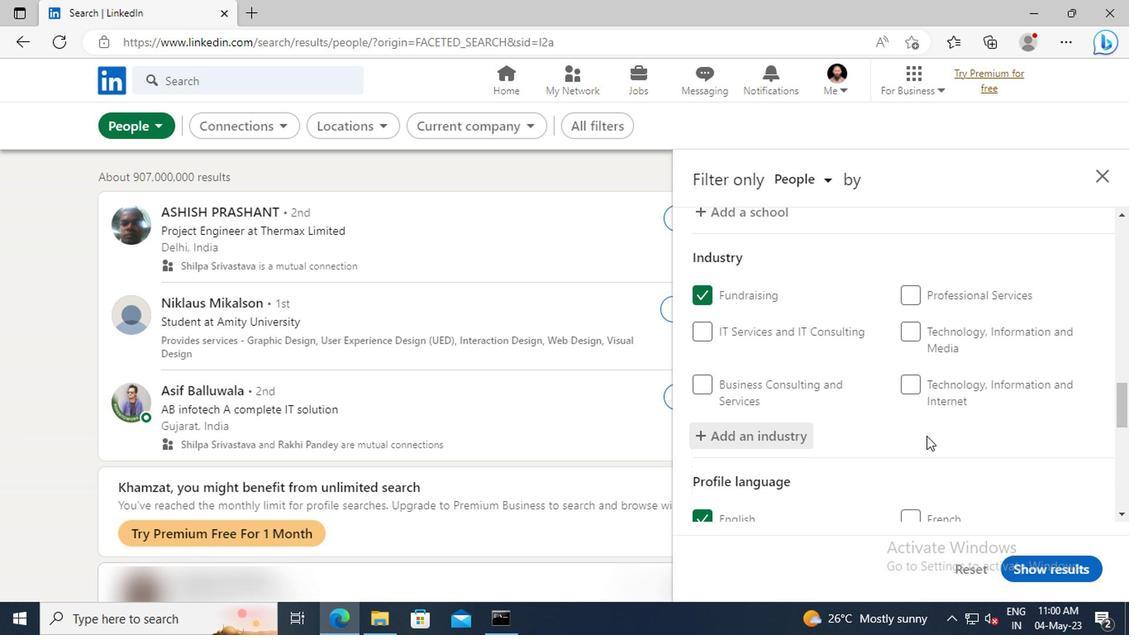 
Action: Mouse moved to (924, 417)
Screenshot: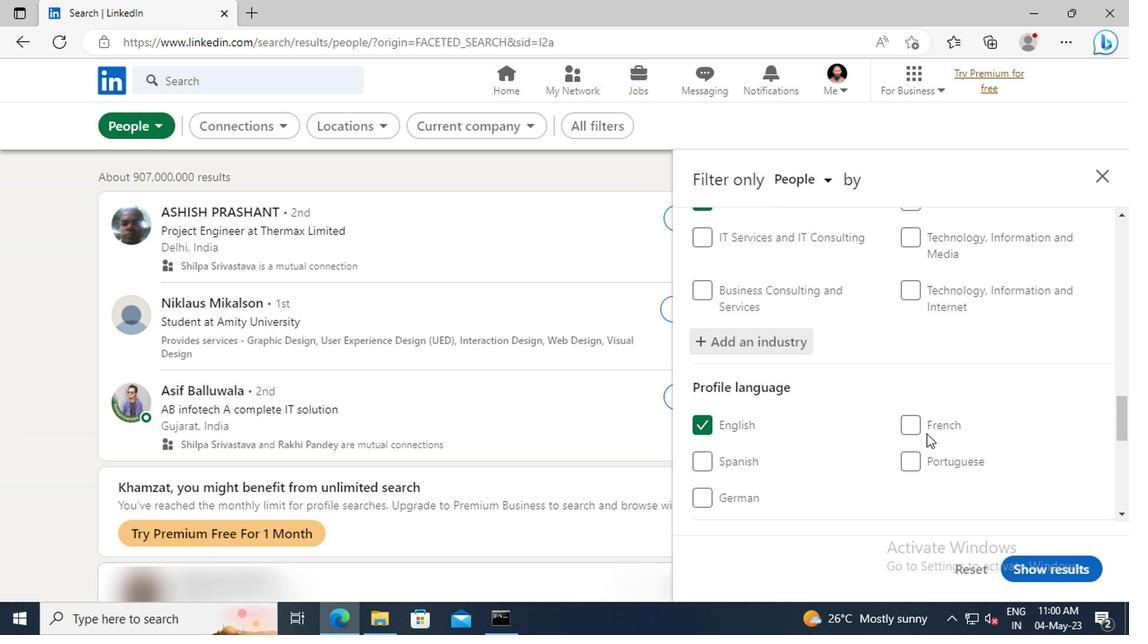 
Action: Mouse scrolled (924, 417) with delta (0, 0)
Screenshot: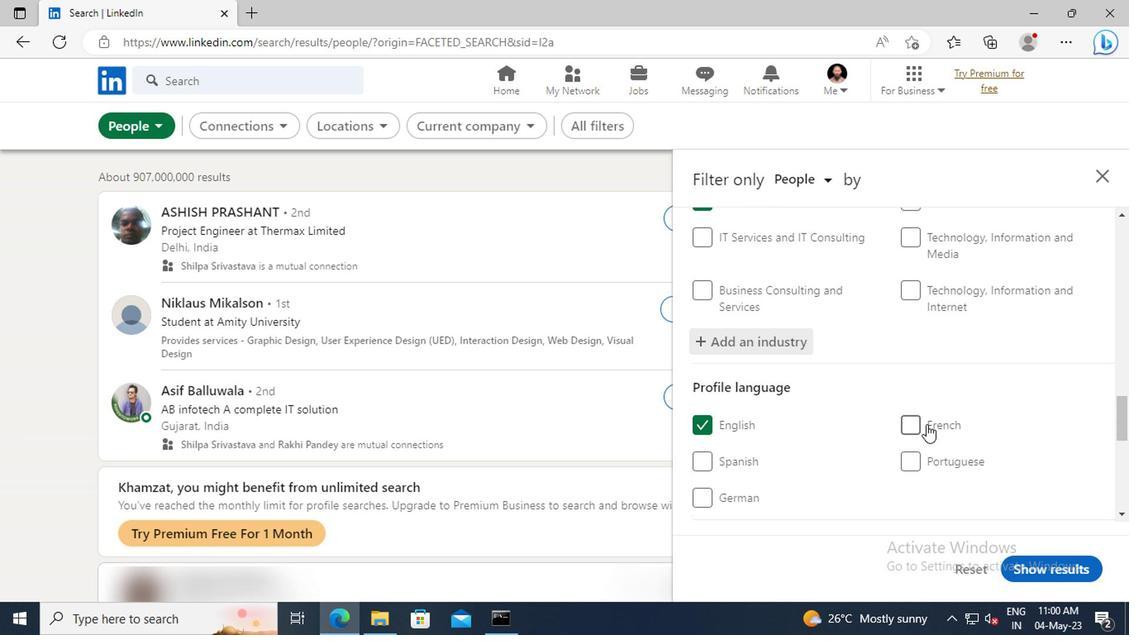 
Action: Mouse scrolled (924, 417) with delta (0, 0)
Screenshot: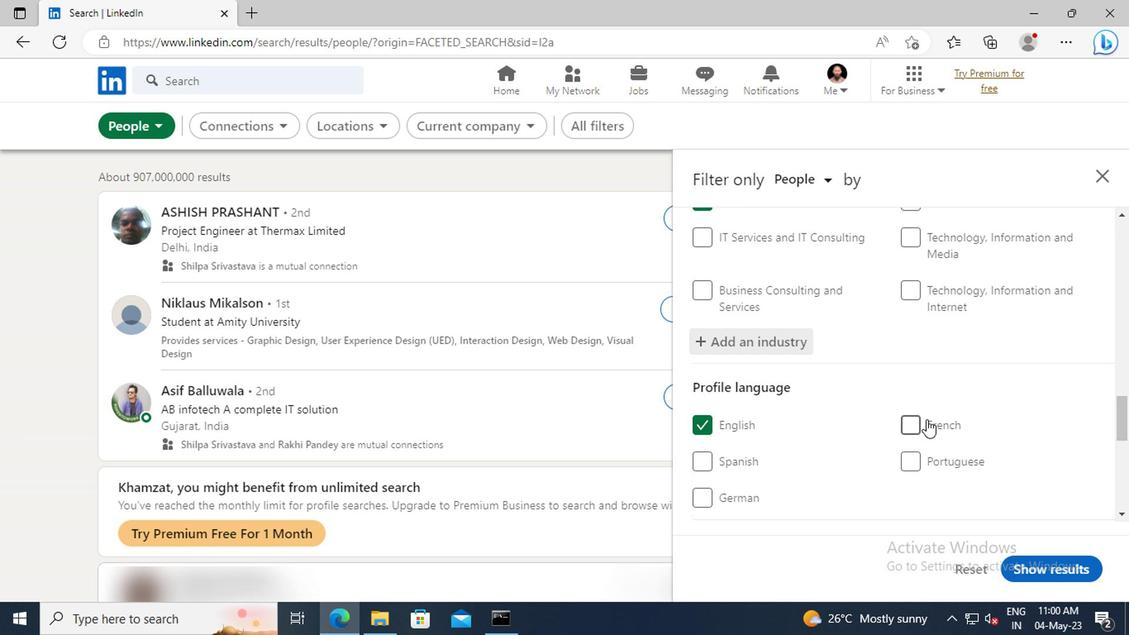 
Action: Mouse moved to (917, 401)
Screenshot: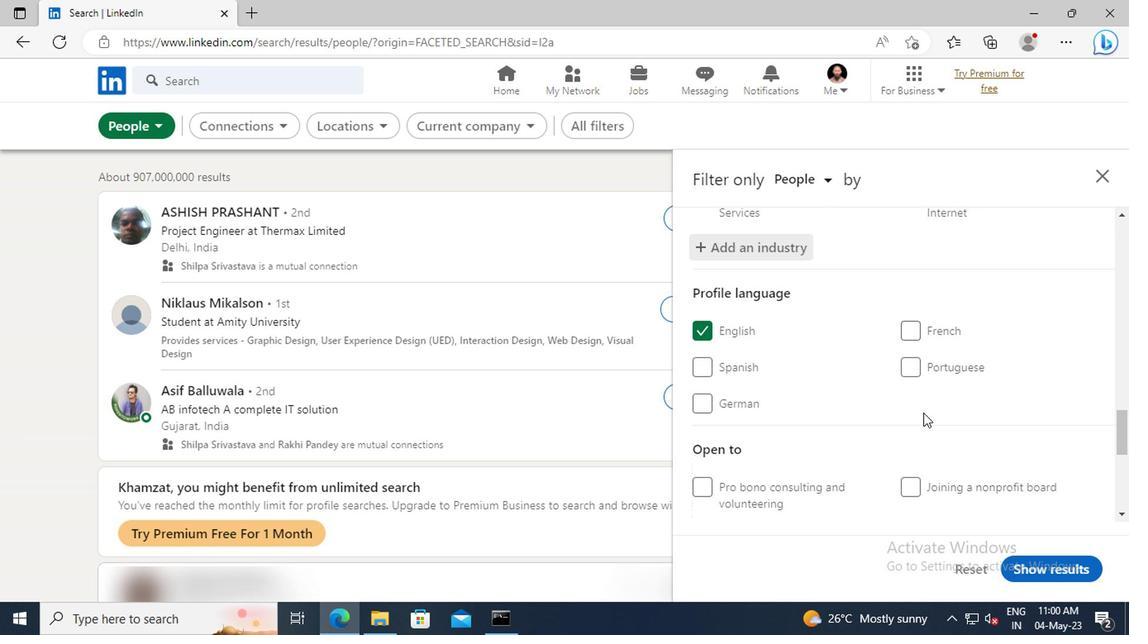
Action: Mouse scrolled (917, 400) with delta (0, 0)
Screenshot: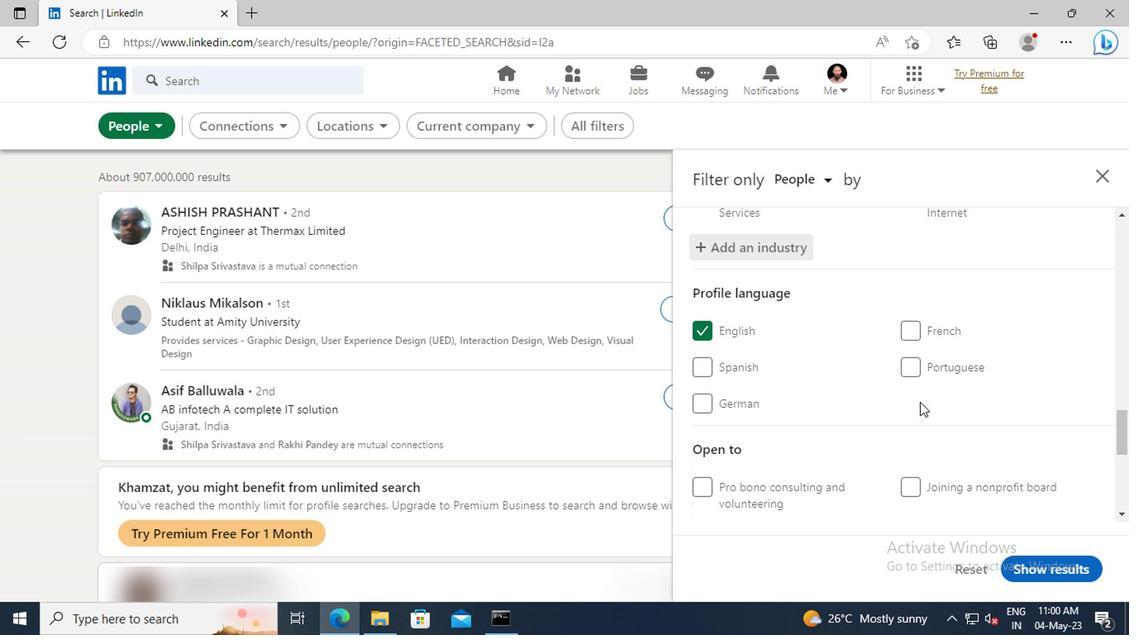 
Action: Mouse moved to (916, 401)
Screenshot: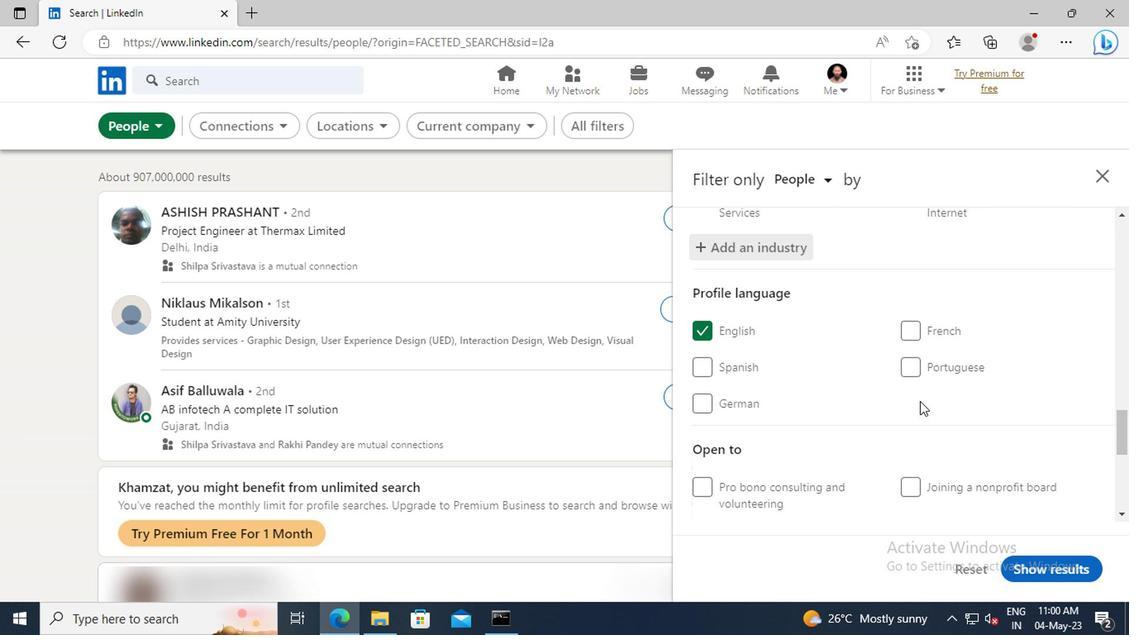 
Action: Mouse scrolled (916, 400) with delta (0, 0)
Screenshot: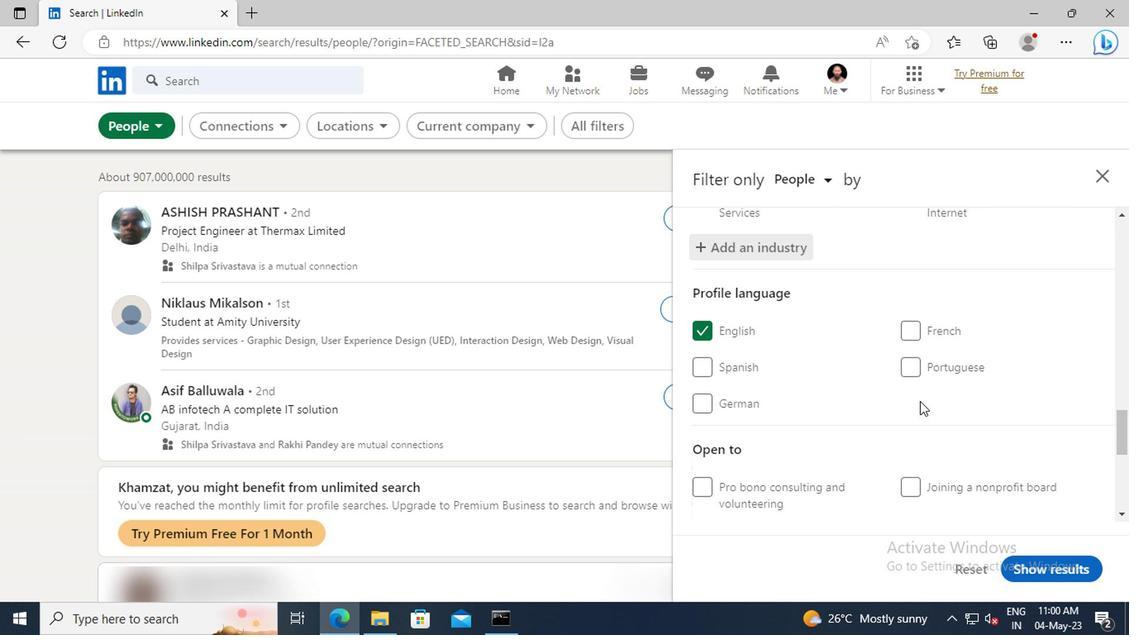 
Action: Mouse moved to (914, 390)
Screenshot: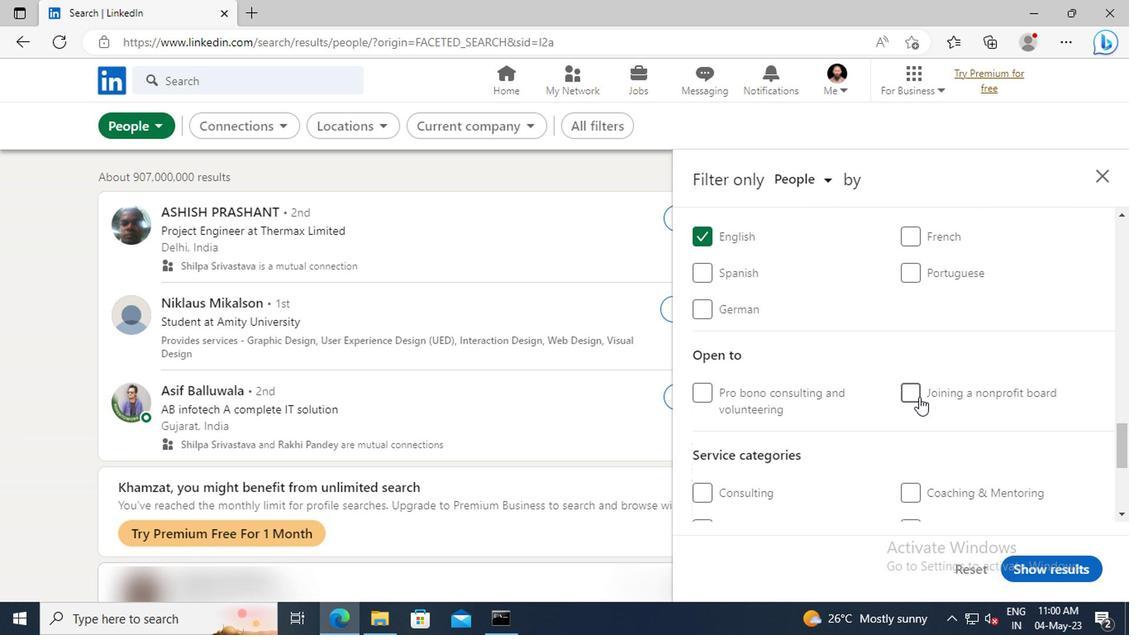 
Action: Mouse scrolled (914, 389) with delta (0, -1)
Screenshot: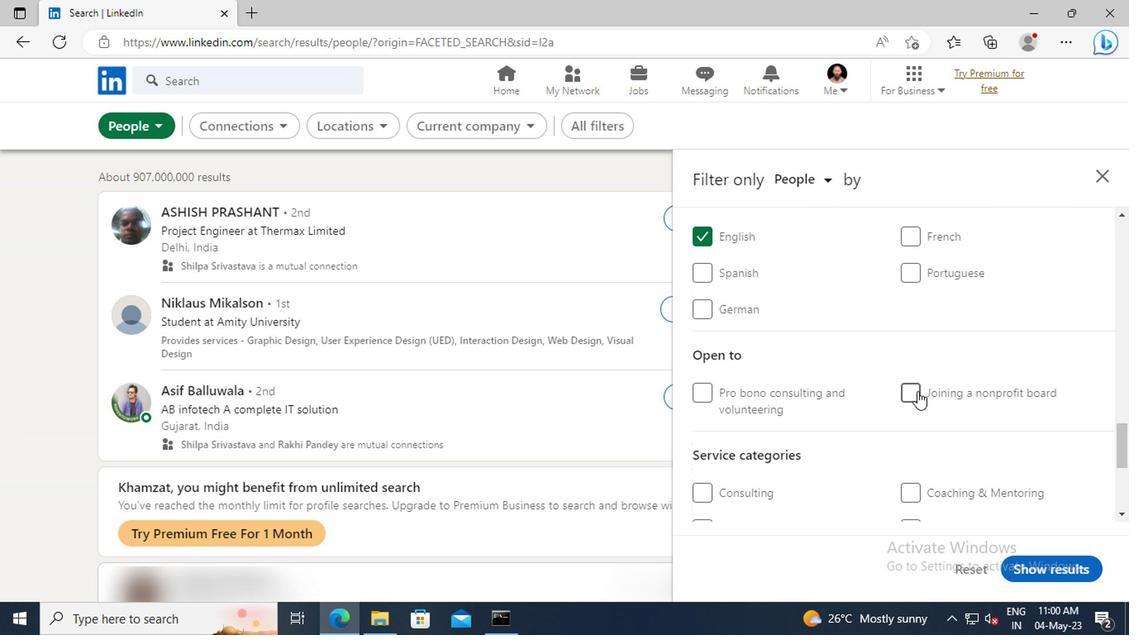 
Action: Mouse scrolled (914, 389) with delta (0, -1)
Screenshot: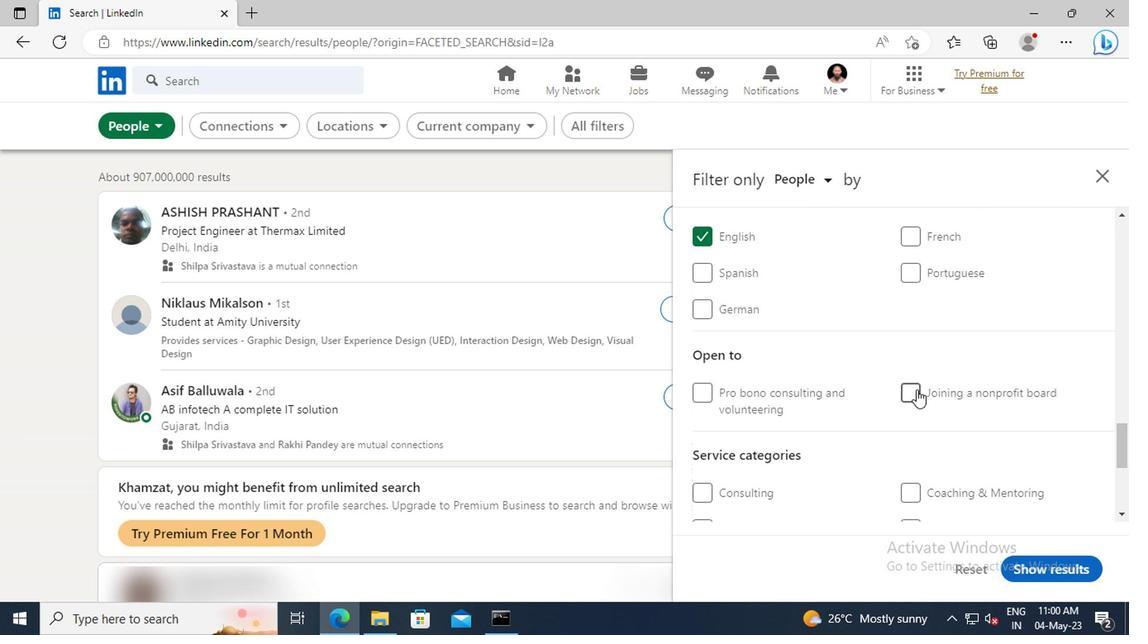 
Action: Mouse moved to (912, 383)
Screenshot: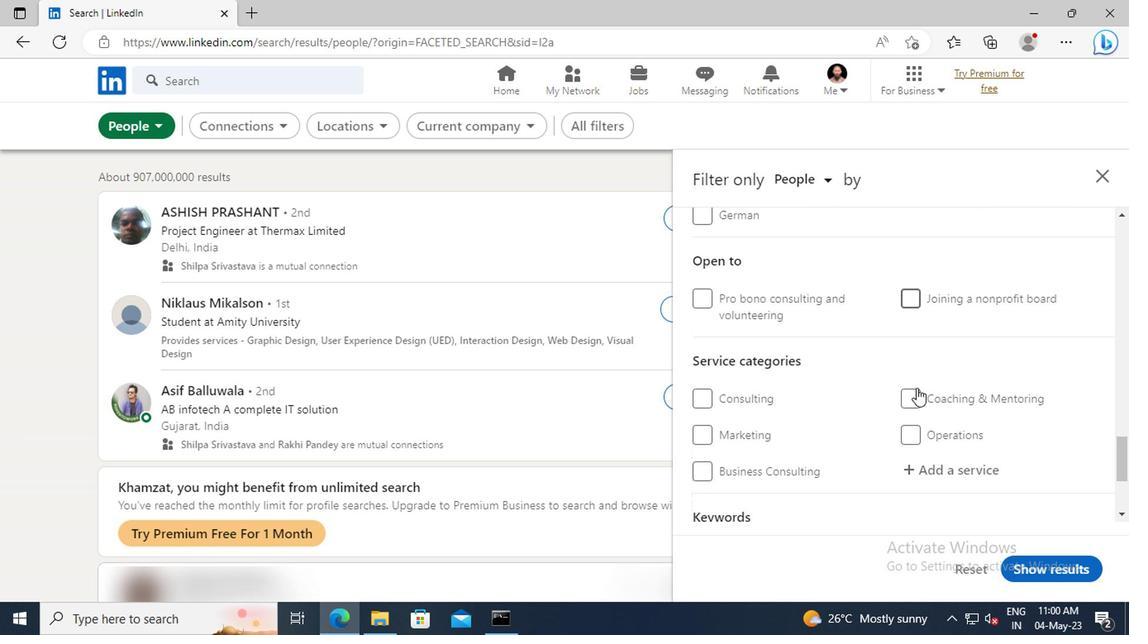 
Action: Mouse scrolled (912, 382) with delta (0, 0)
Screenshot: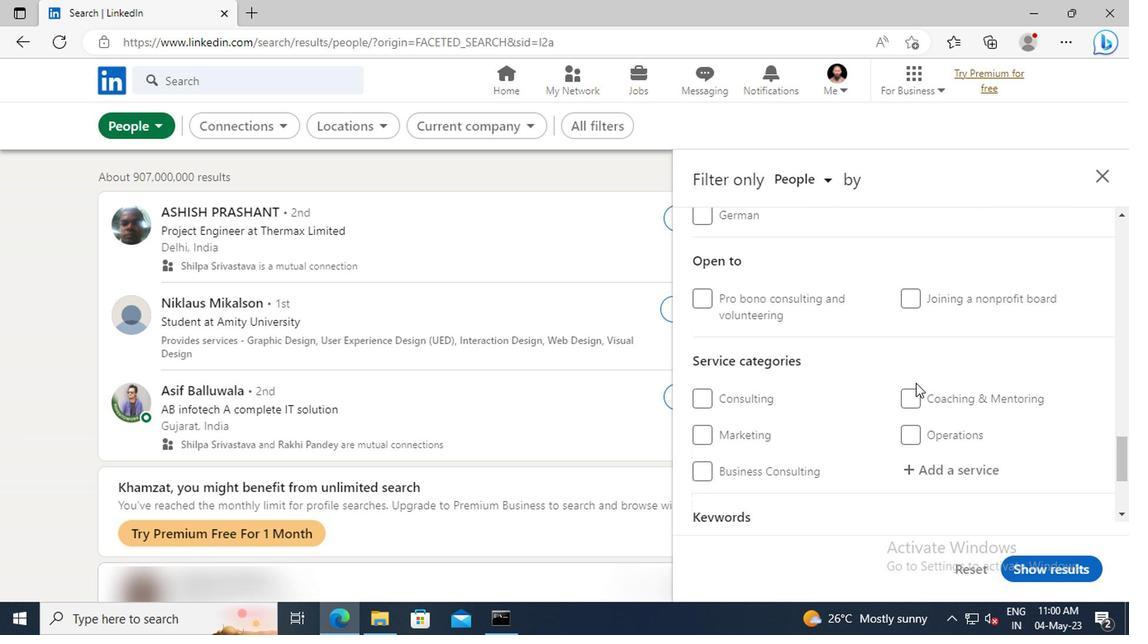 
Action: Mouse scrolled (912, 382) with delta (0, 0)
Screenshot: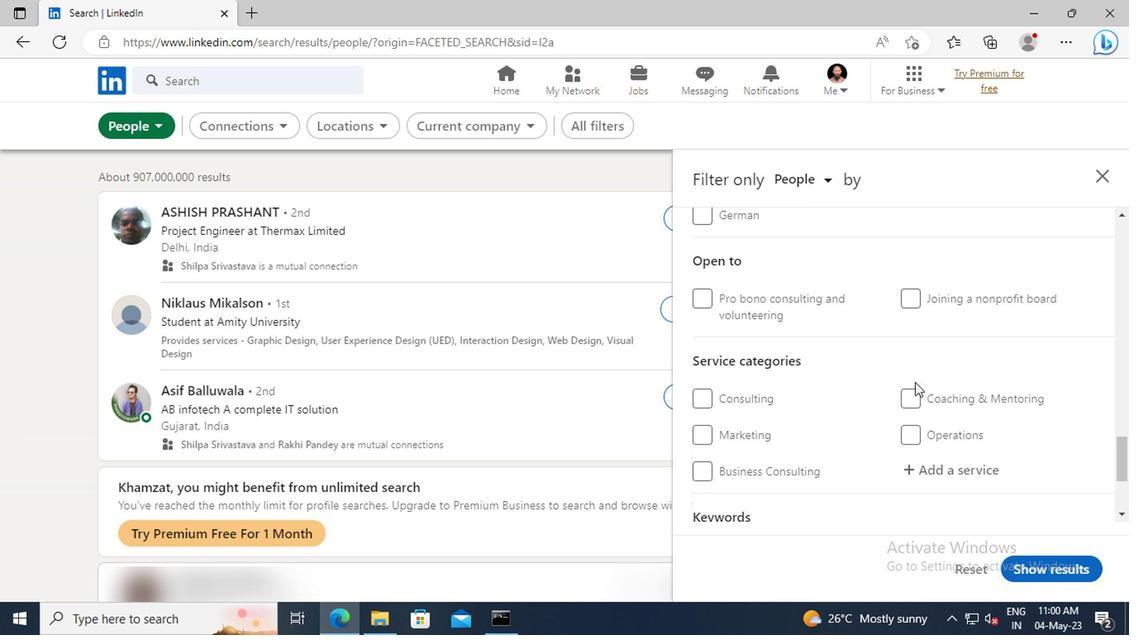 
Action: Mouse moved to (922, 382)
Screenshot: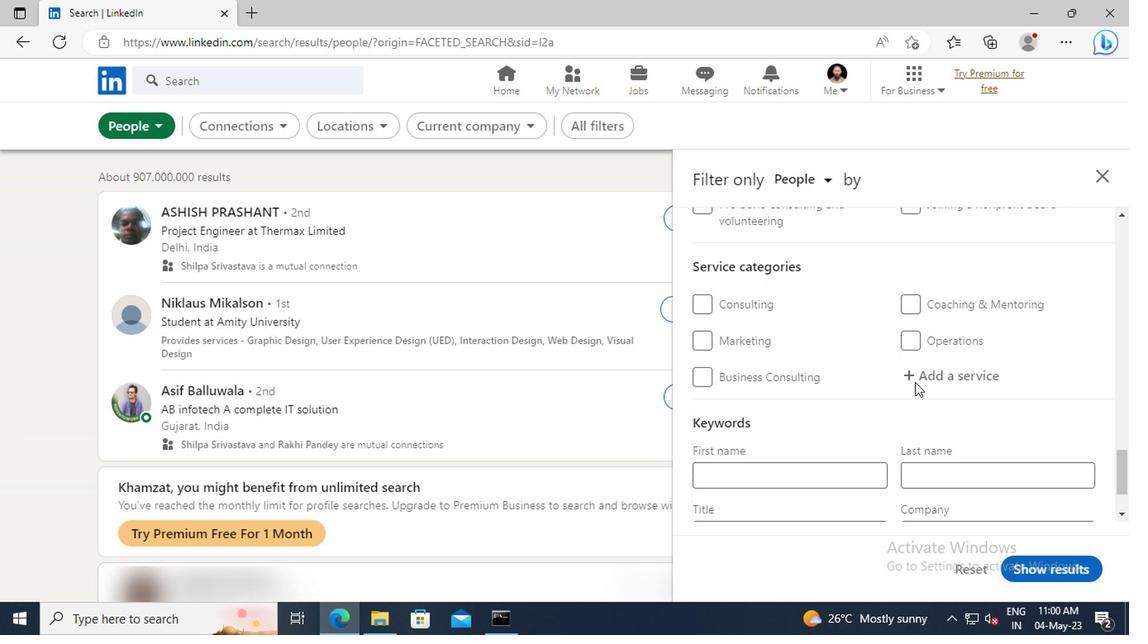 
Action: Mouse pressed left at (922, 382)
Screenshot: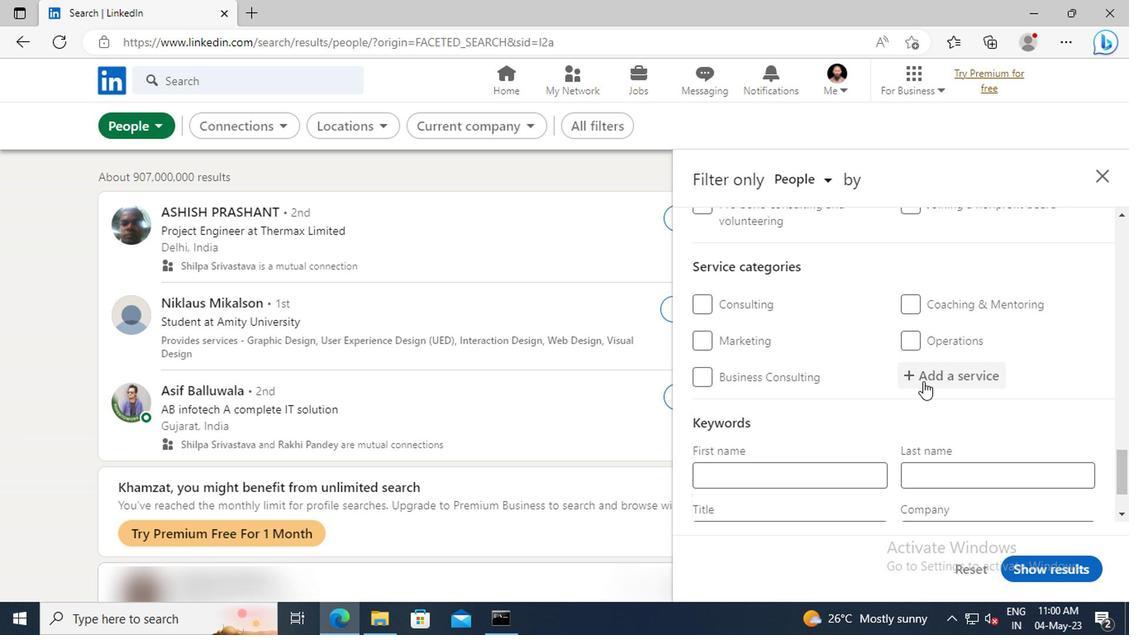
Action: Key pressed <Key.shift>NETWORK<Key.space><Key.shift>SU
Screenshot: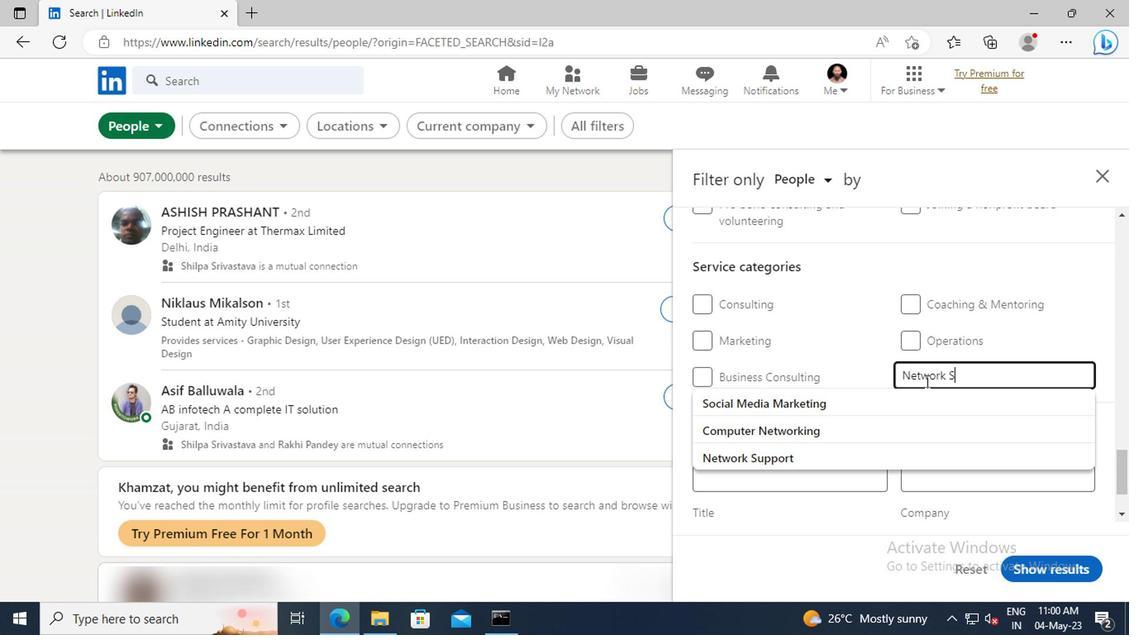 
Action: Mouse moved to (926, 398)
Screenshot: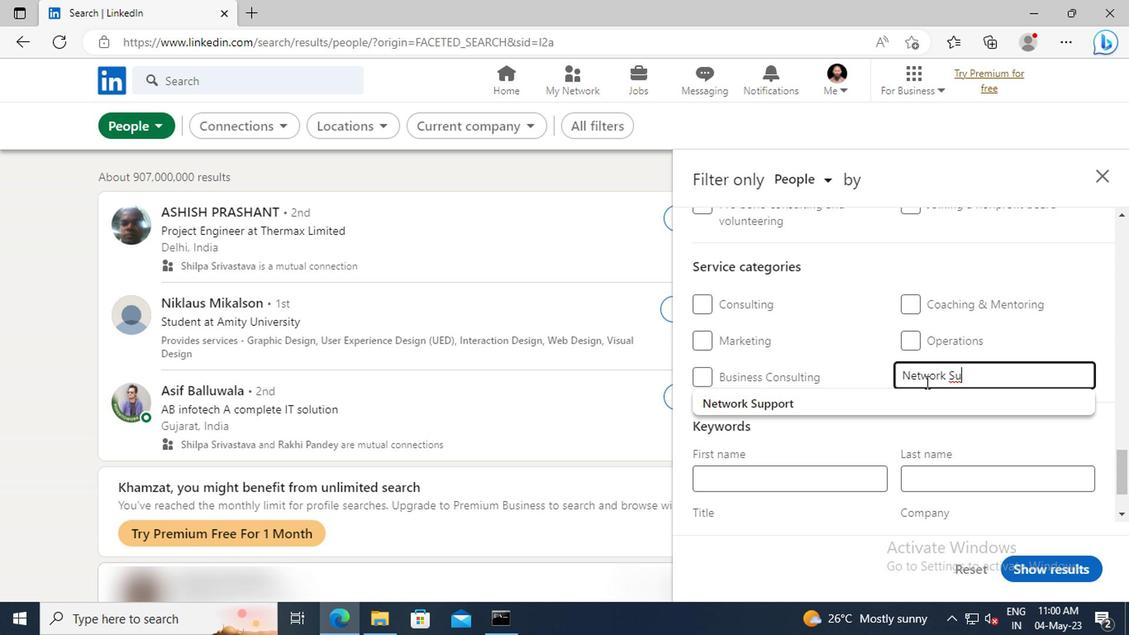 
Action: Mouse pressed left at (926, 398)
Screenshot: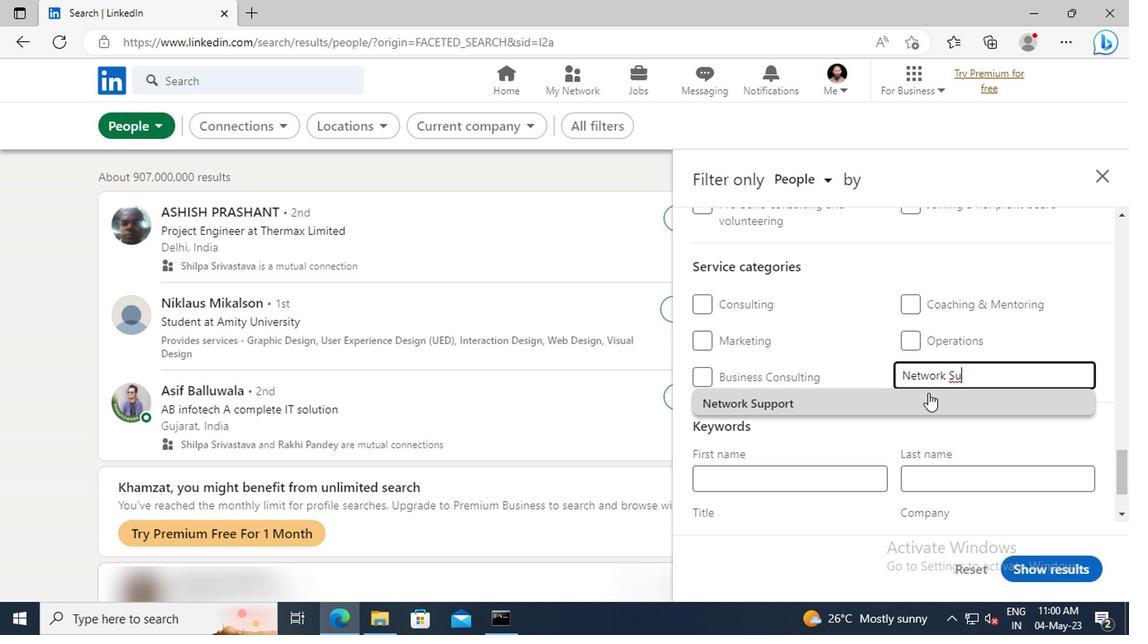 
Action: Mouse scrolled (926, 397) with delta (0, -1)
Screenshot: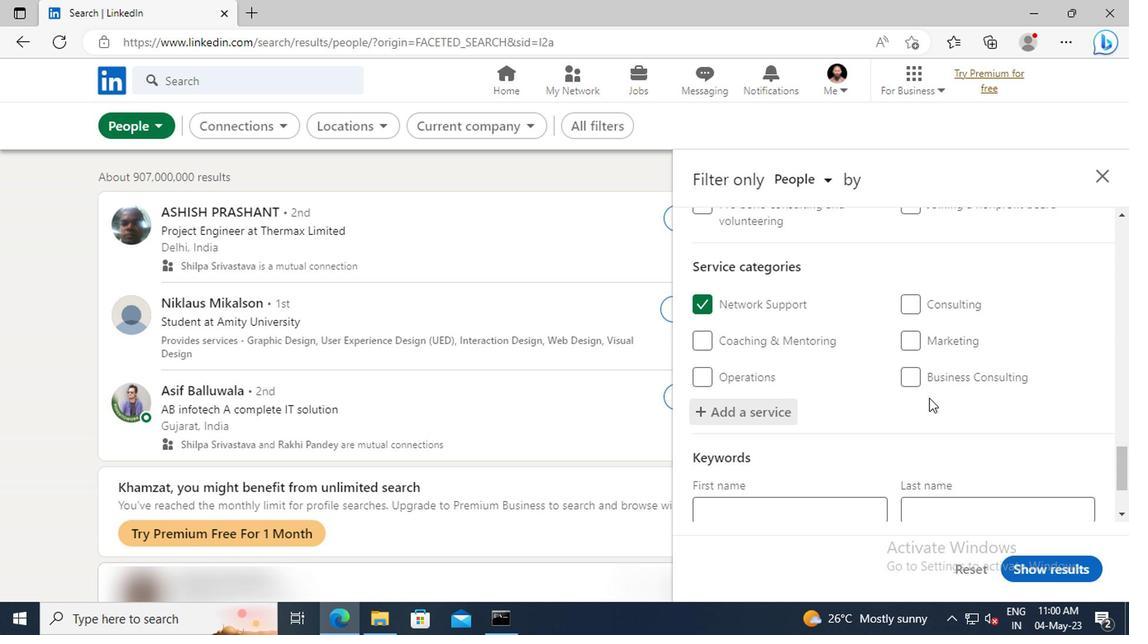 
Action: Mouse scrolled (926, 397) with delta (0, -1)
Screenshot: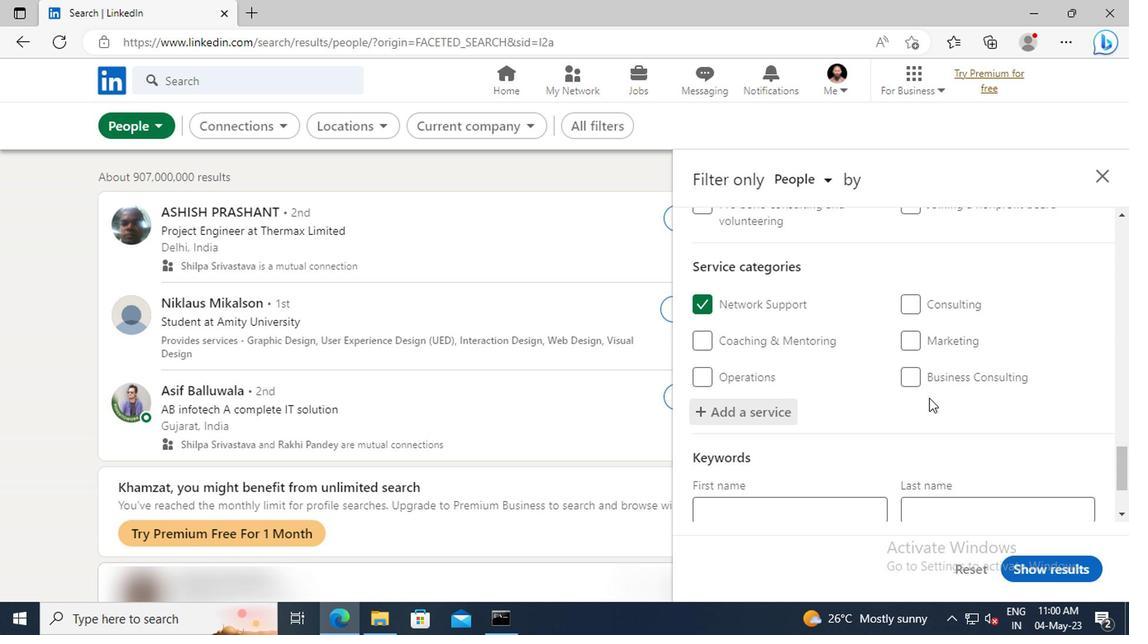 
Action: Mouse scrolled (926, 397) with delta (0, -1)
Screenshot: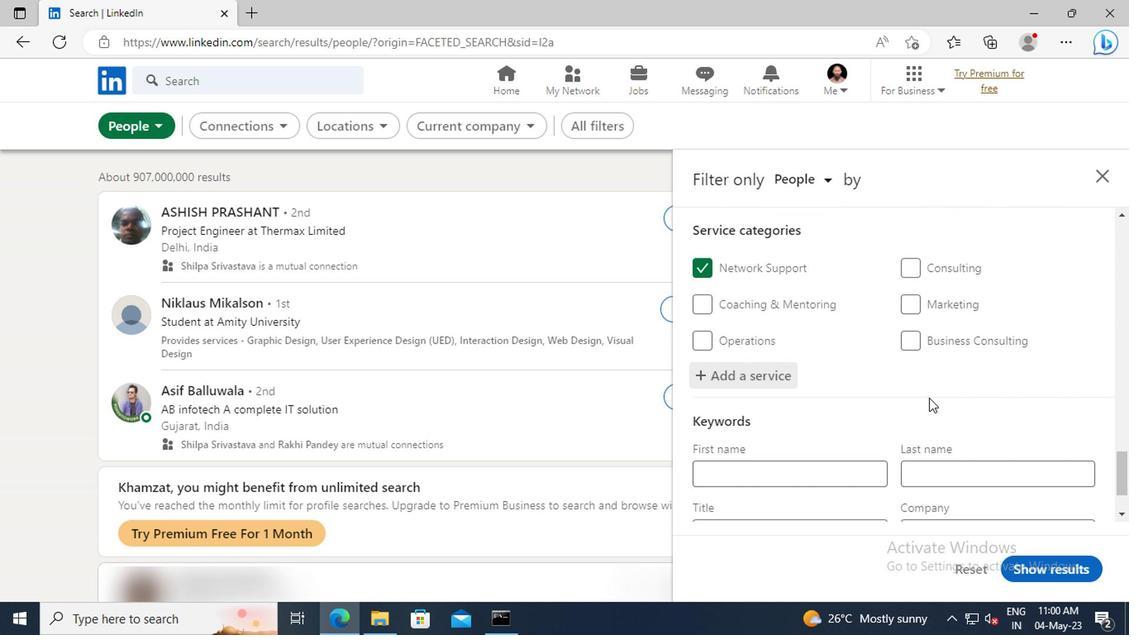 
Action: Mouse moved to (838, 439)
Screenshot: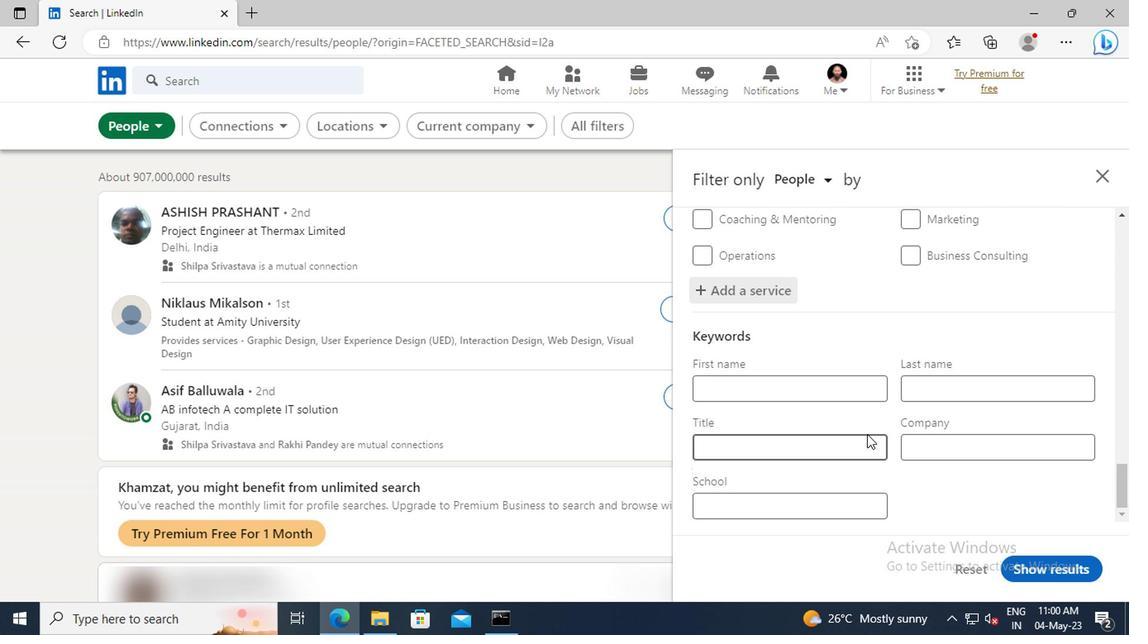 
Action: Mouse pressed left at (838, 439)
Screenshot: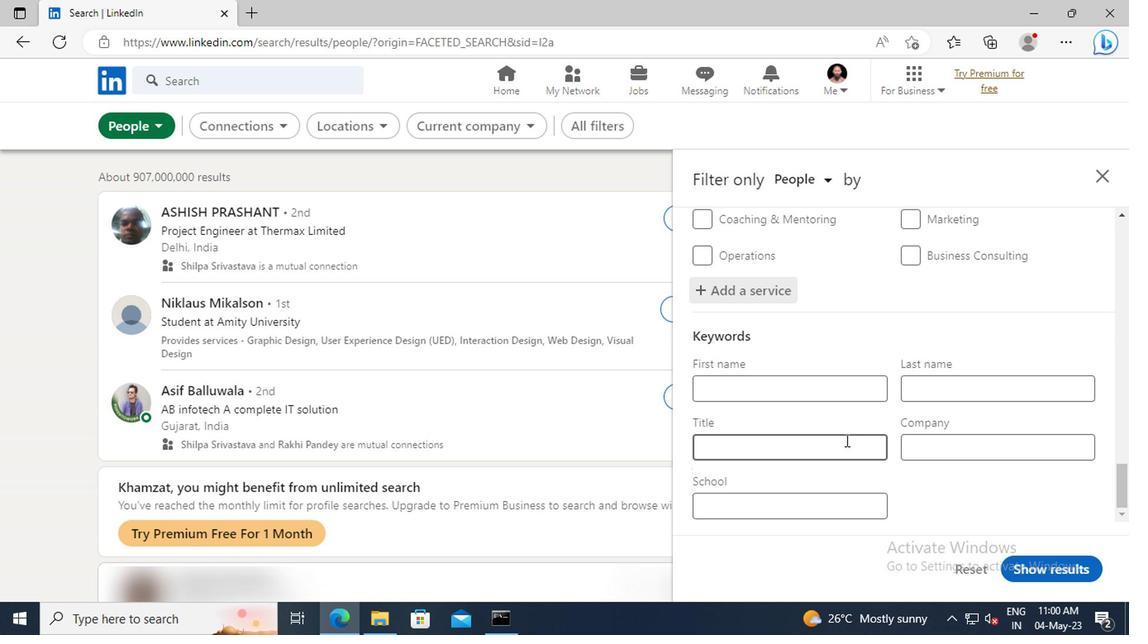 
Action: Mouse moved to (840, 442)
Screenshot: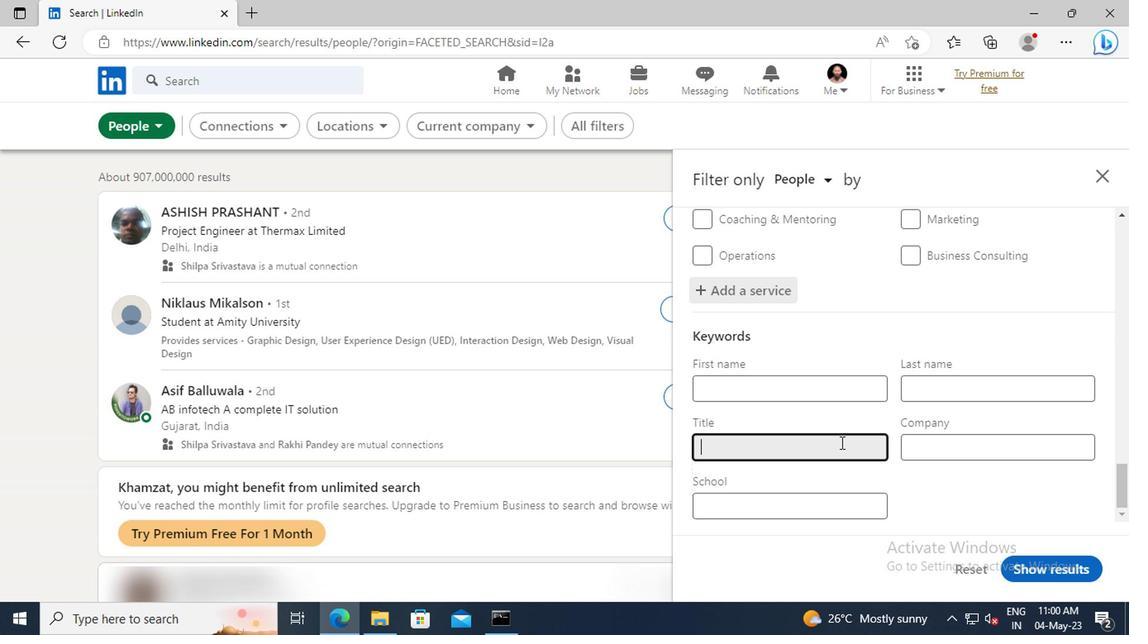 
Action: Key pressed <Key.shift>VIRTUAL<Key.space><Key.shift>ASSISTANT<Key.enter>
Screenshot: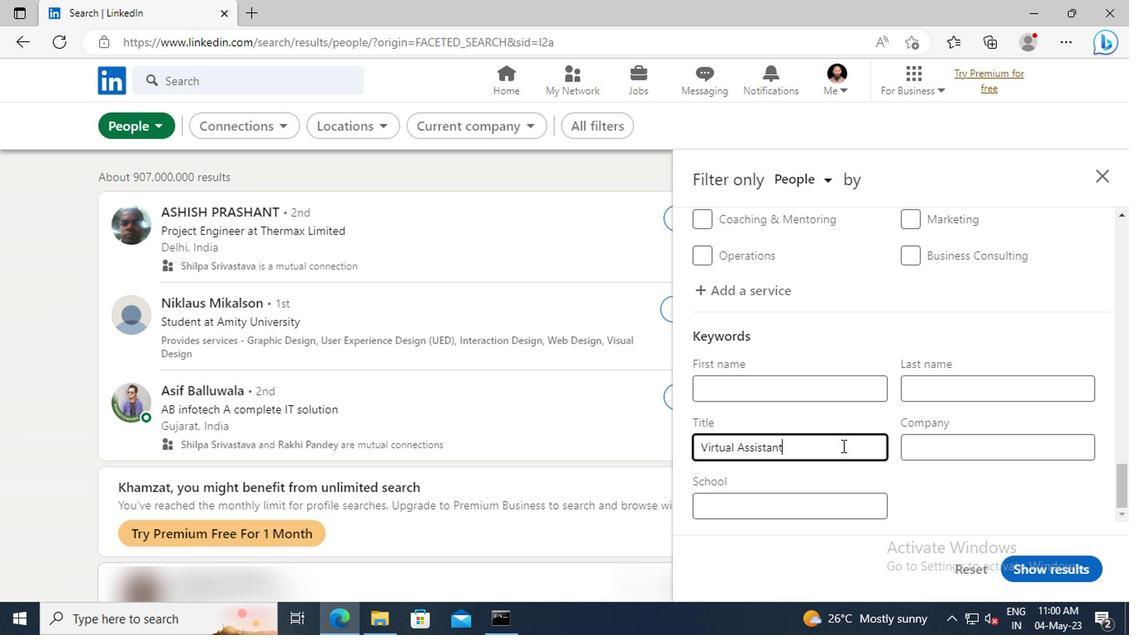 
Action: Mouse moved to (1024, 552)
Screenshot: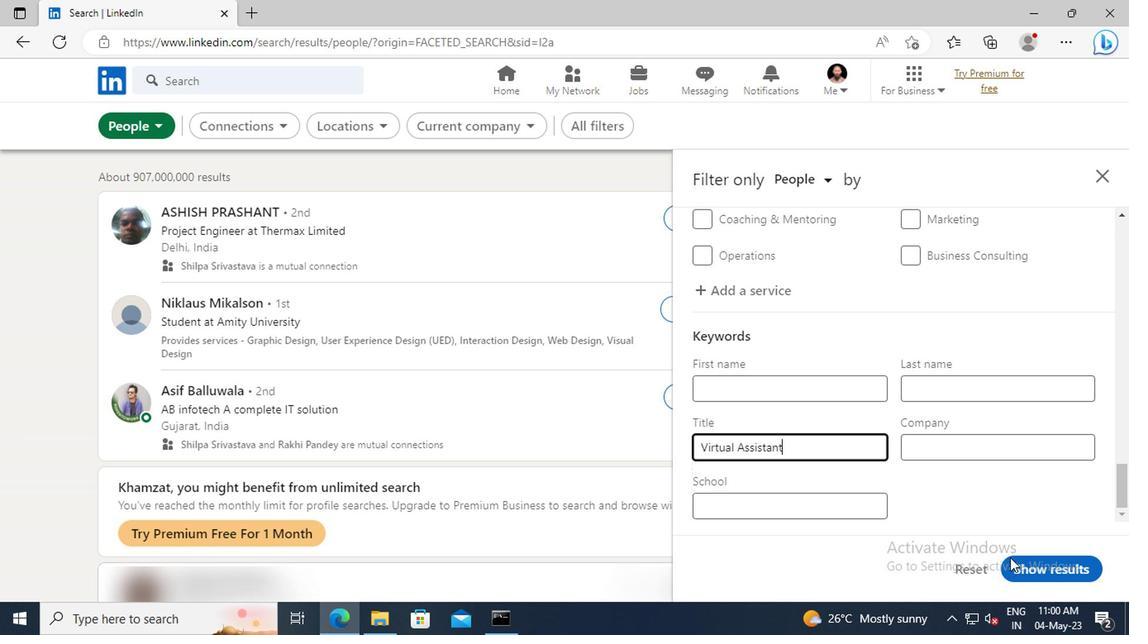 
Action: Mouse pressed left at (1024, 552)
Screenshot: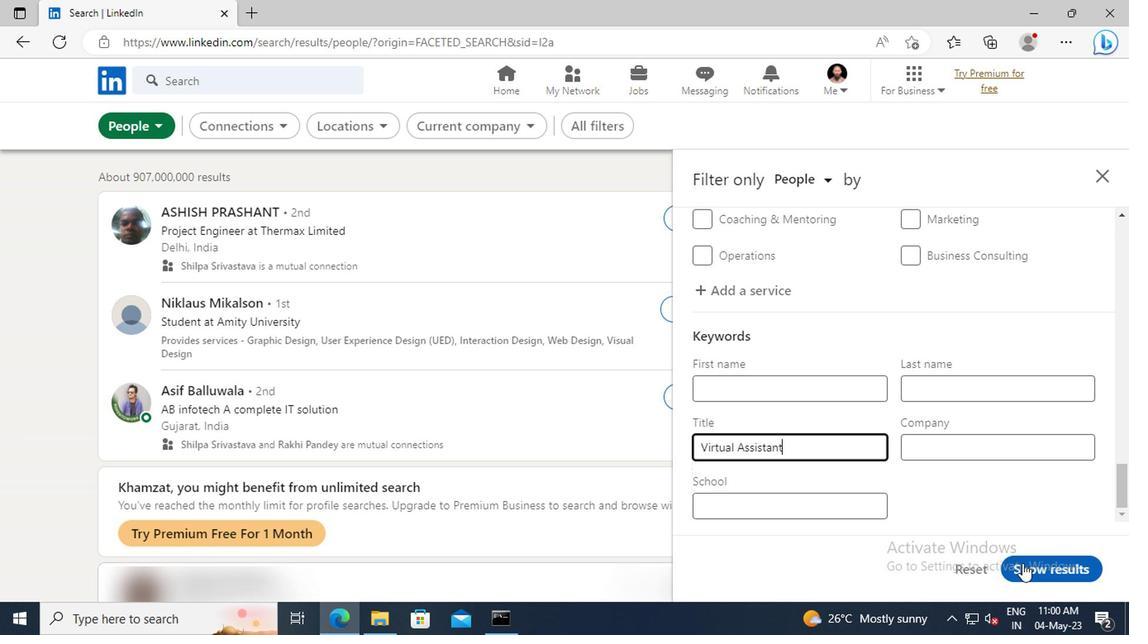 
